 Task: Font style For heading Use Arial. font size for heading '20 Pt. 'Change the font style of data to Arialand font size to  12 Pt. Change the alignment of both headline & data to  Align center. In the sheet  Alpha Sales book
Action: Mouse moved to (14, 25)
Screenshot: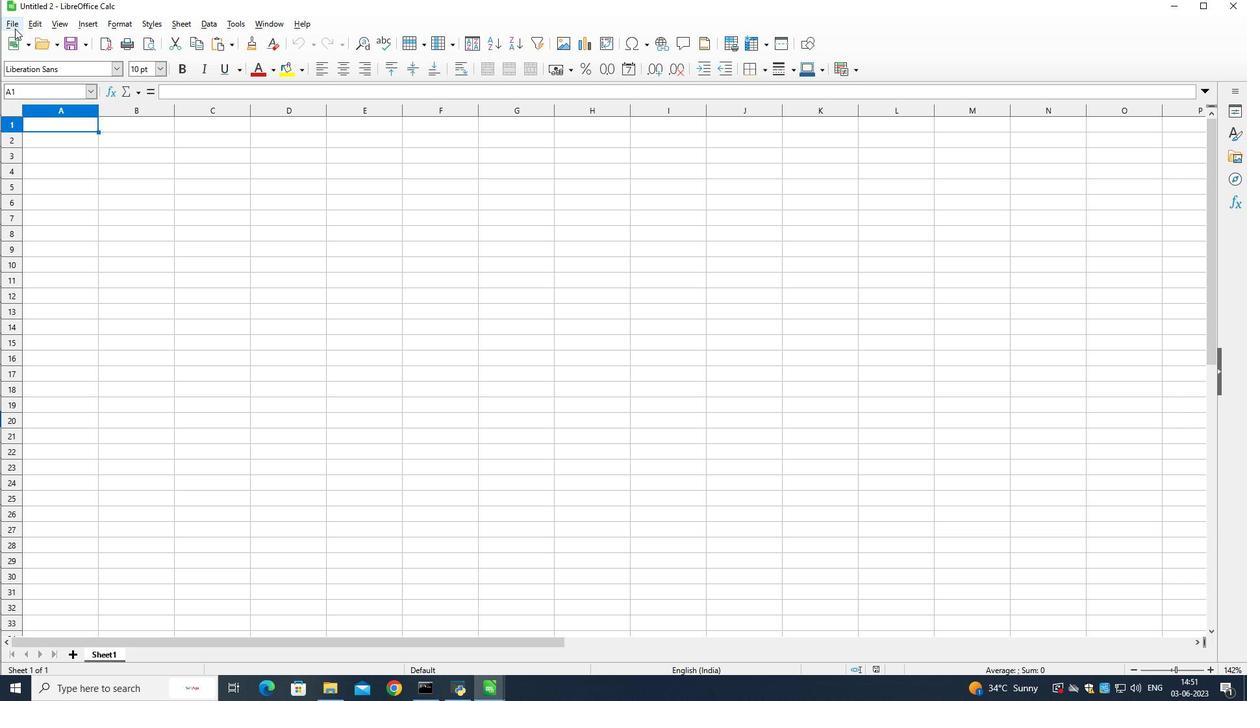 
Action: Mouse pressed left at (14, 25)
Screenshot: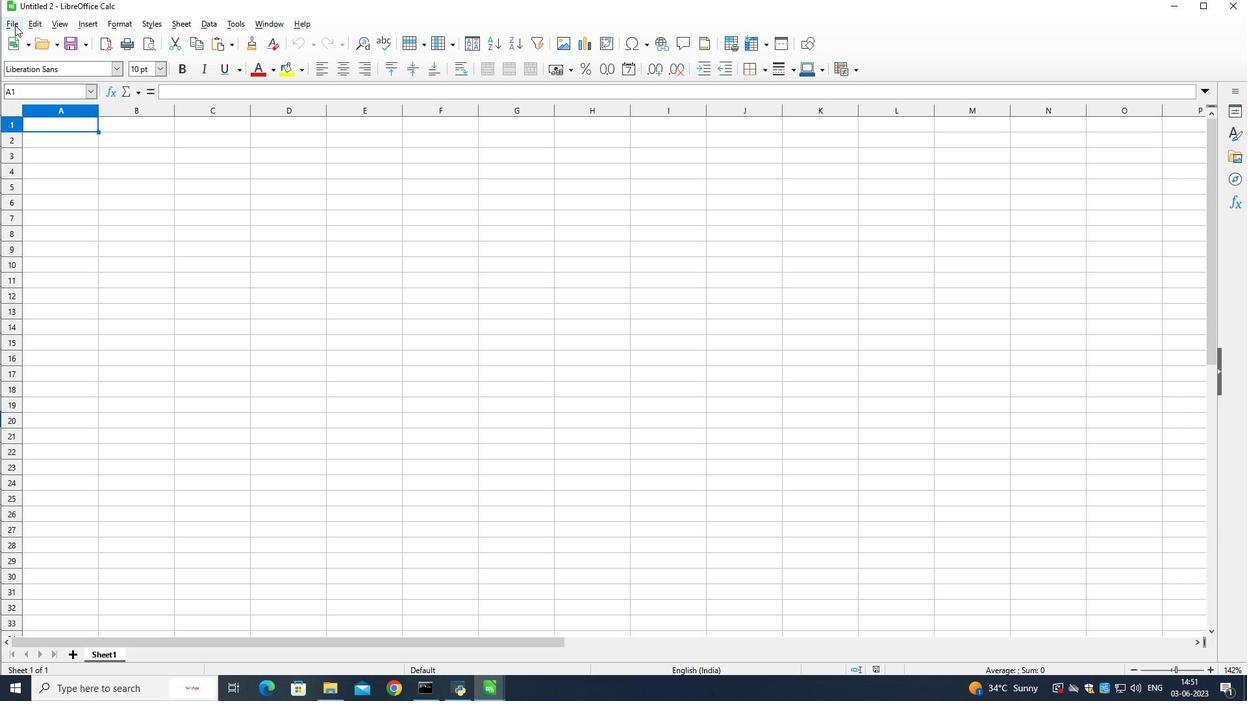 
Action: Mouse moved to (25, 49)
Screenshot: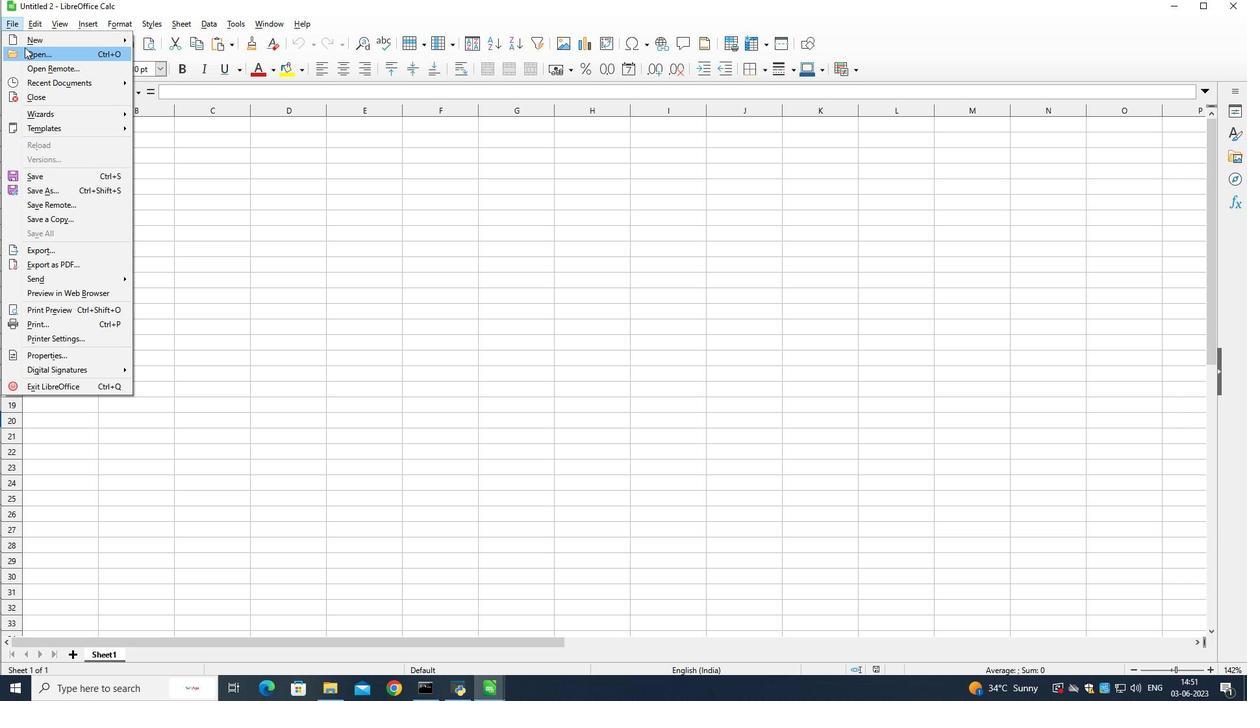 
Action: Mouse pressed left at (25, 49)
Screenshot: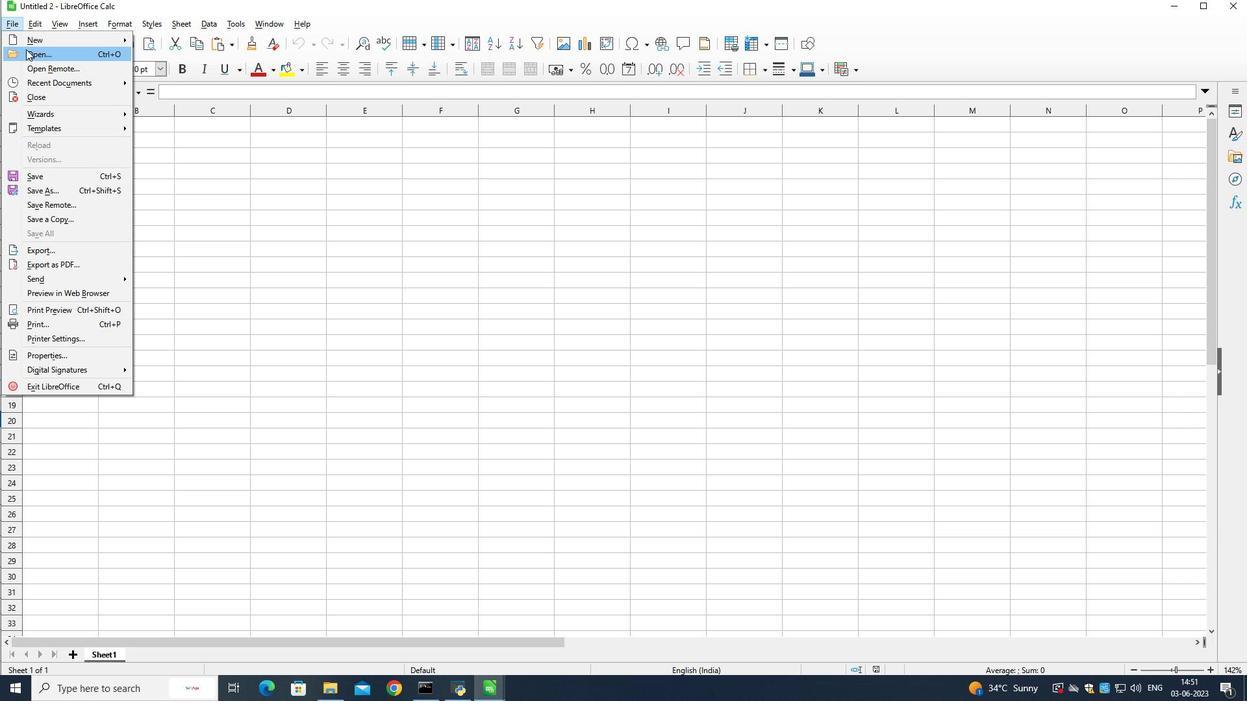 
Action: Mouse moved to (170, 217)
Screenshot: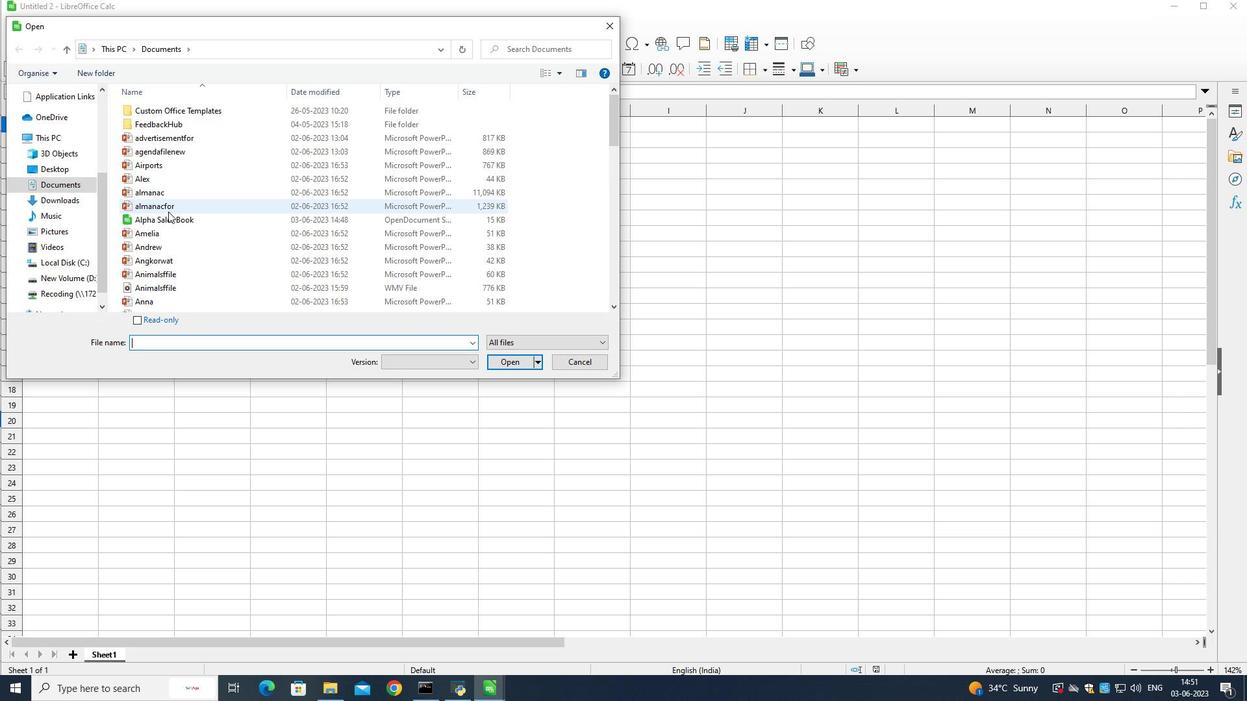 
Action: Mouse pressed left at (170, 217)
Screenshot: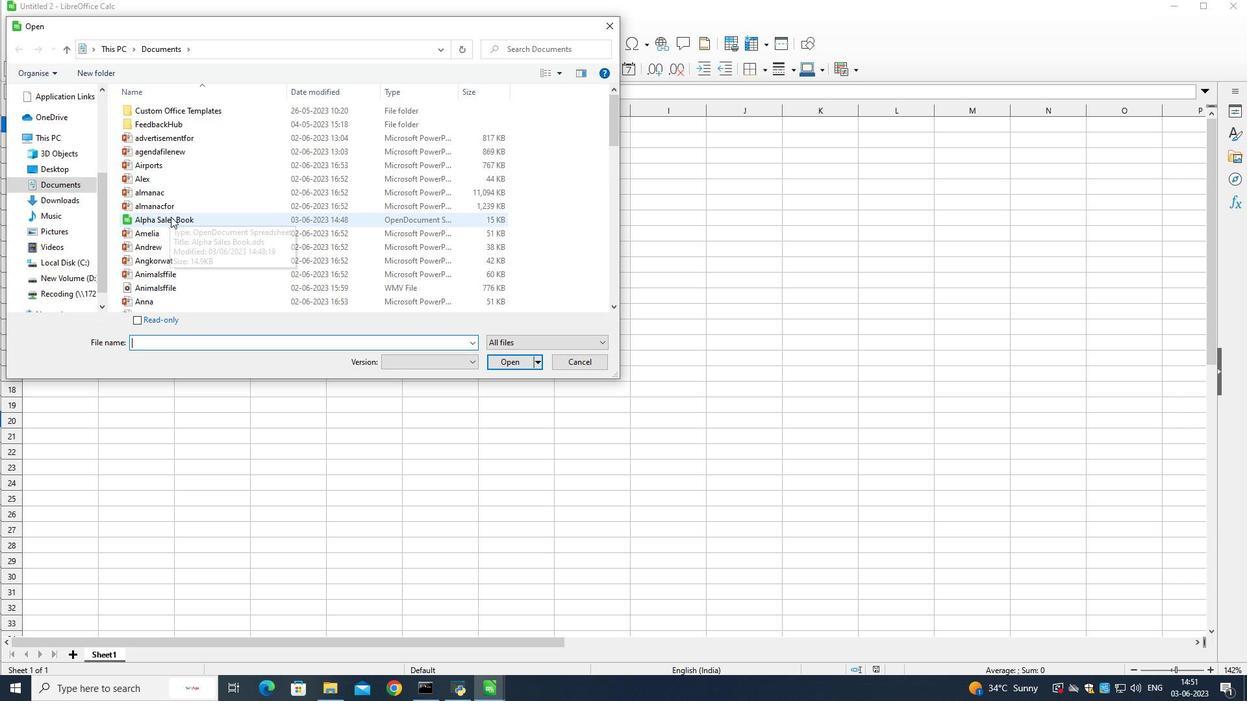 
Action: Mouse moved to (503, 358)
Screenshot: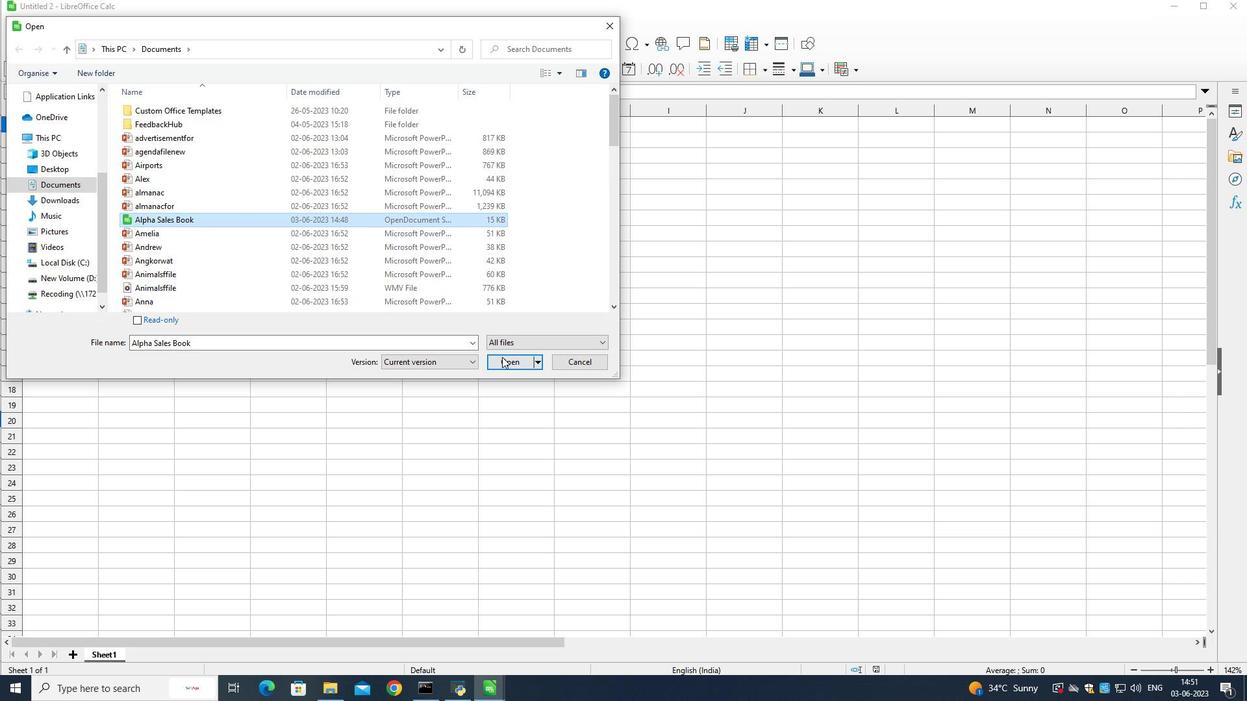 
Action: Mouse pressed left at (503, 358)
Screenshot: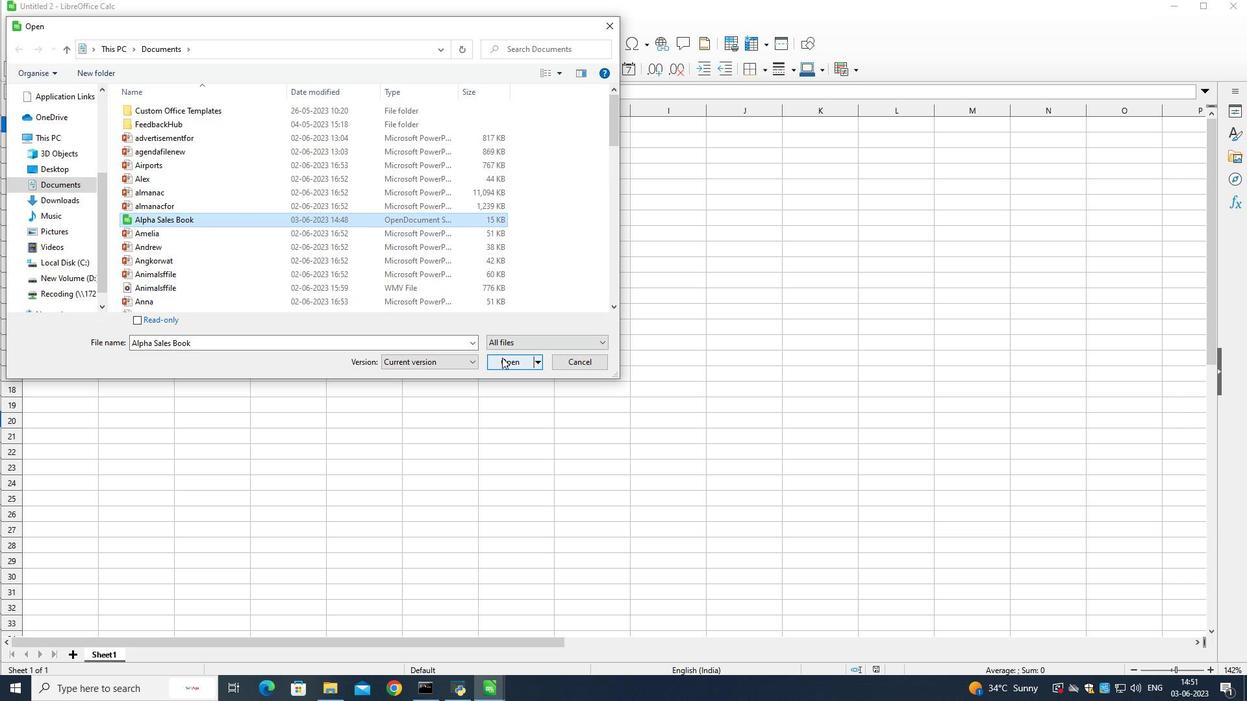 
Action: Mouse moved to (273, 121)
Screenshot: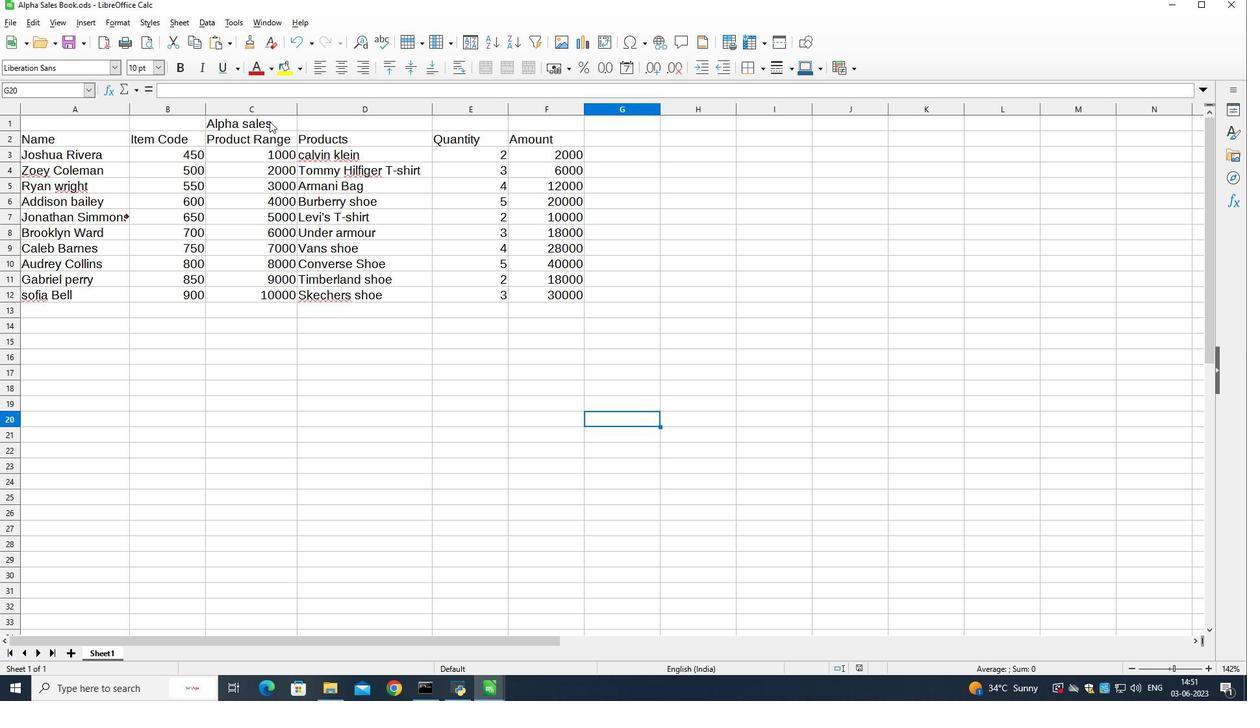 
Action: Mouse pressed left at (273, 121)
Screenshot: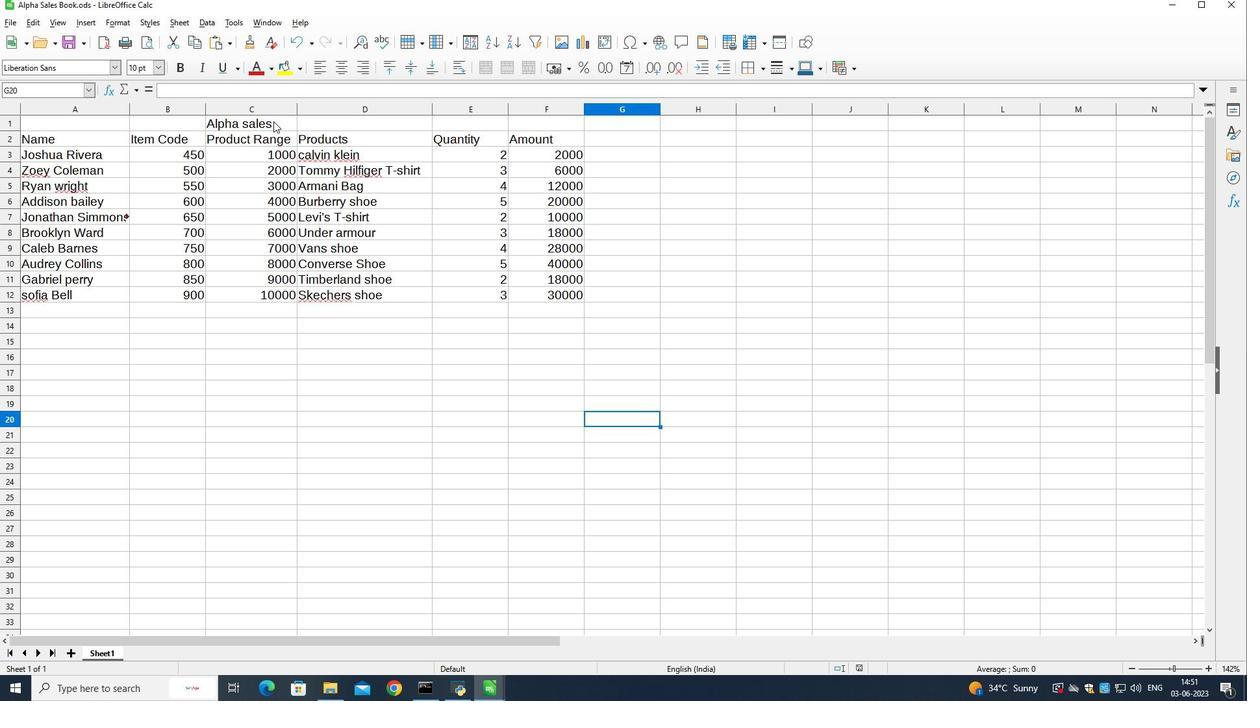 
Action: Mouse pressed left at (273, 121)
Screenshot: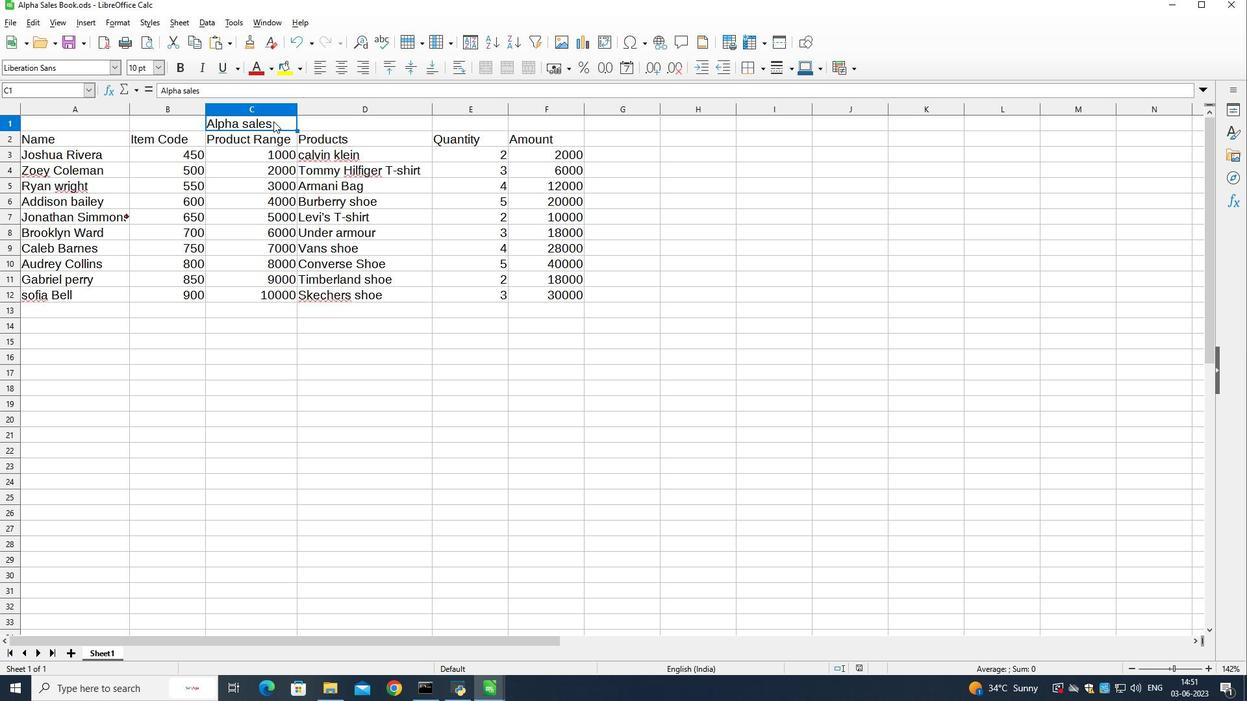 
Action: Mouse pressed left at (273, 121)
Screenshot: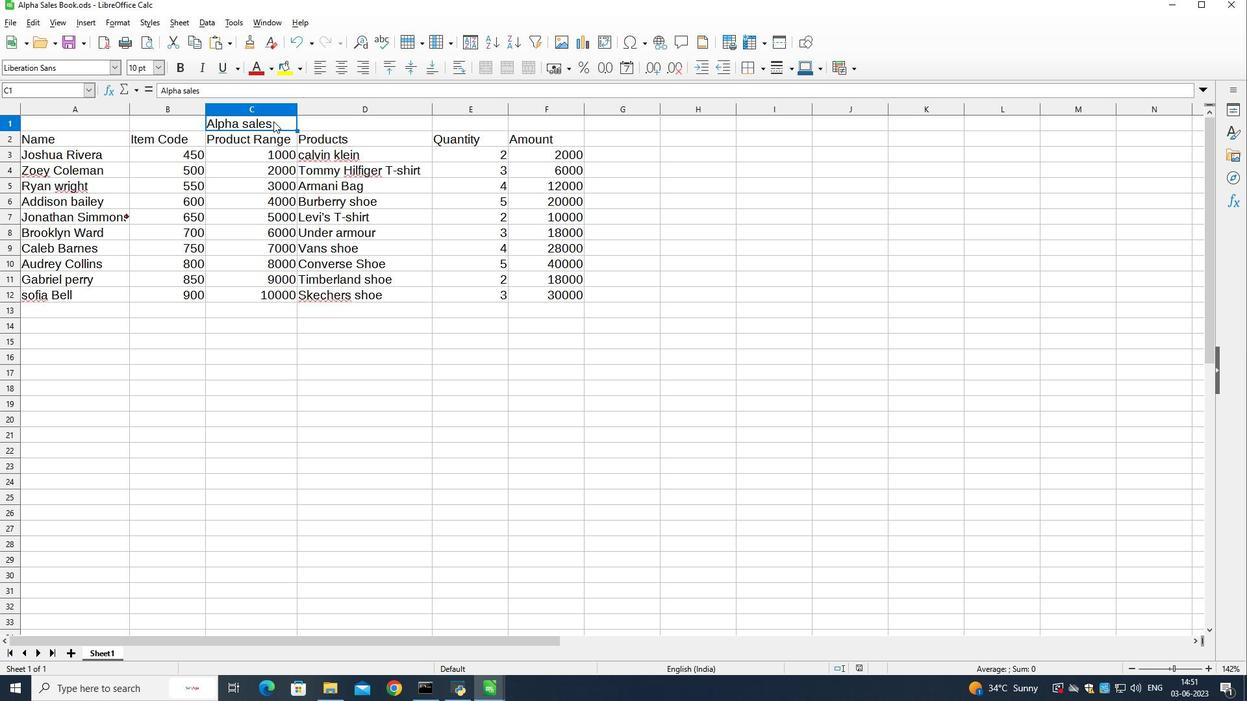 
Action: Mouse pressed left at (273, 121)
Screenshot: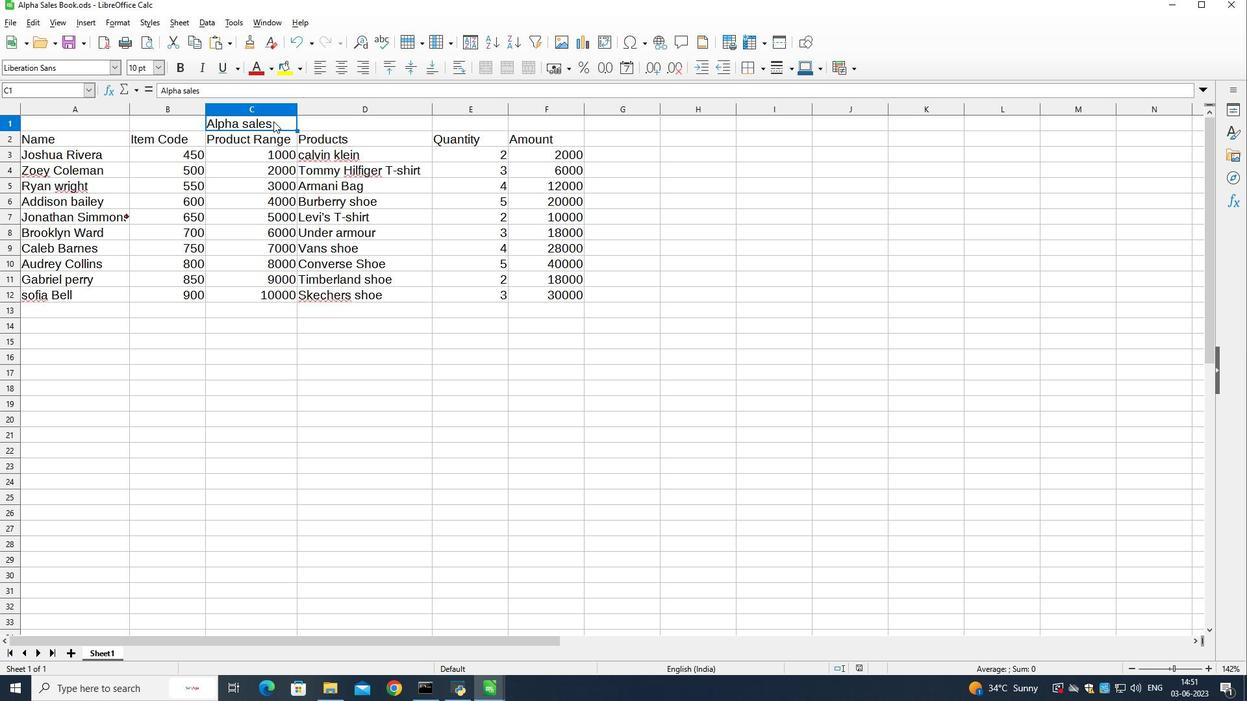 
Action: Mouse pressed left at (273, 121)
Screenshot: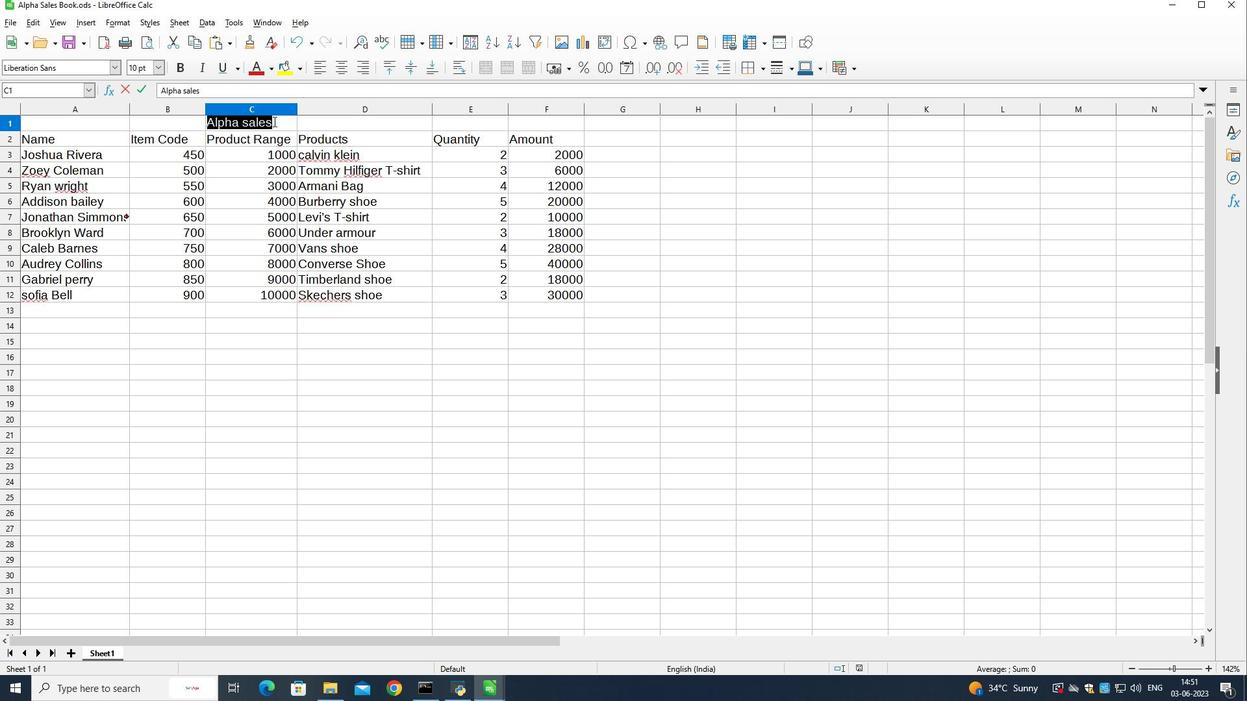 
Action: Mouse moved to (159, 68)
Screenshot: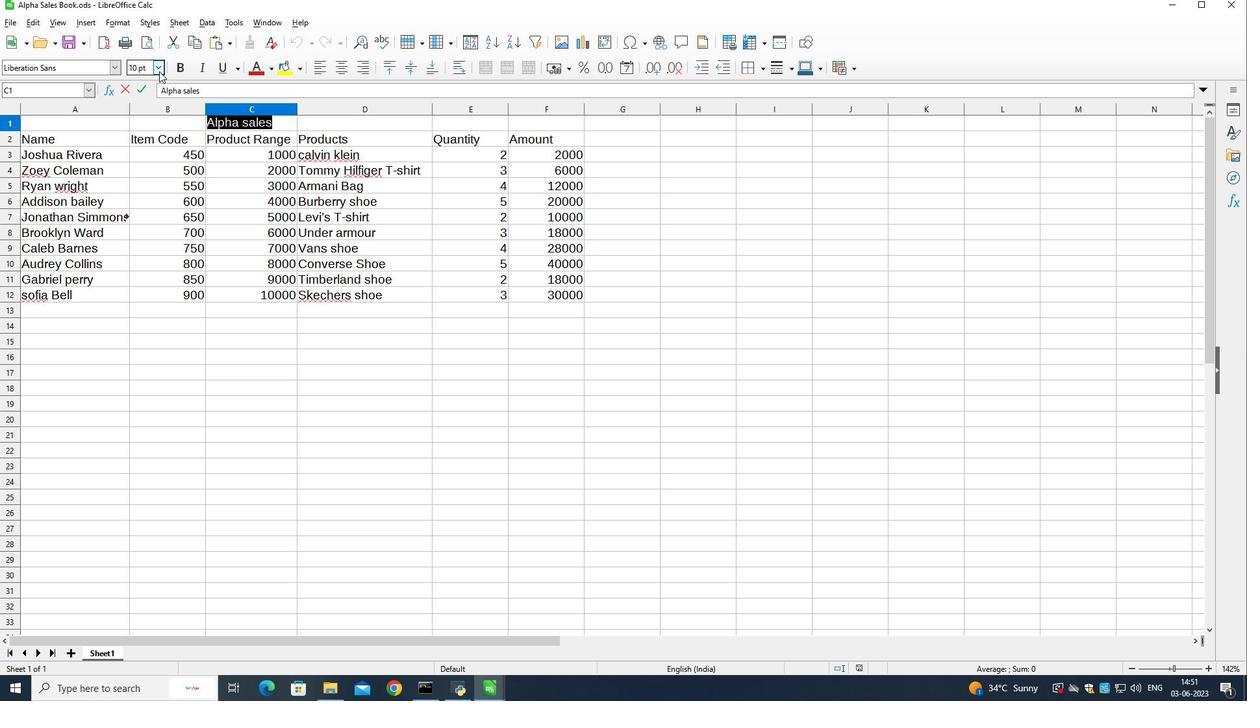 
Action: Mouse pressed left at (159, 68)
Screenshot: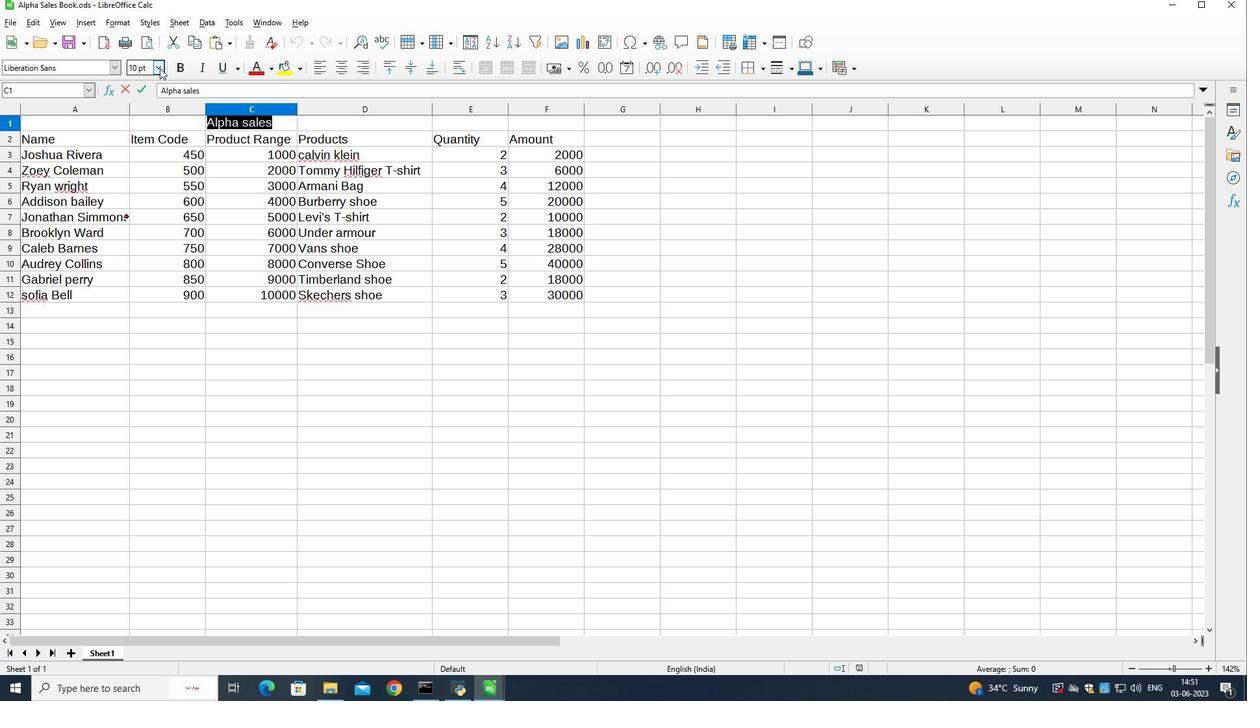 
Action: Mouse moved to (140, 221)
Screenshot: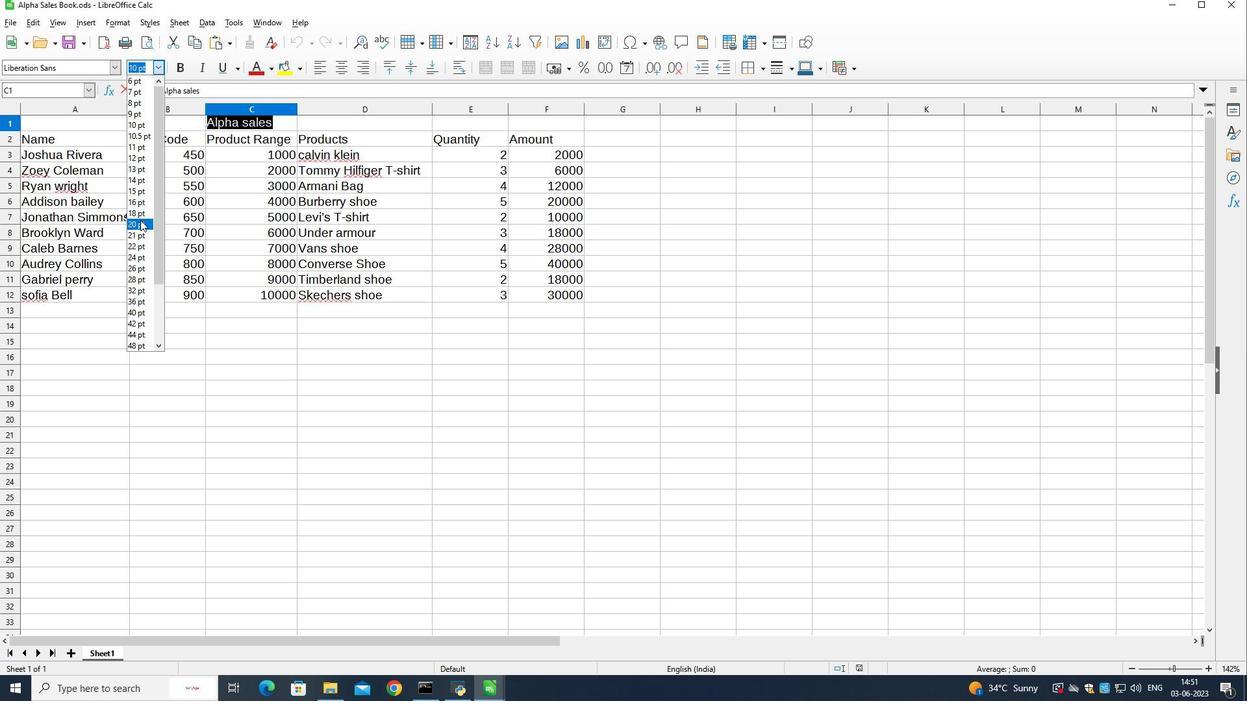 
Action: Mouse pressed left at (140, 221)
Screenshot: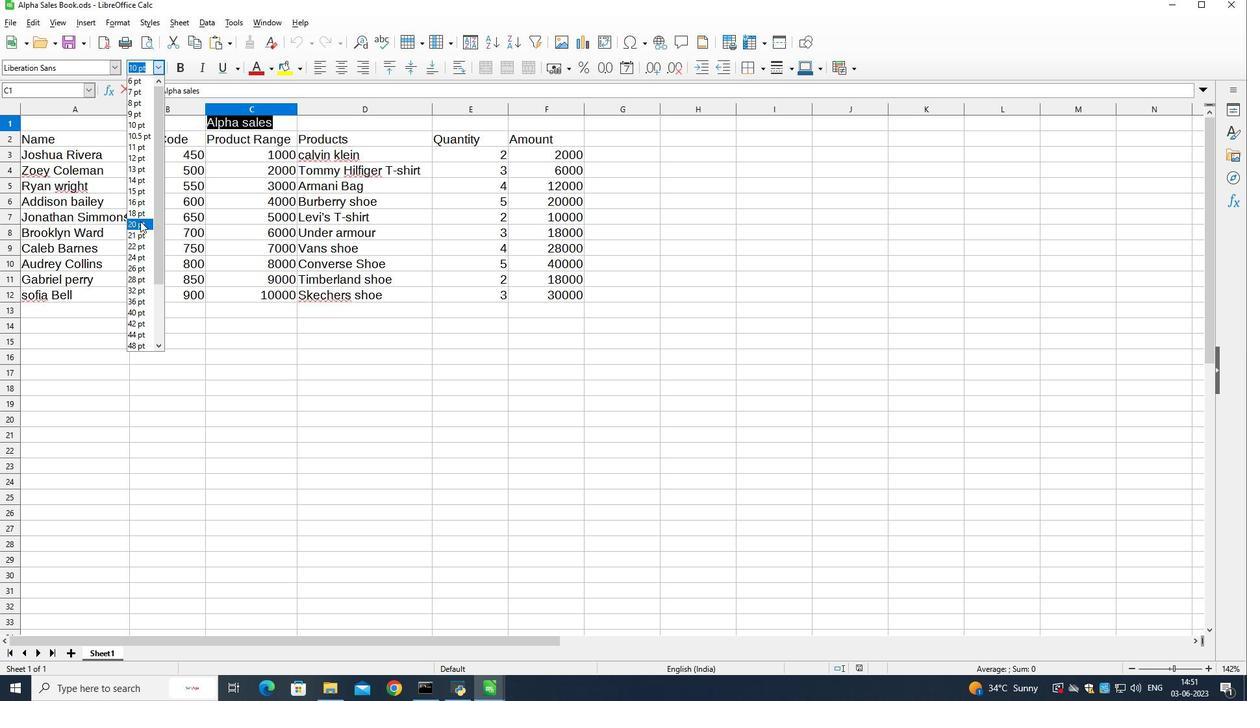 
Action: Mouse moved to (333, 358)
Screenshot: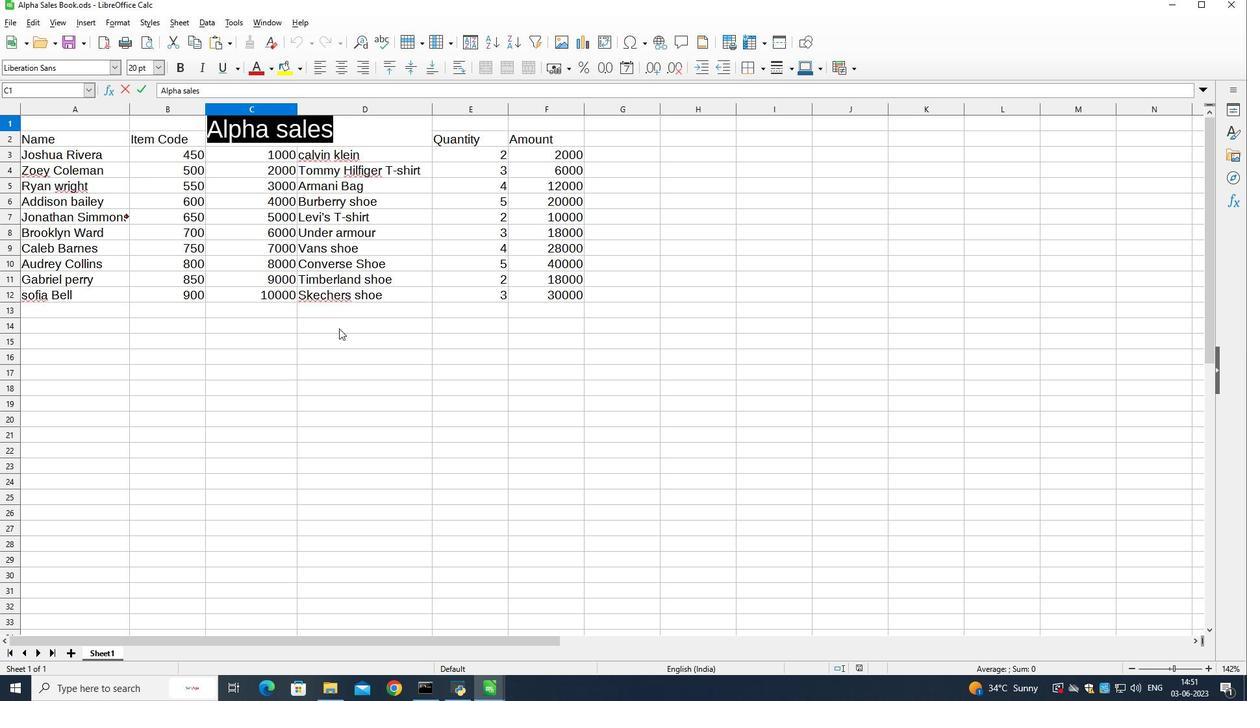 
Action: Mouse pressed left at (333, 358)
Screenshot: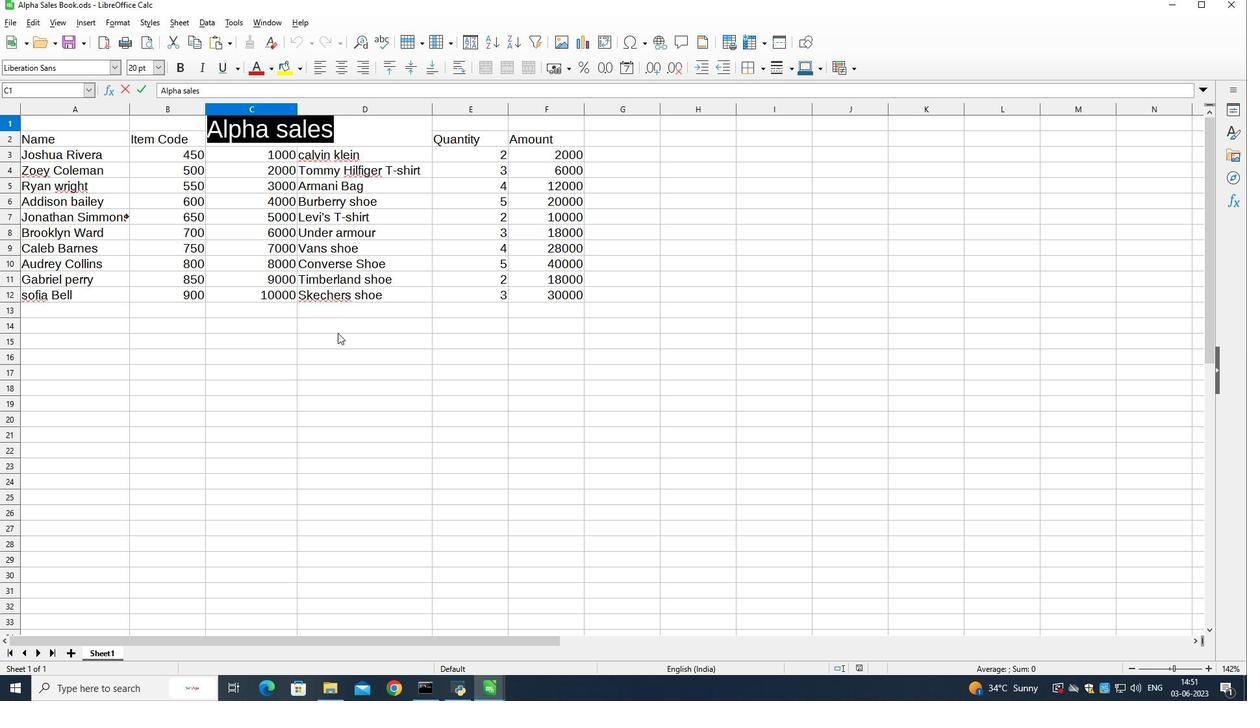 
Action: Mouse moved to (341, 128)
Screenshot: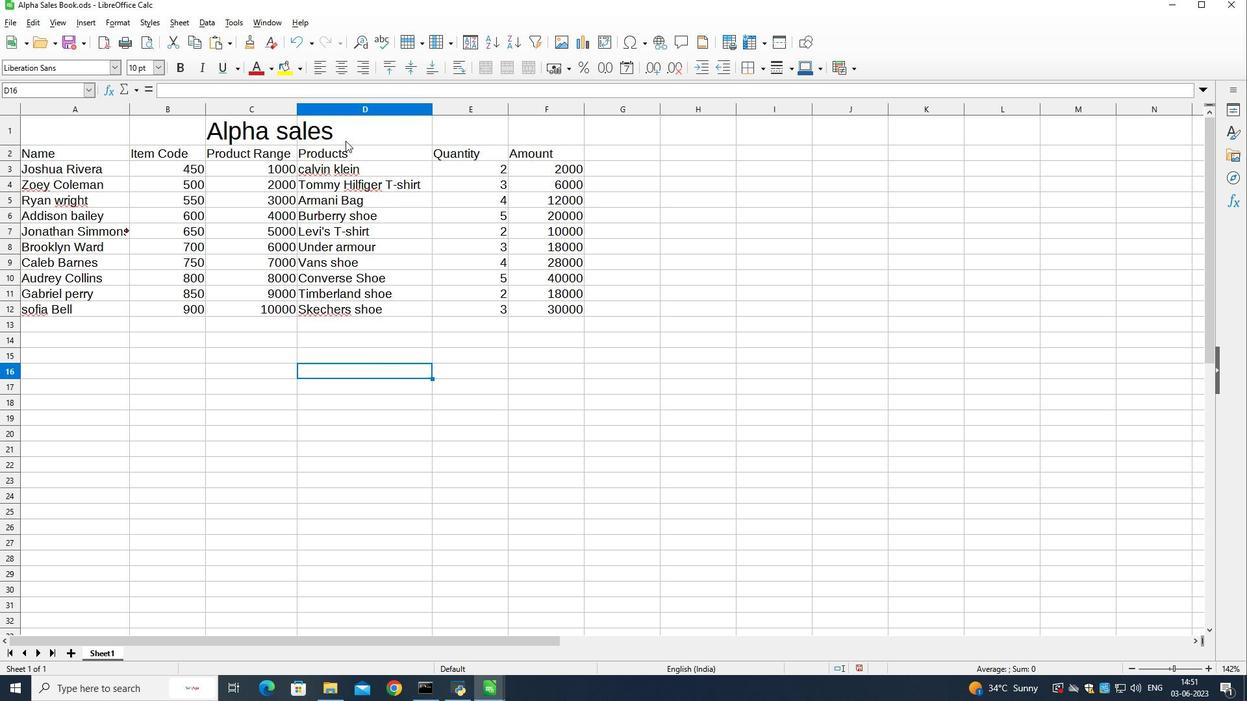 
Action: Mouse pressed left at (341, 128)
Screenshot: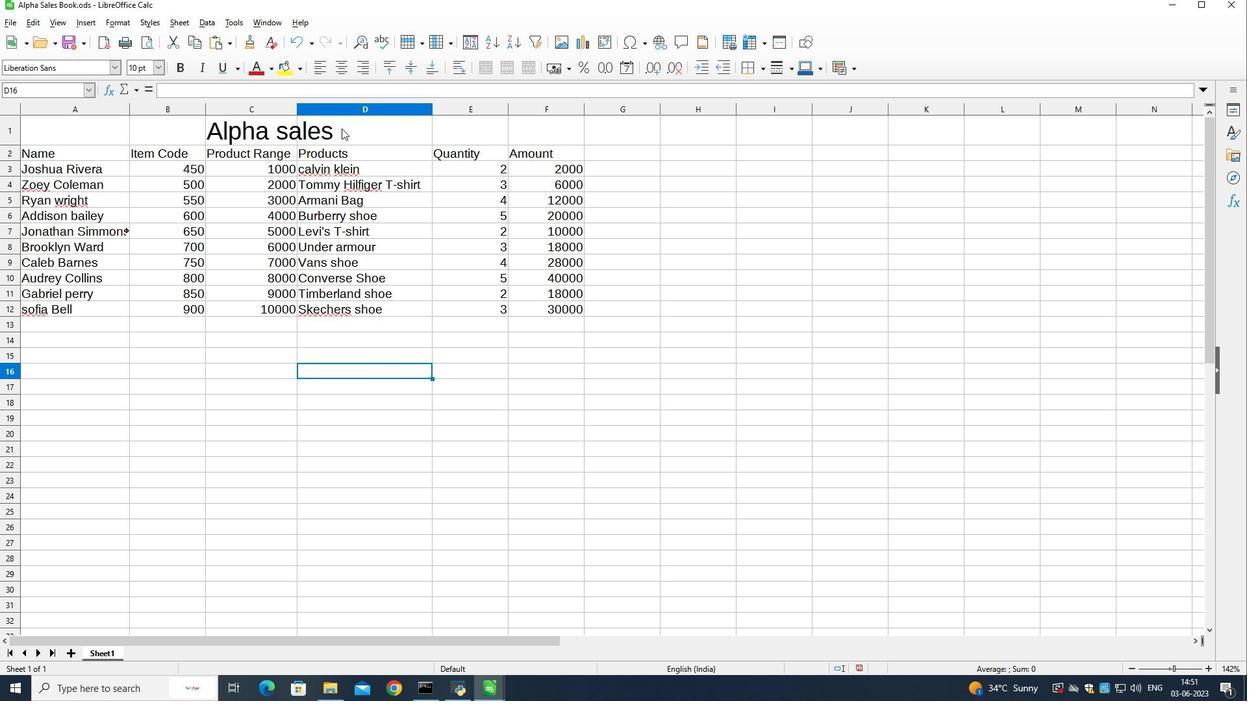 
Action: Mouse pressed left at (341, 128)
Screenshot: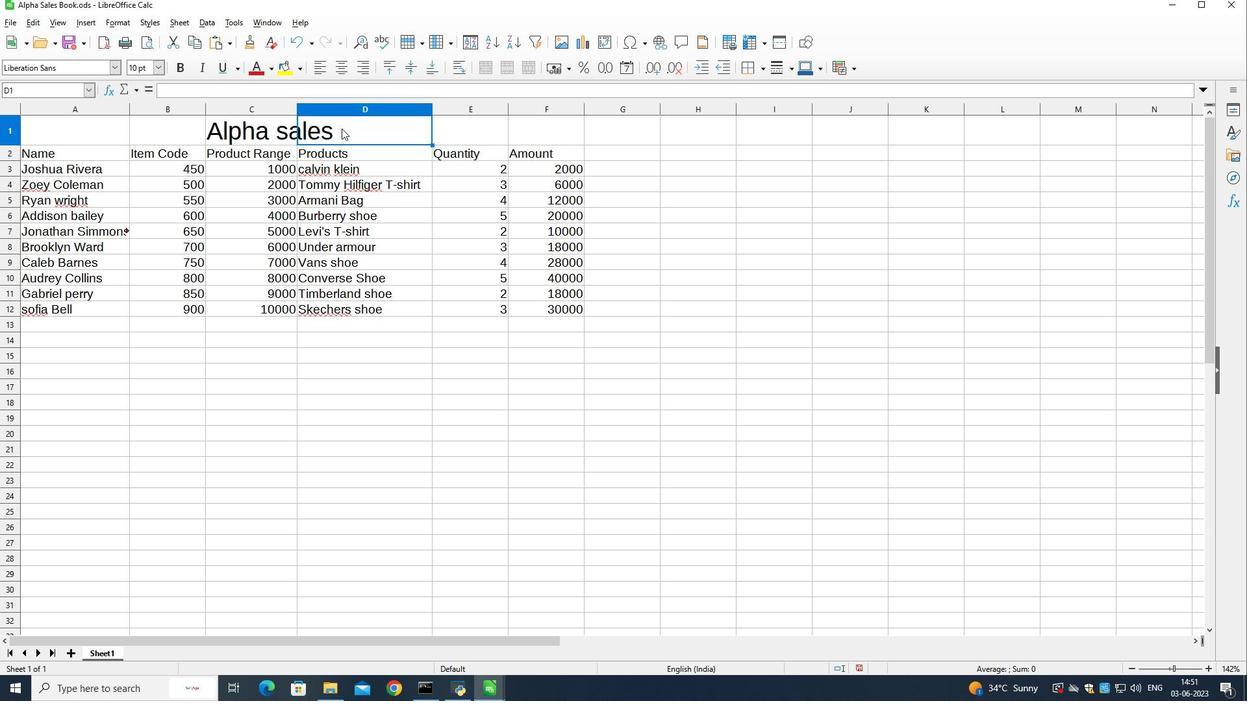 
Action: Mouse moved to (308, 255)
Screenshot: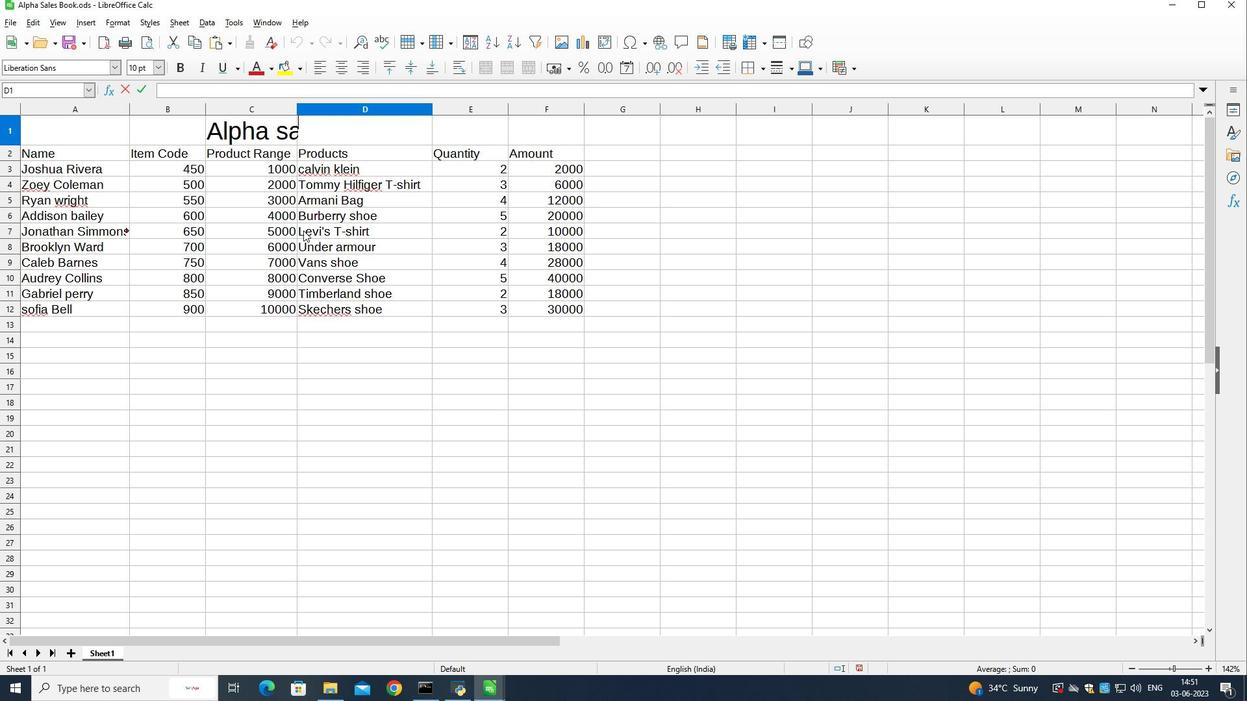
Action: Mouse pressed left at (308, 255)
Screenshot: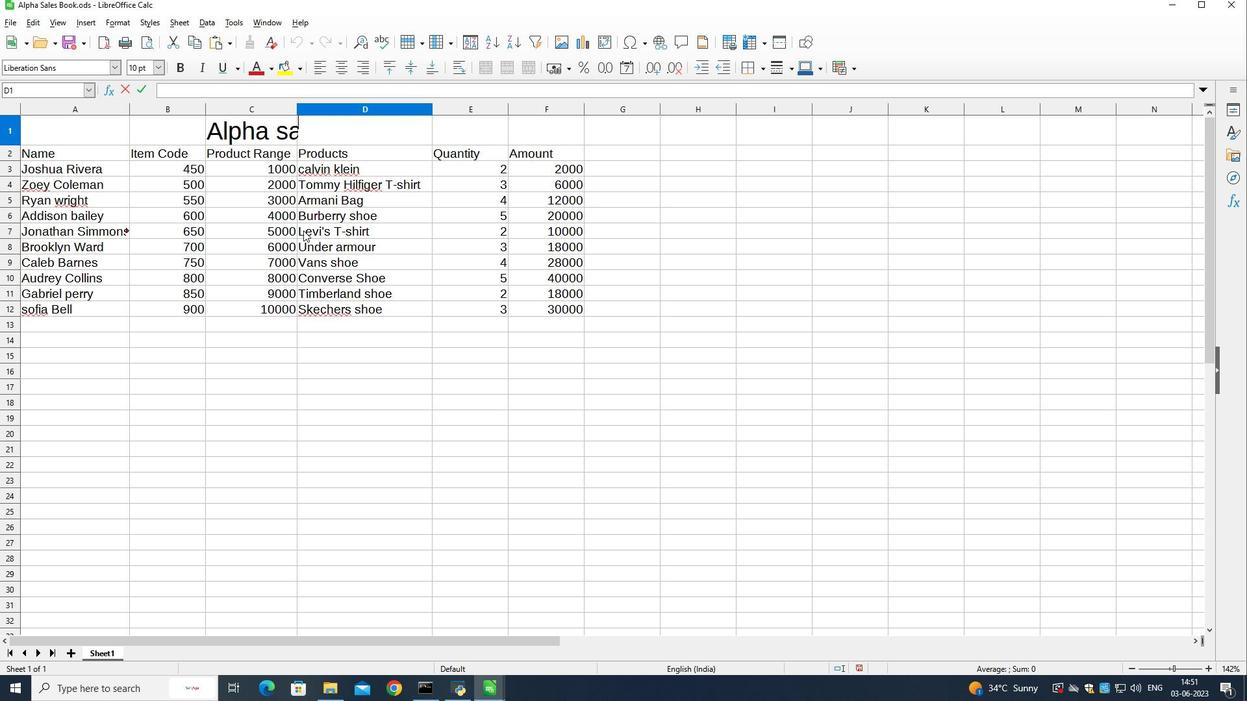 
Action: Mouse moved to (205, 128)
Screenshot: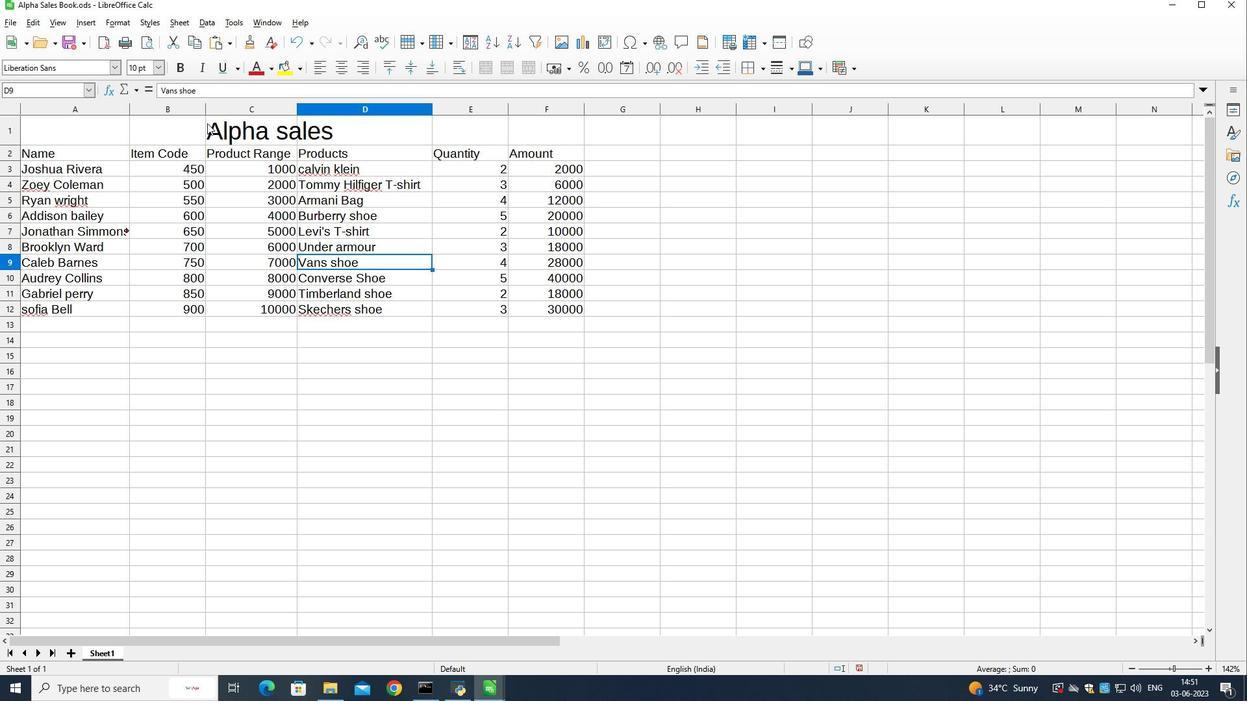 
Action: Mouse pressed left at (205, 128)
Screenshot: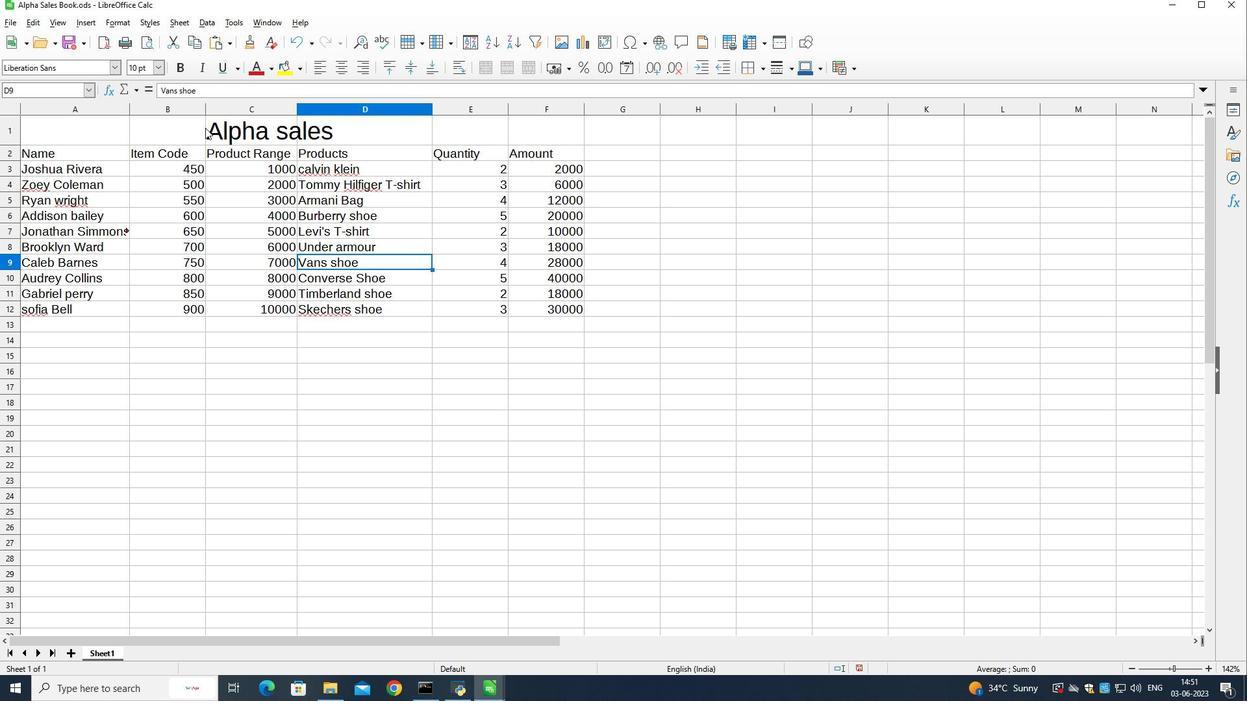
Action: Mouse moved to (116, 68)
Screenshot: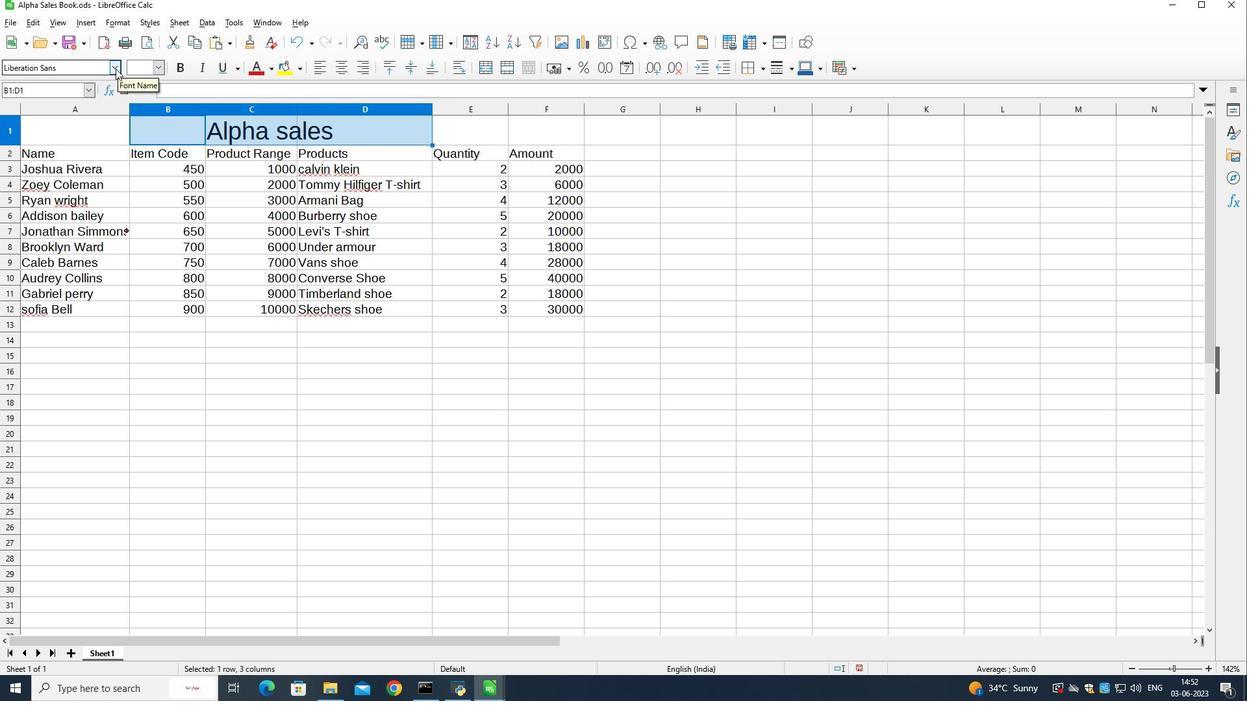 
Action: Mouse pressed left at (116, 68)
Screenshot: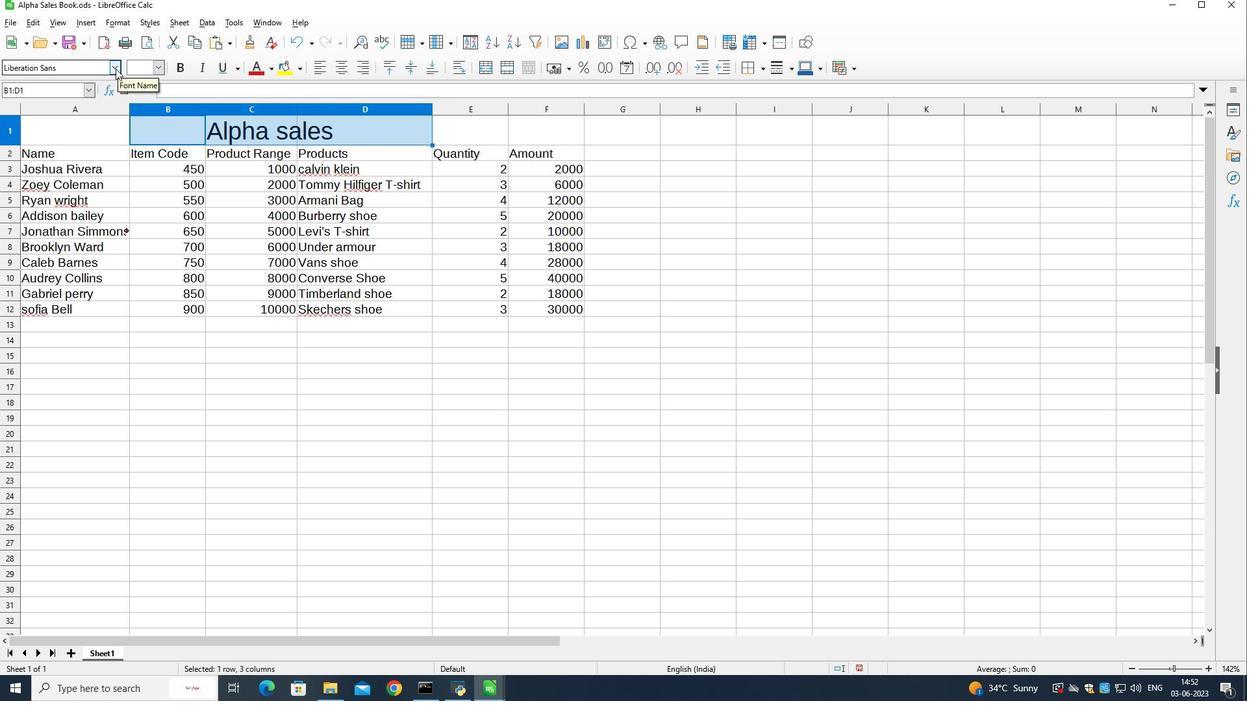 
Action: Mouse moved to (146, 139)
Screenshot: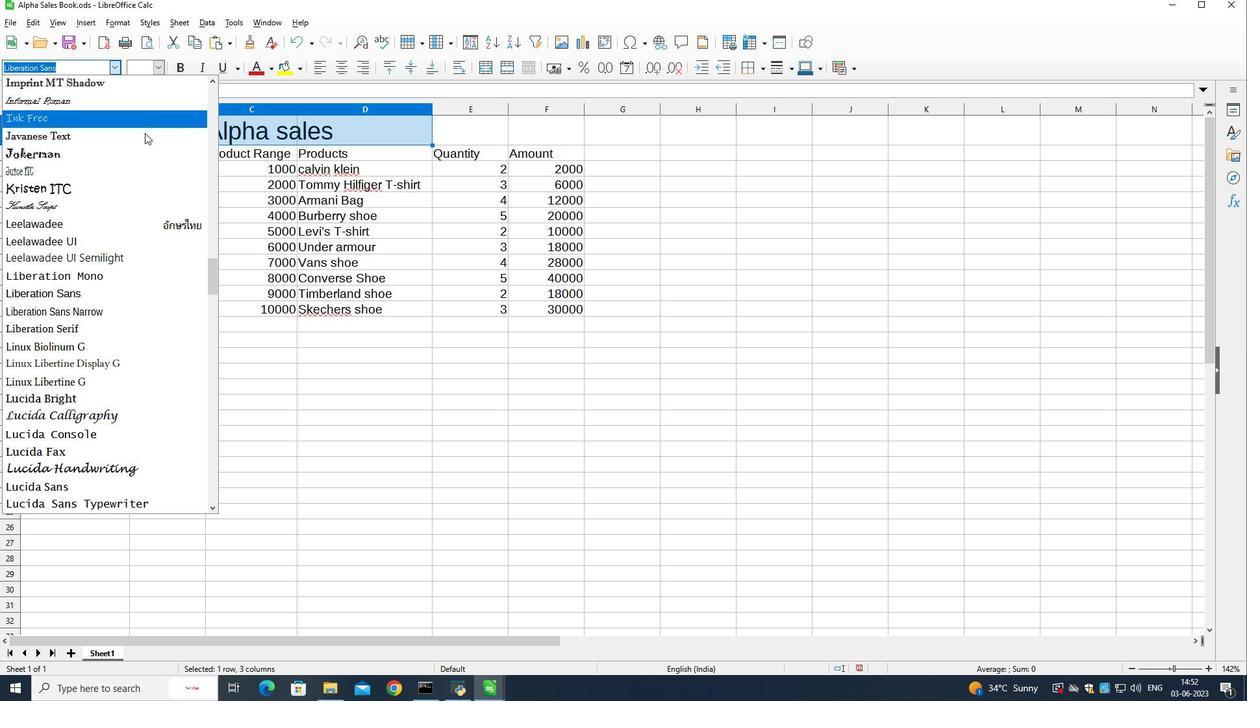 
Action: Key pressed <Key.shift>Arialand<Key.space><Key.enter>
Screenshot: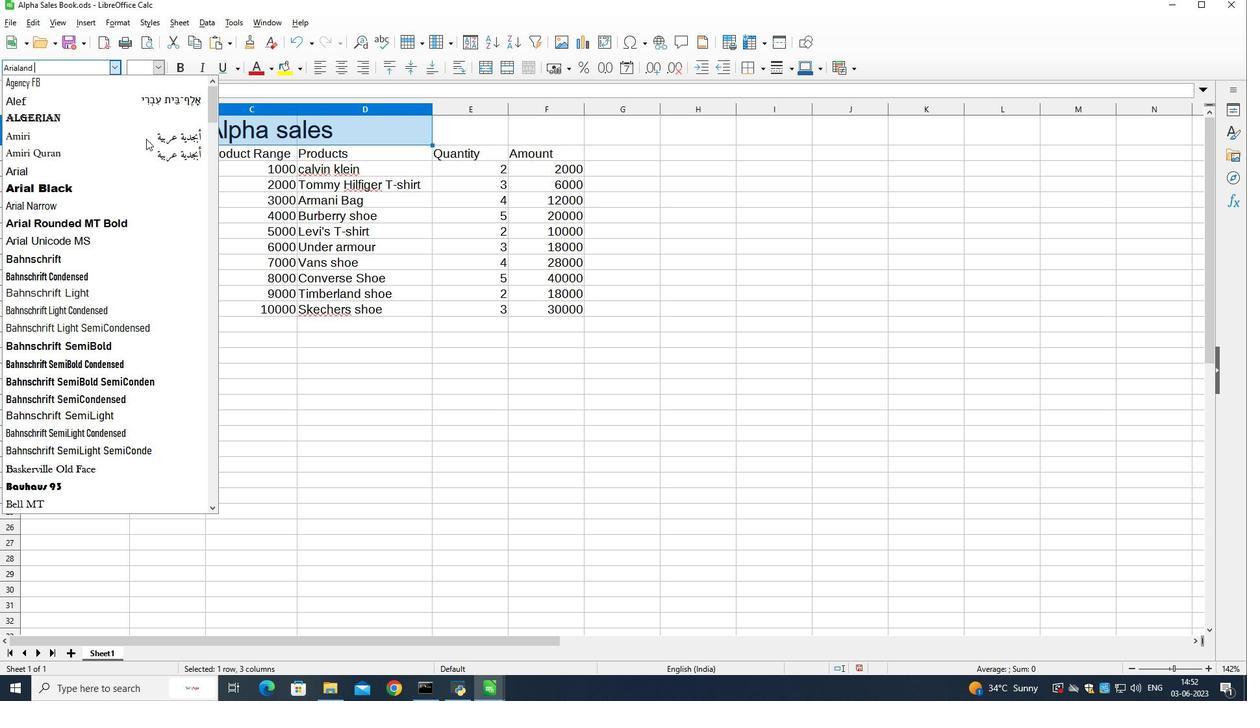
Action: Mouse moved to (79, 66)
Screenshot: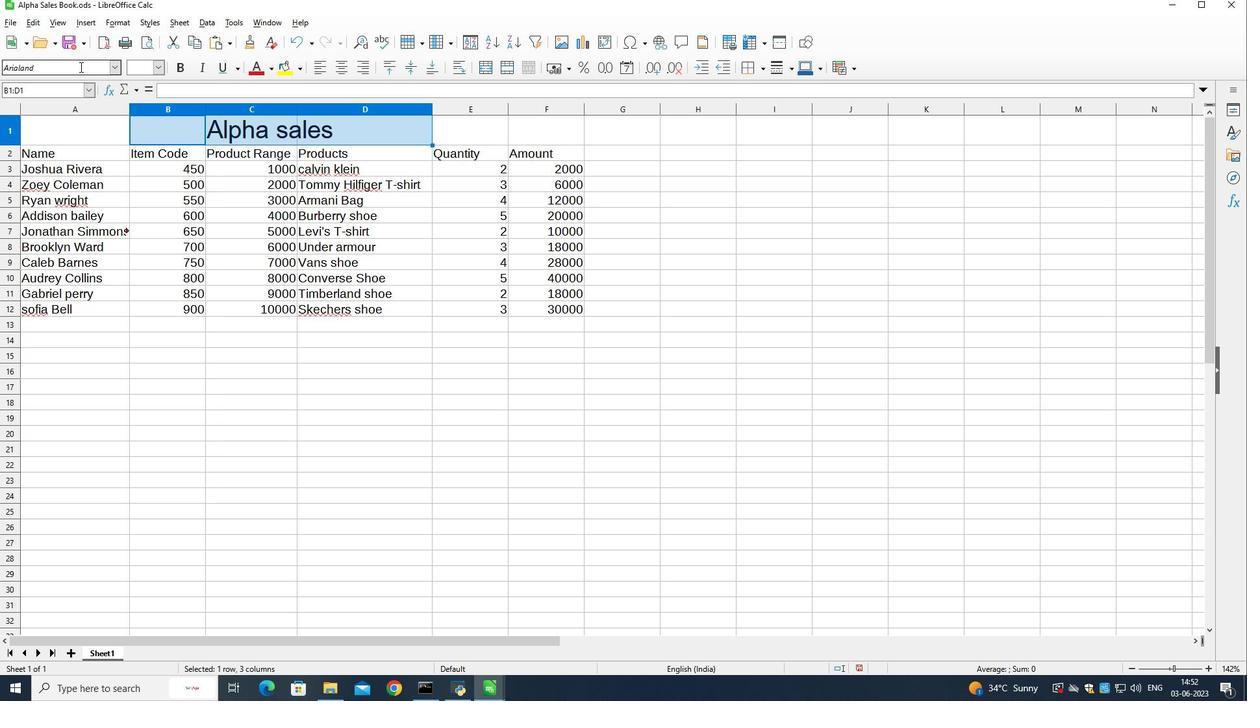 
Action: Mouse pressed left at (79, 66)
Screenshot: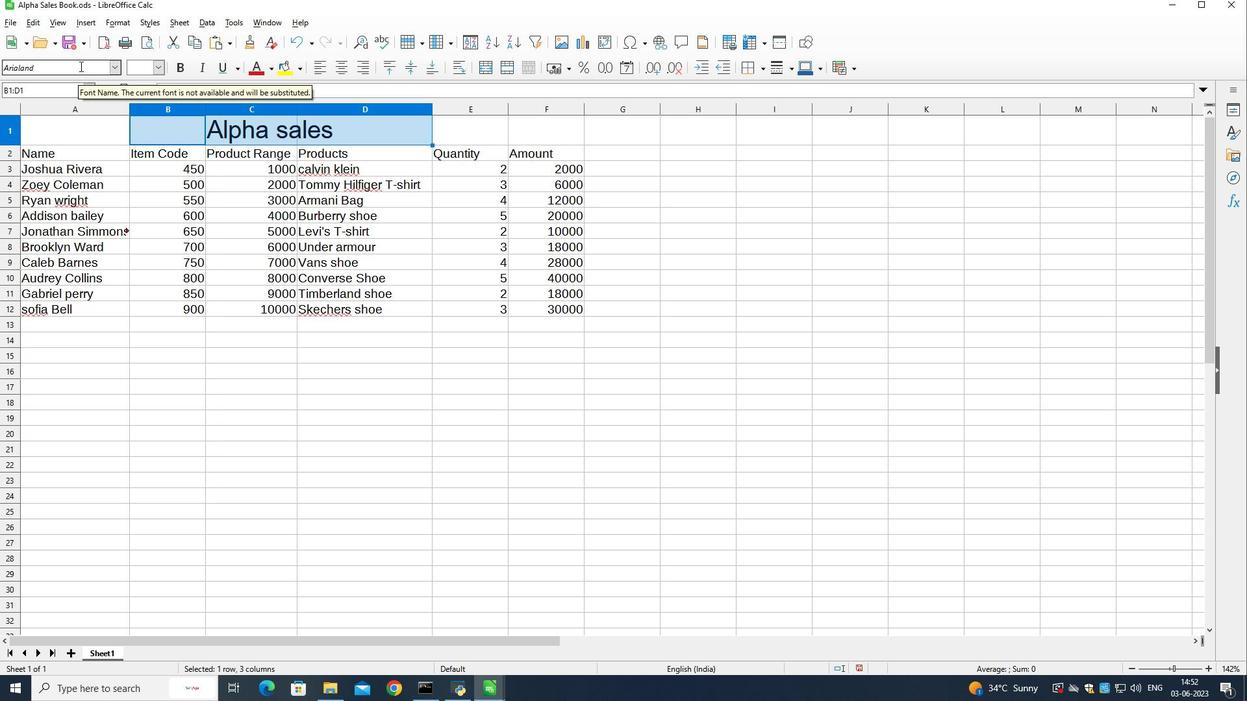
Action: Mouse pressed left at (79, 66)
Screenshot: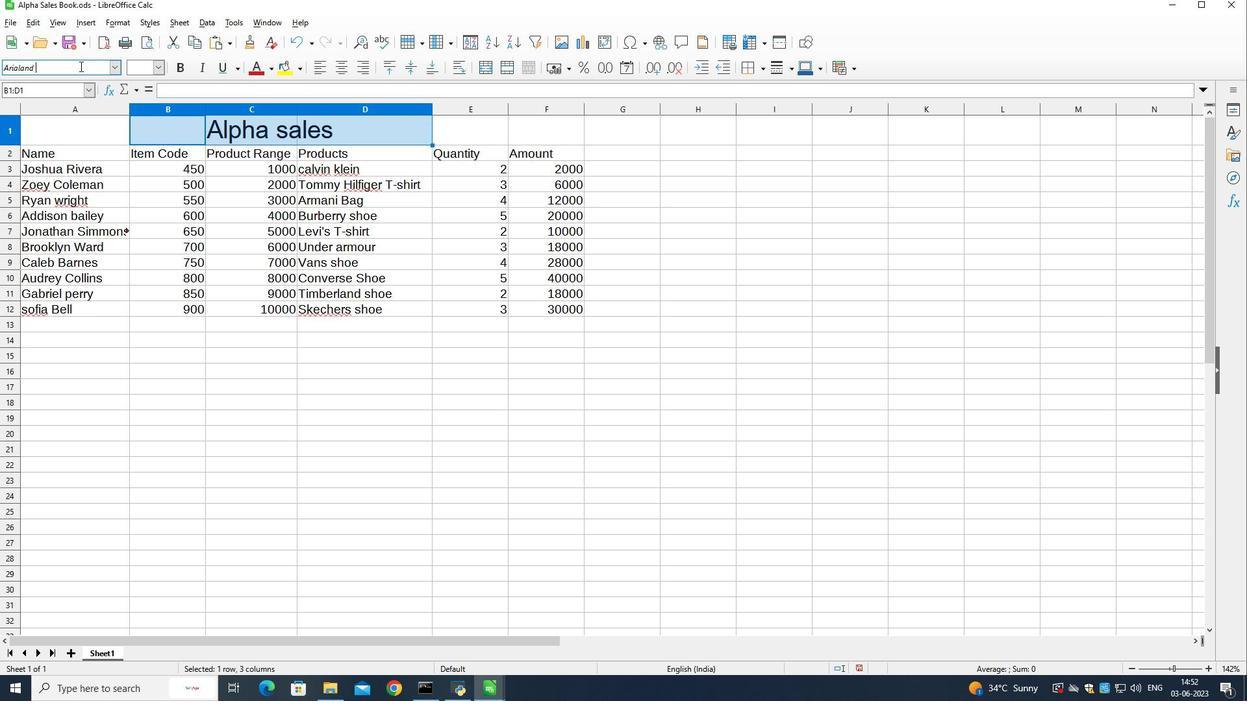 
Action: Key pressed <Key.enter>
Screenshot: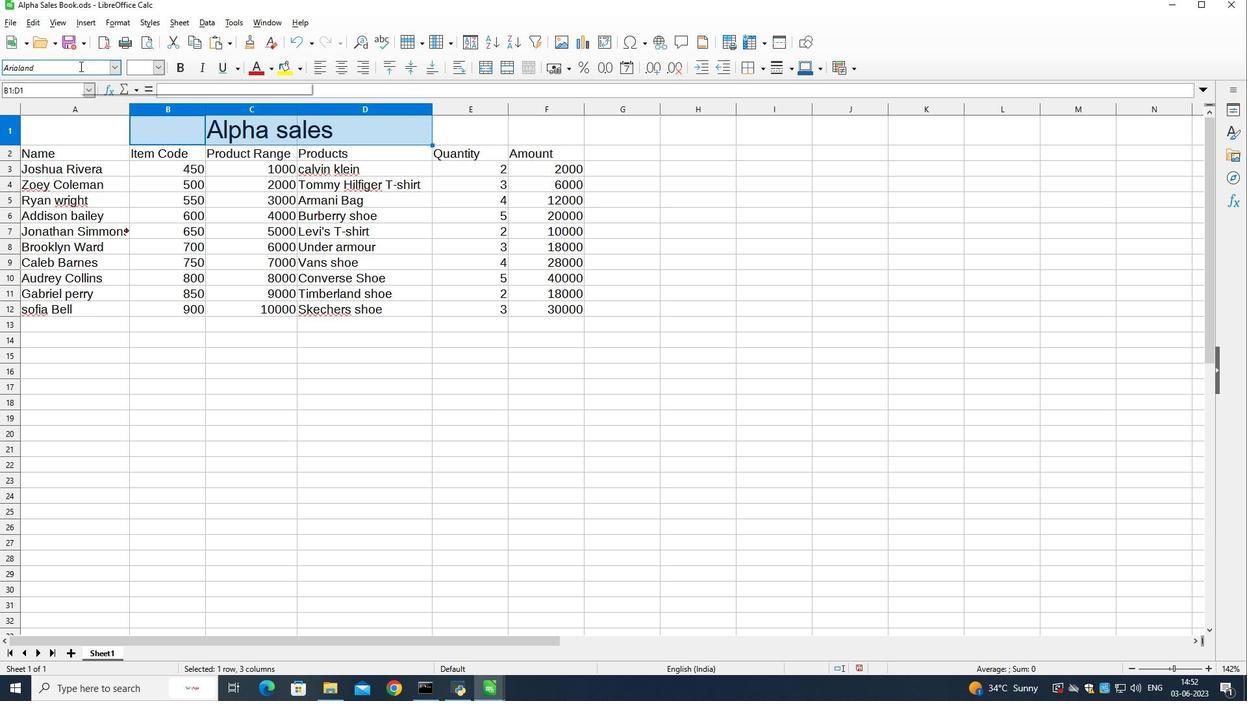 
Action: Mouse moved to (180, 172)
Screenshot: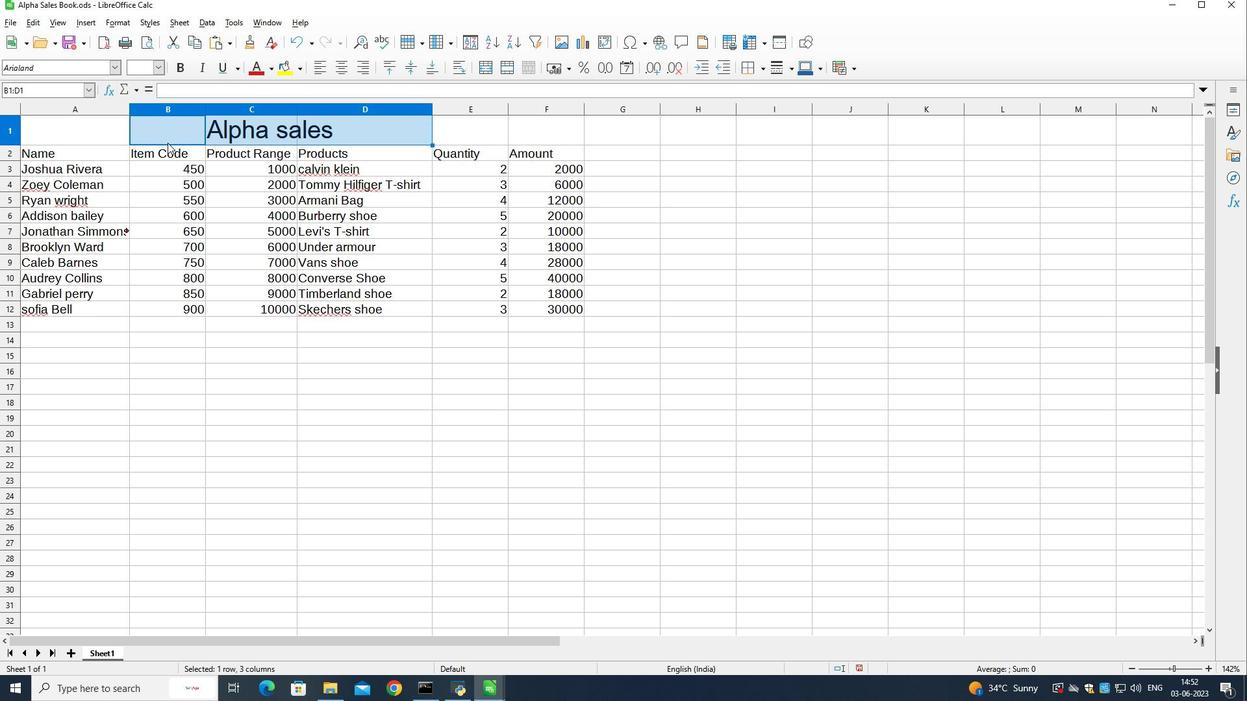 
Action: Mouse pressed left at (180, 172)
Screenshot: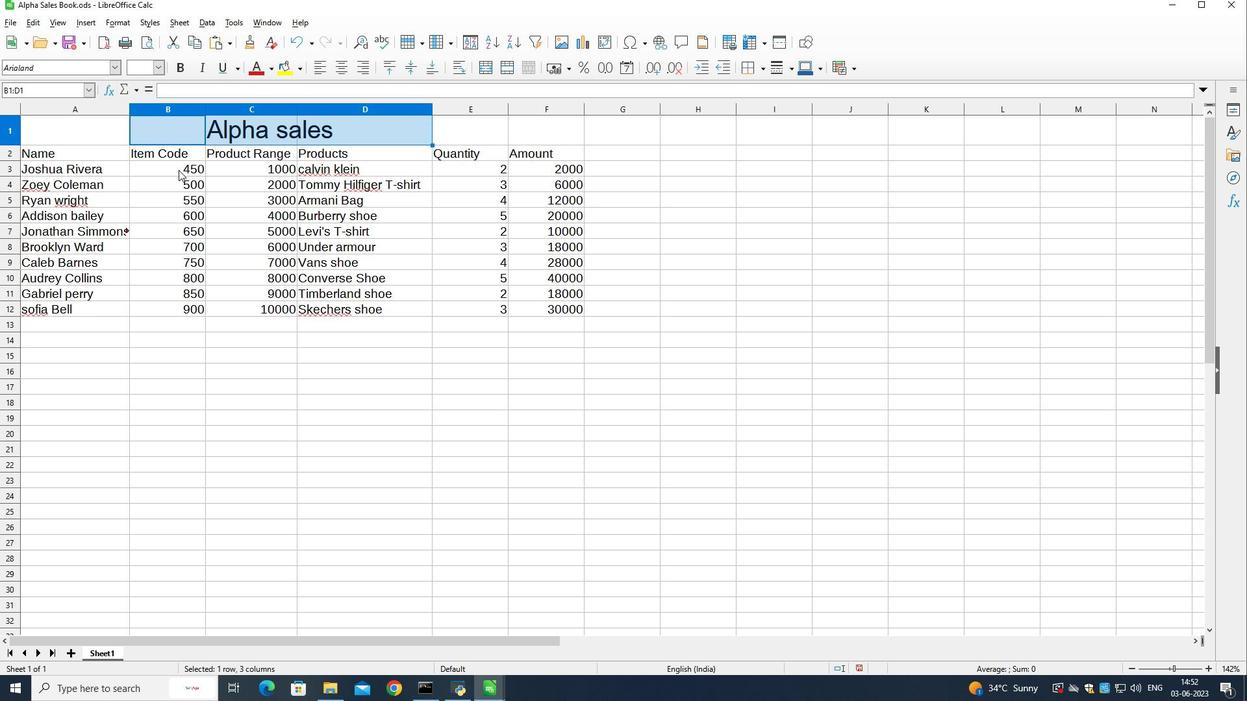 
Action: Mouse moved to (178, 128)
Screenshot: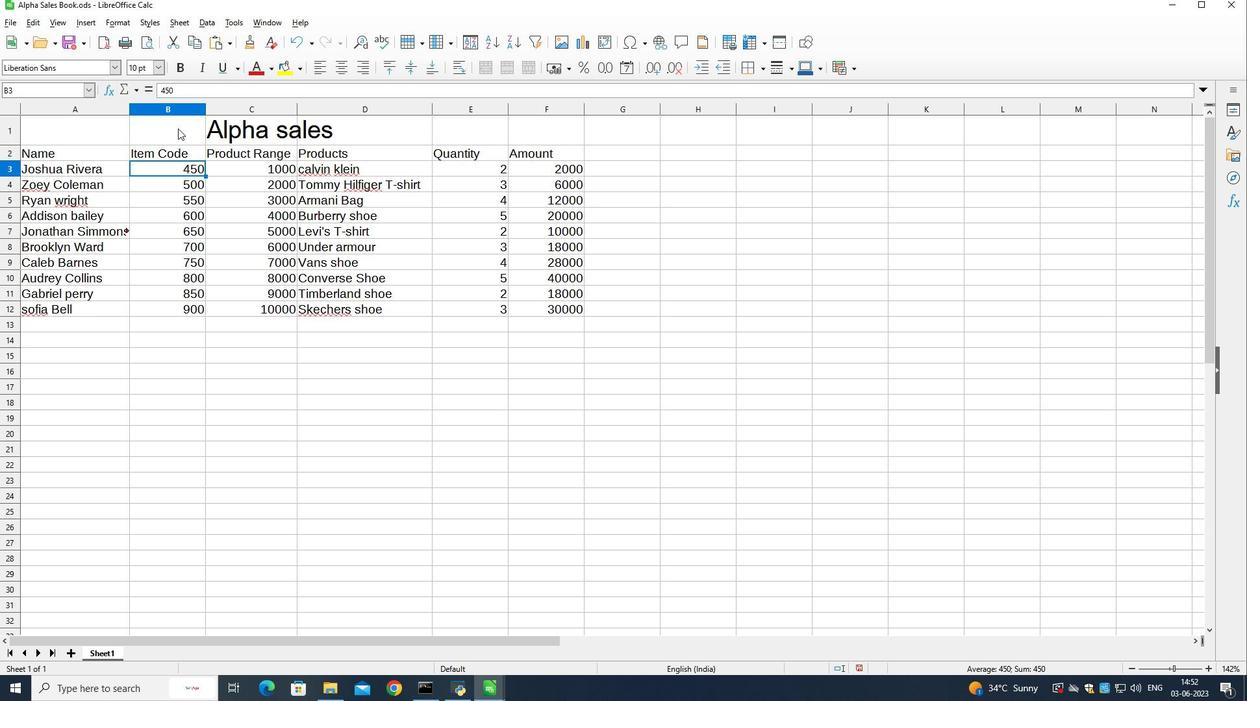 
Action: Mouse pressed left at (178, 128)
Screenshot: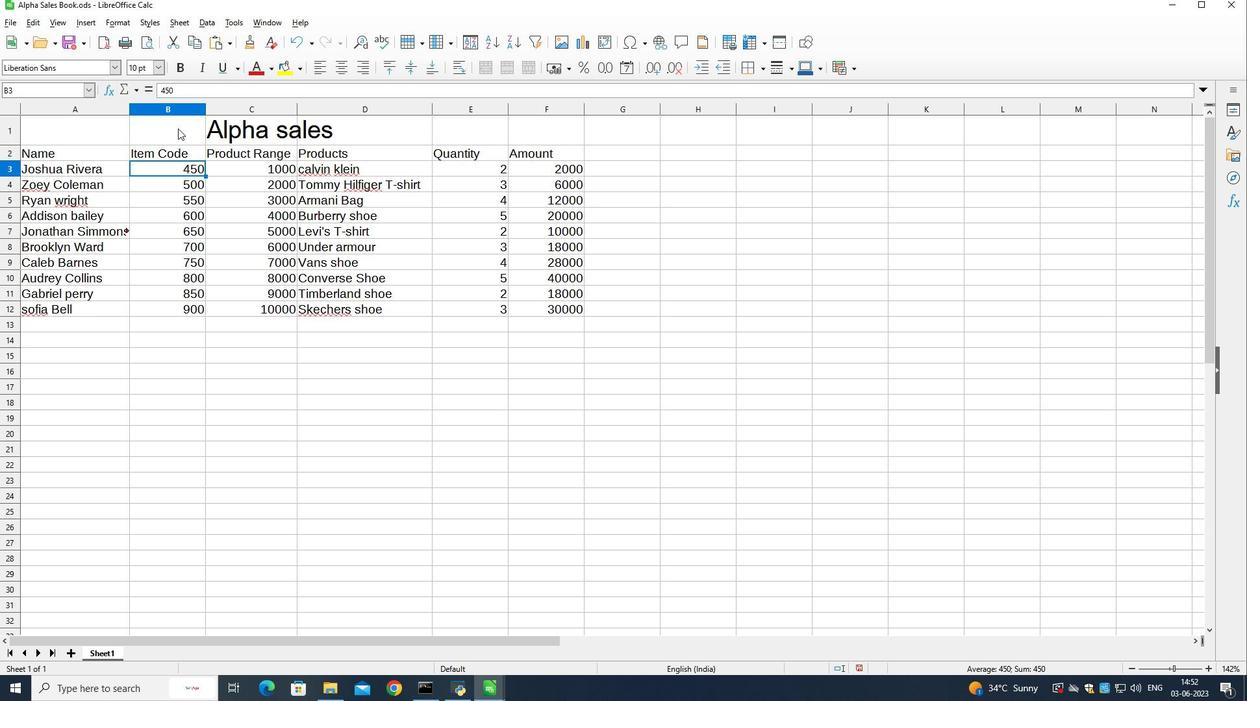 
Action: Mouse moved to (61, 63)
Screenshot: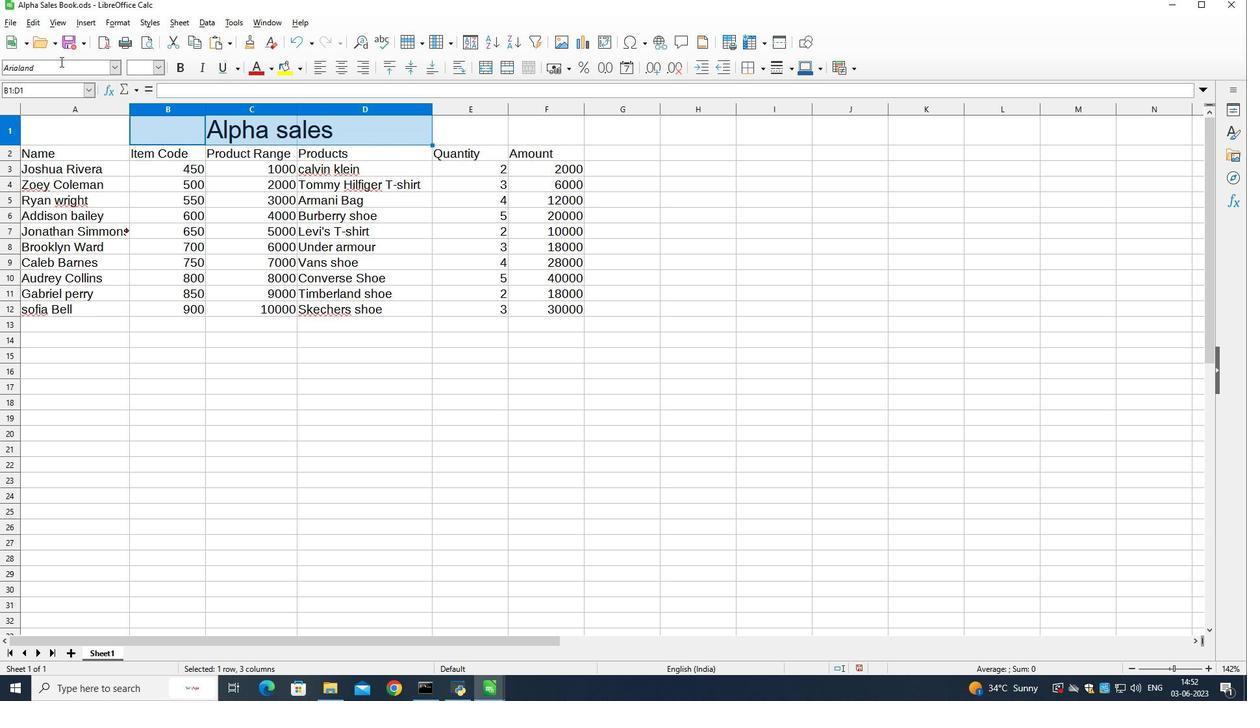 
Action: Mouse pressed left at (61, 63)
Screenshot: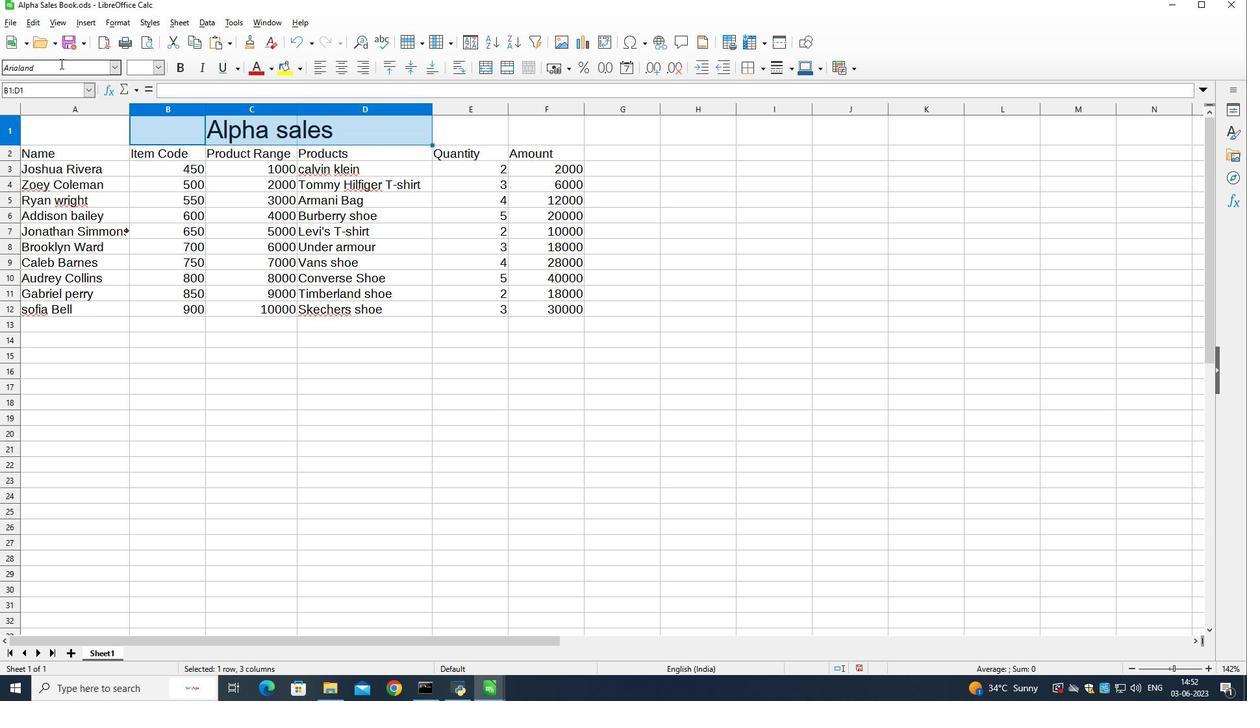
Action: Mouse moved to (61, 63)
Screenshot: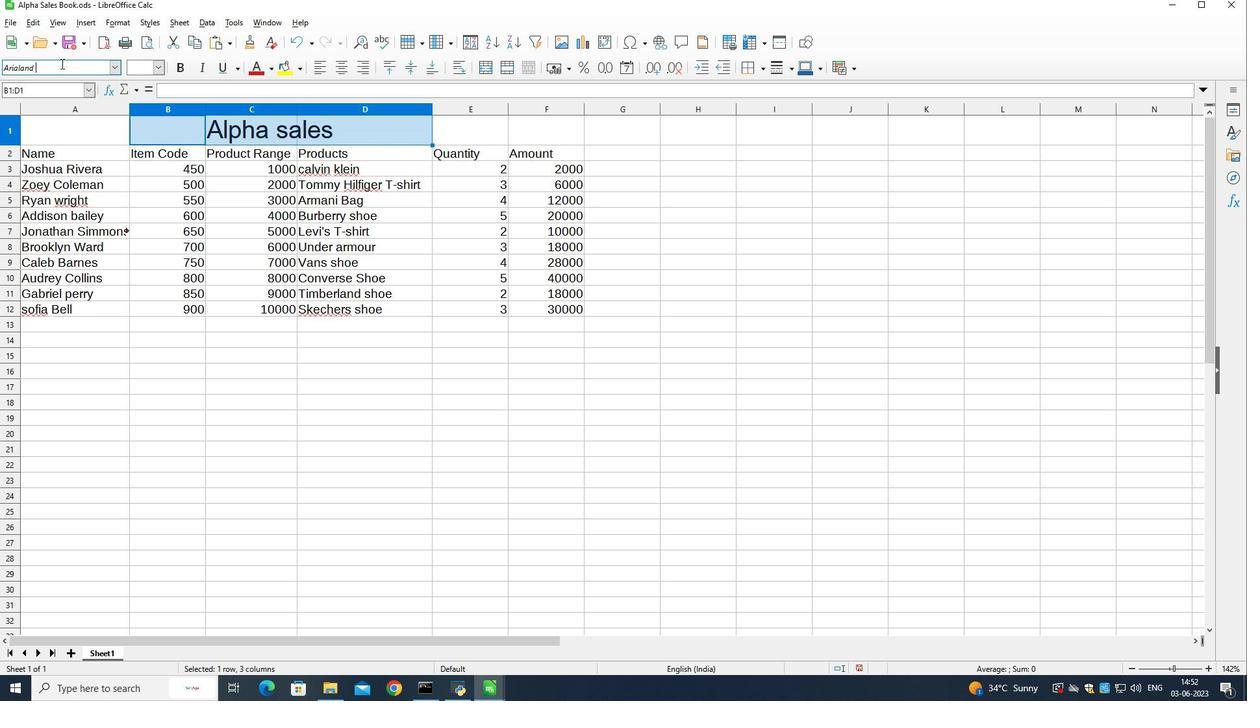 
Action: Mouse pressed left at (61, 63)
Screenshot: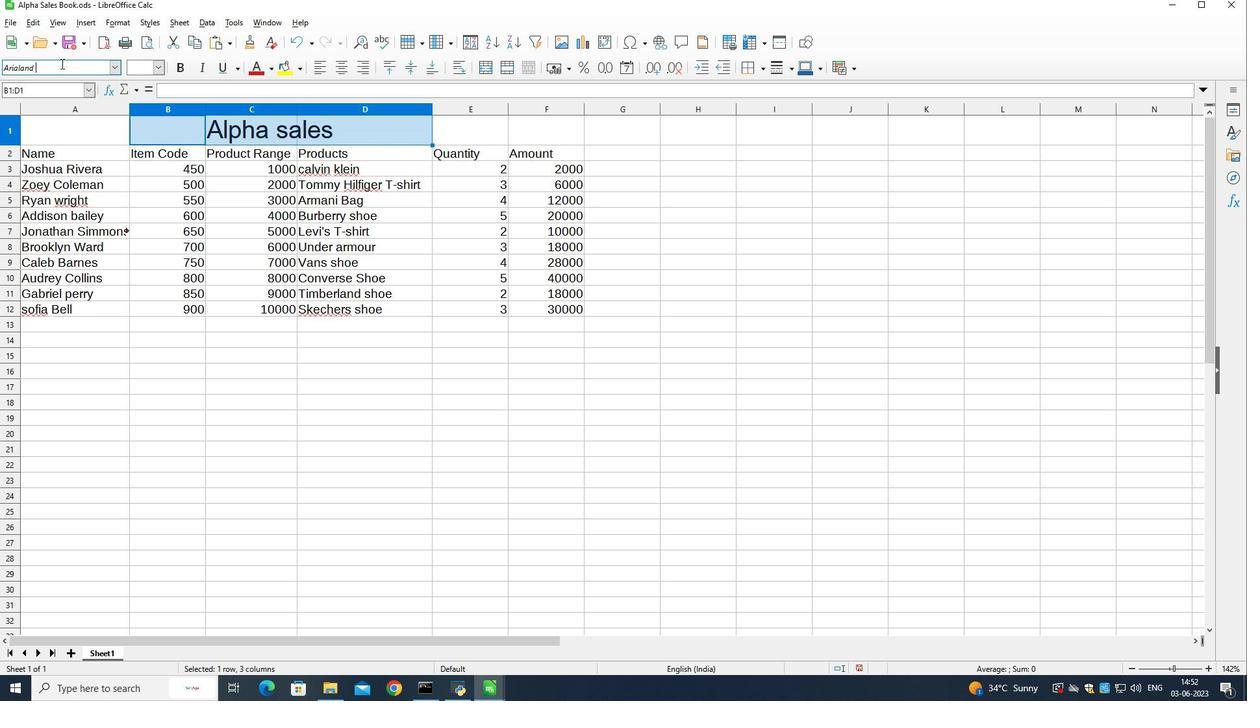 
Action: Mouse pressed left at (61, 63)
Screenshot: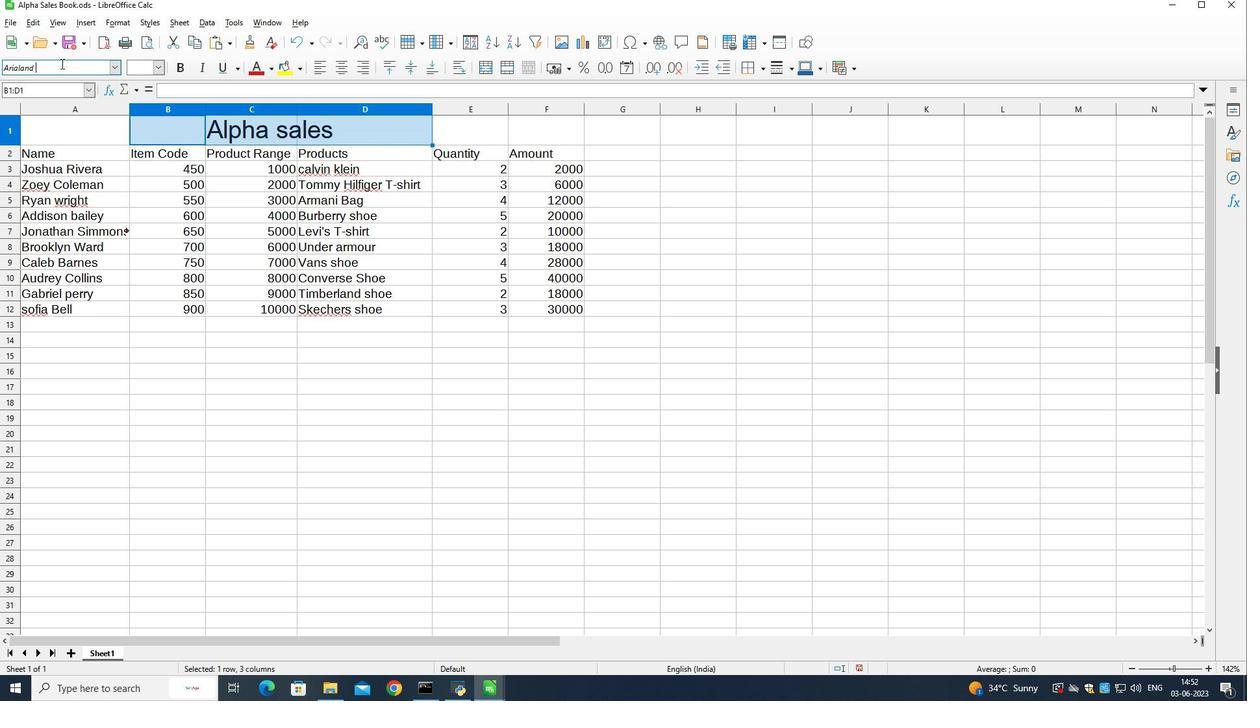 
Action: Key pressed <Key.shift>Arialand<Key.enter>
Screenshot: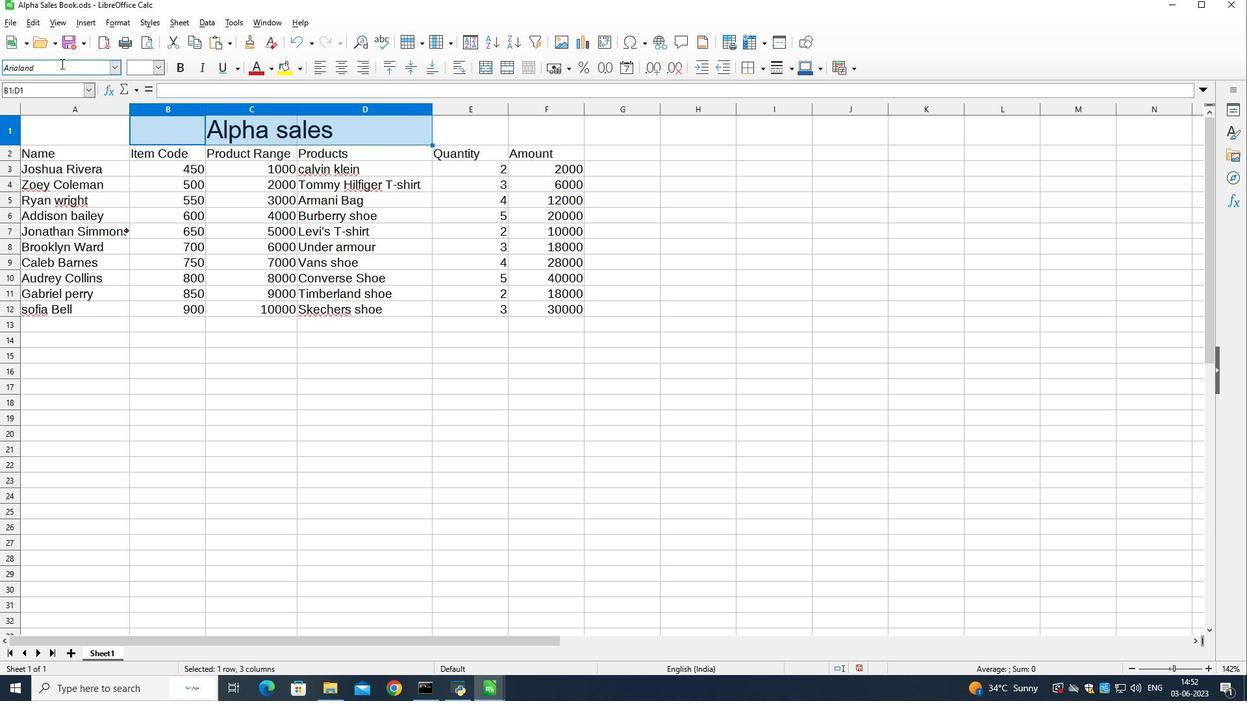 
Action: Mouse moved to (264, 343)
Screenshot: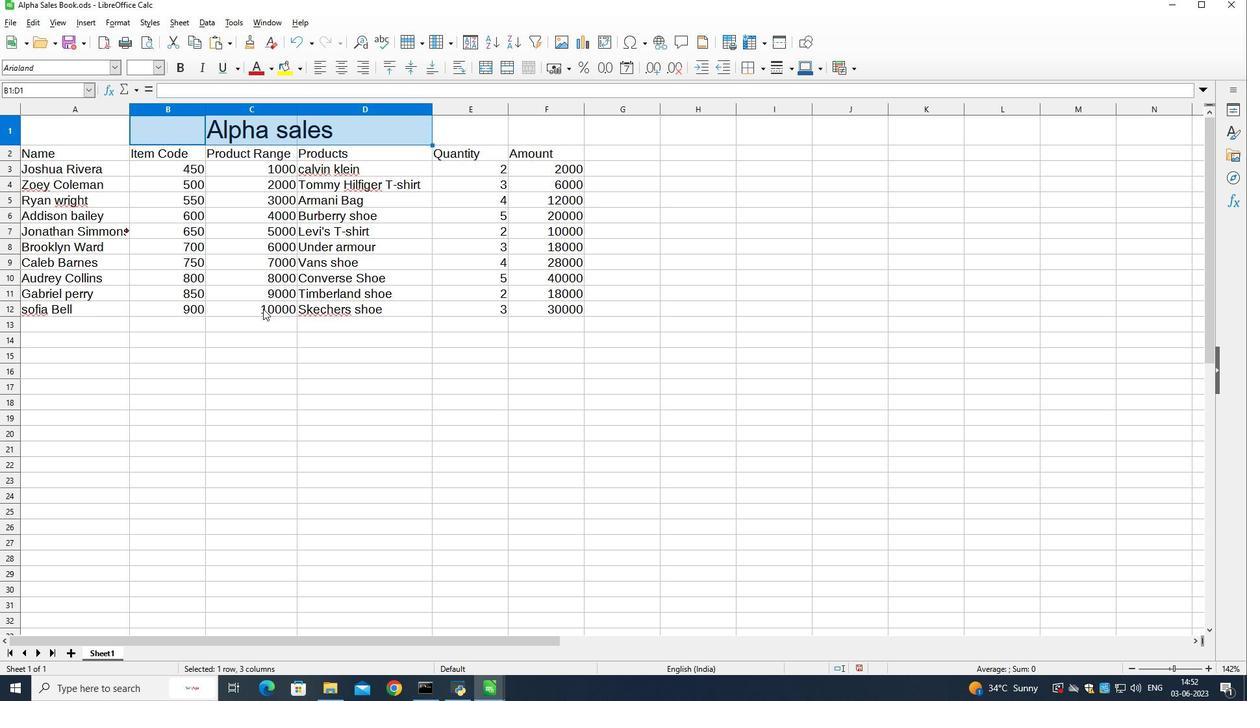 
Action: Mouse pressed left at (264, 343)
Screenshot: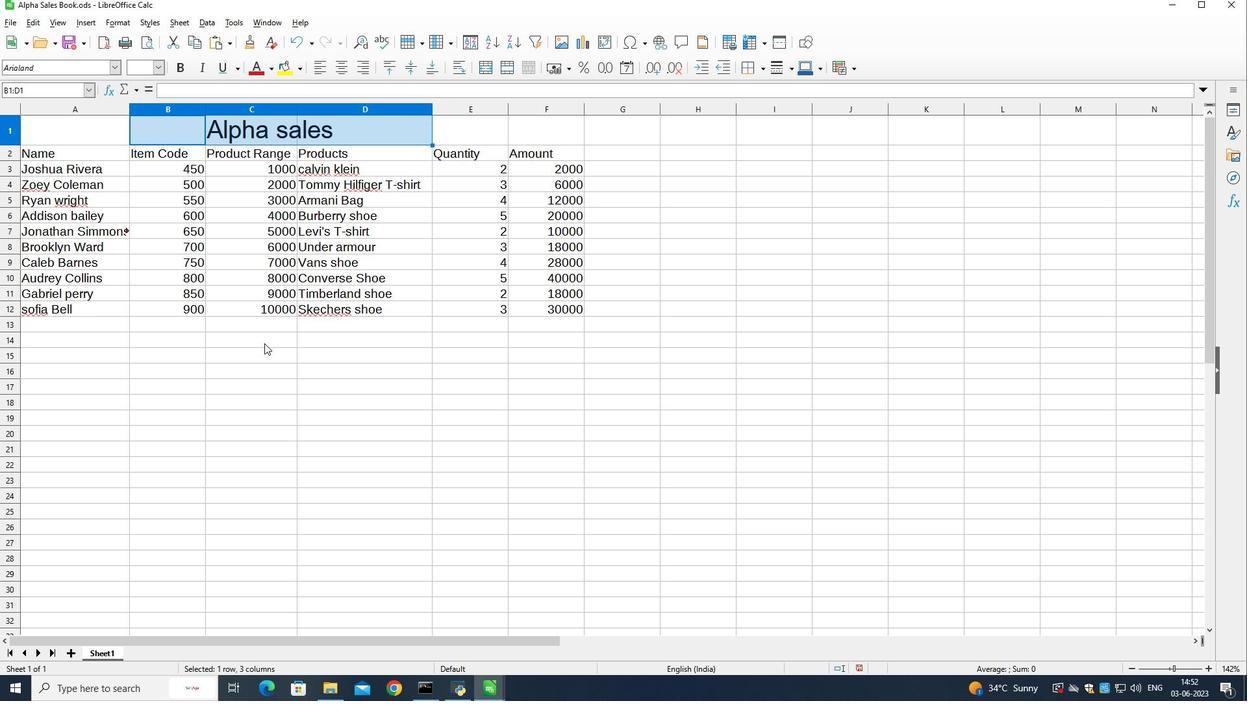 
Action: Mouse moved to (352, 137)
Screenshot: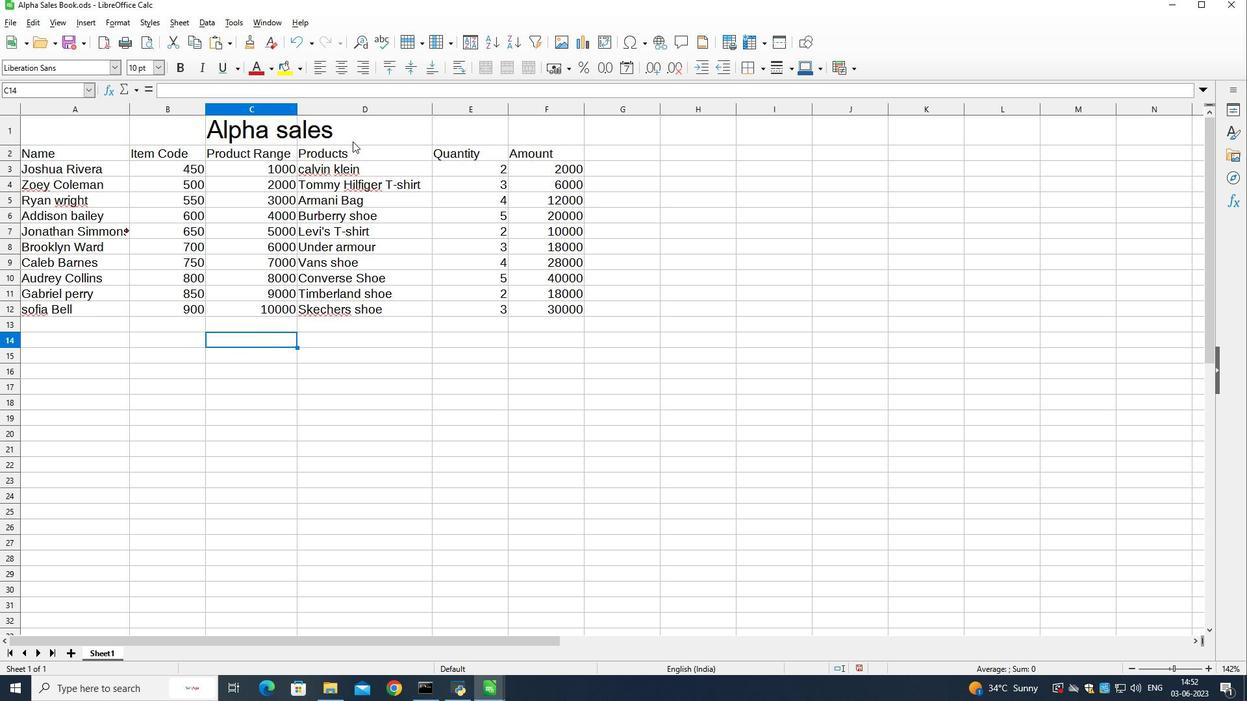 
Action: Mouse pressed left at (352, 137)
Screenshot: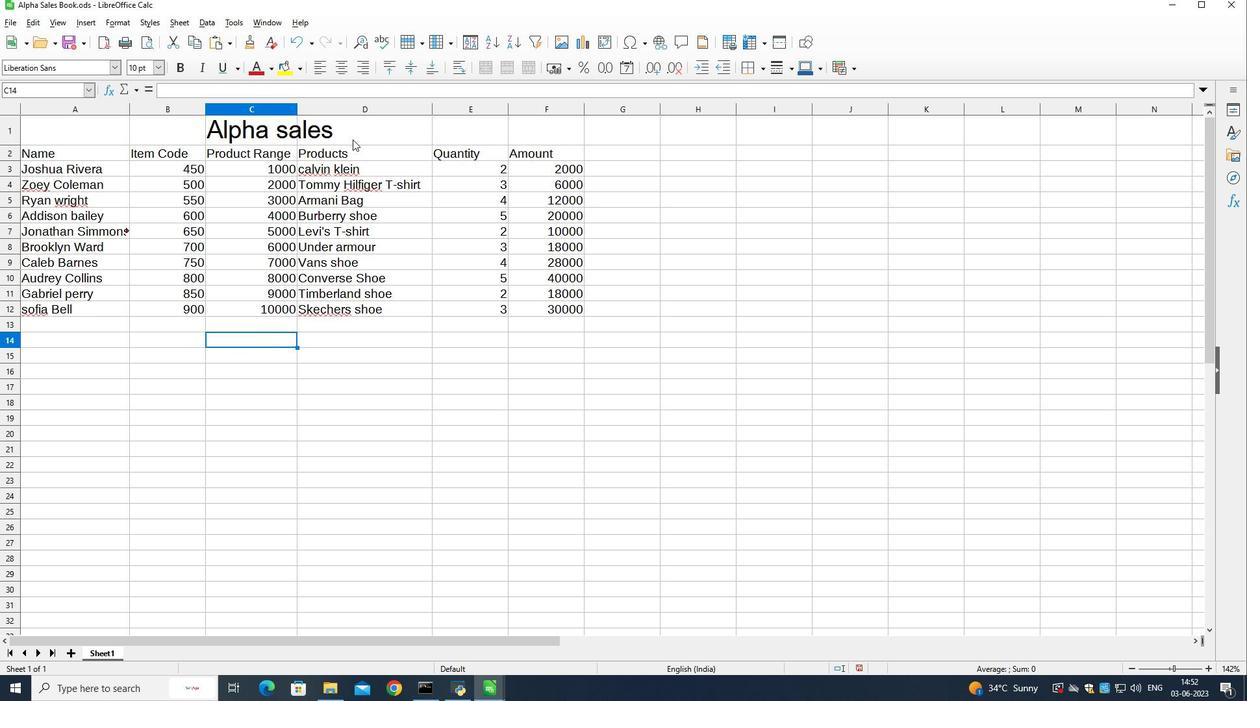 
Action: Mouse moved to (230, 129)
Screenshot: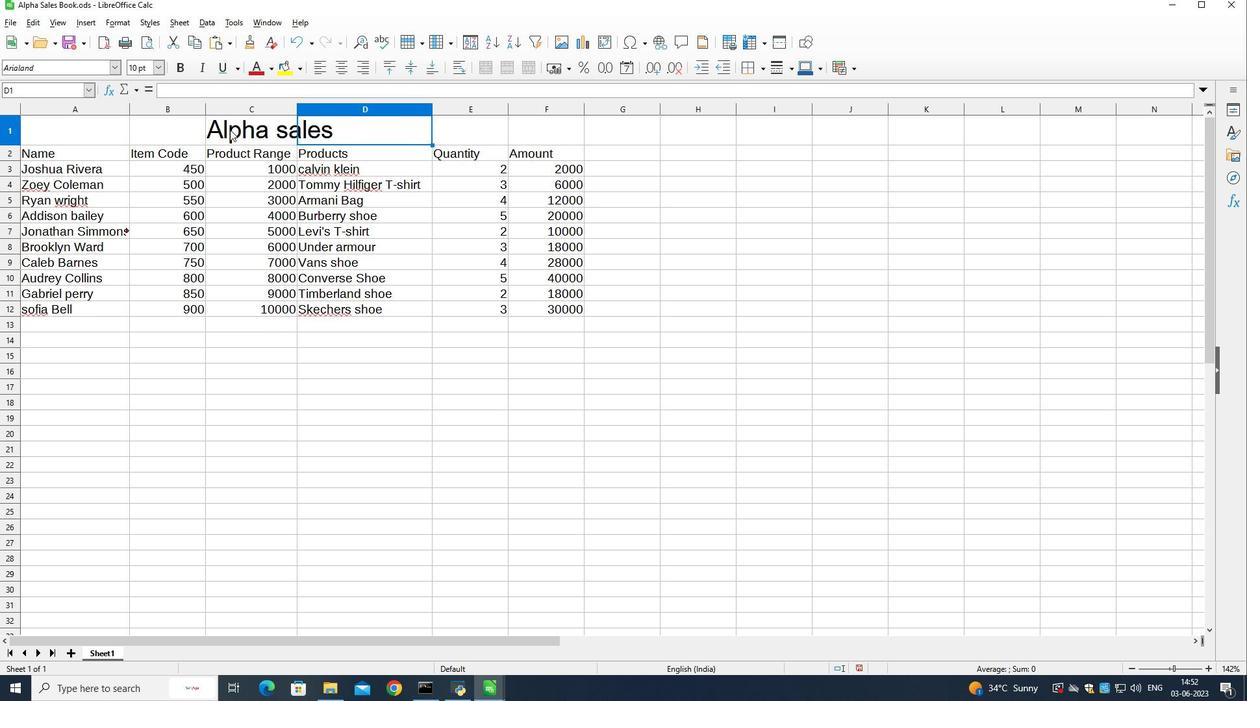 
Action: Mouse pressed left at (230, 129)
Screenshot: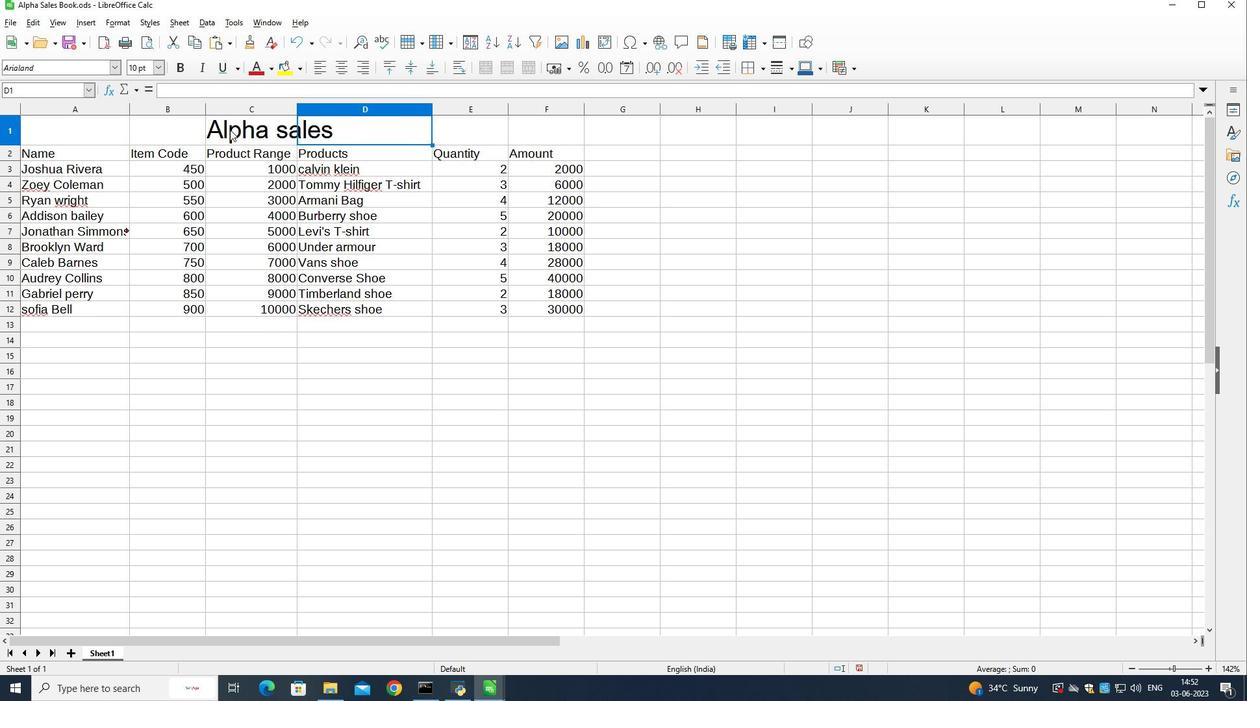 
Action: Mouse moved to (197, 254)
Screenshot: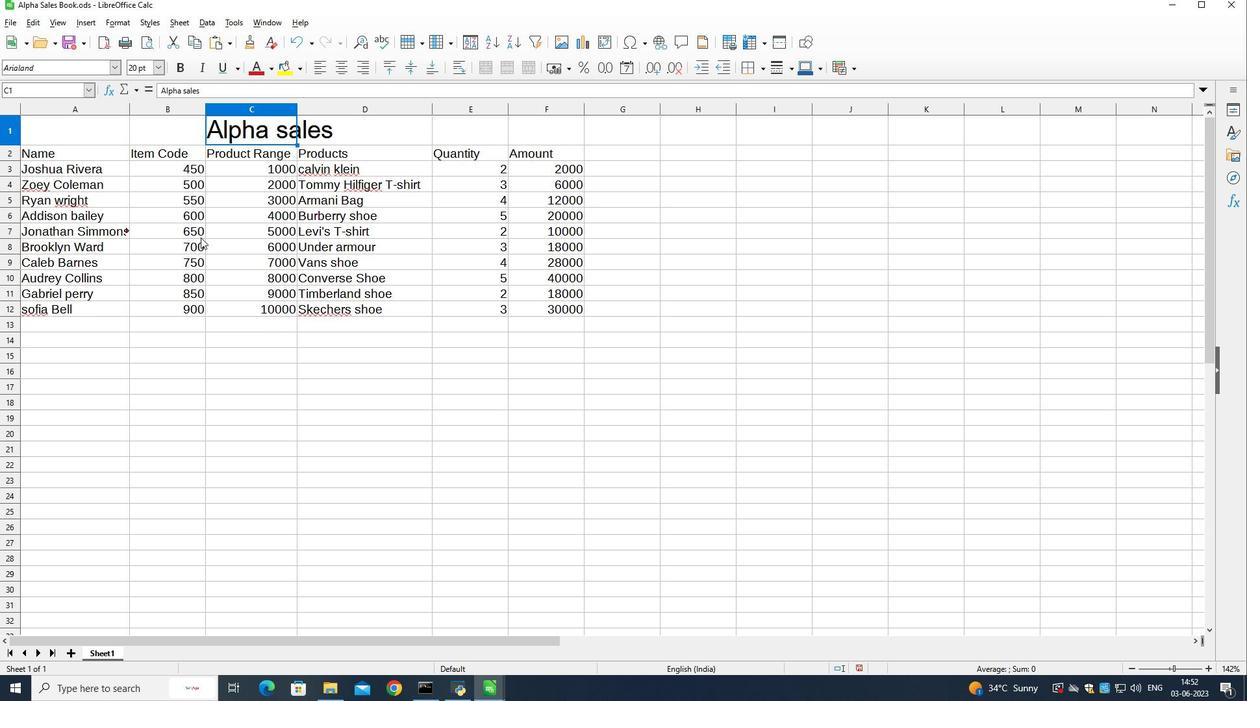 
Action: Mouse pressed left at (197, 254)
Screenshot: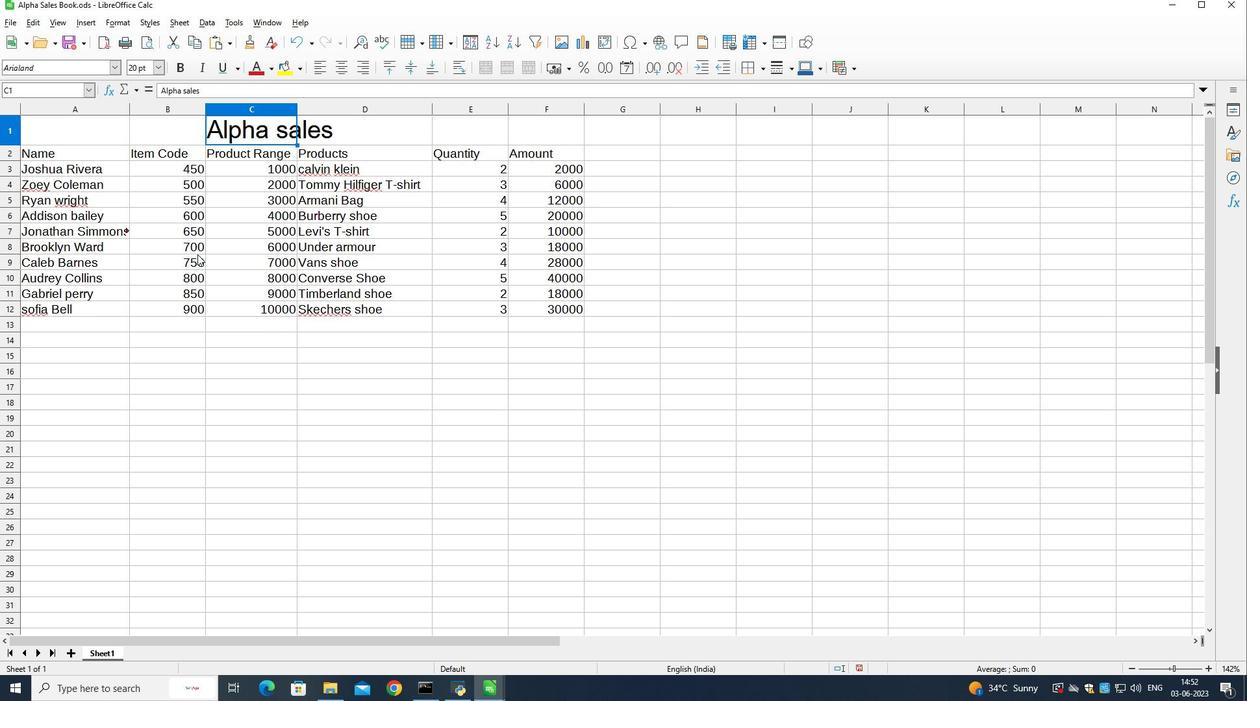 
Action: Mouse moved to (25, 157)
Screenshot: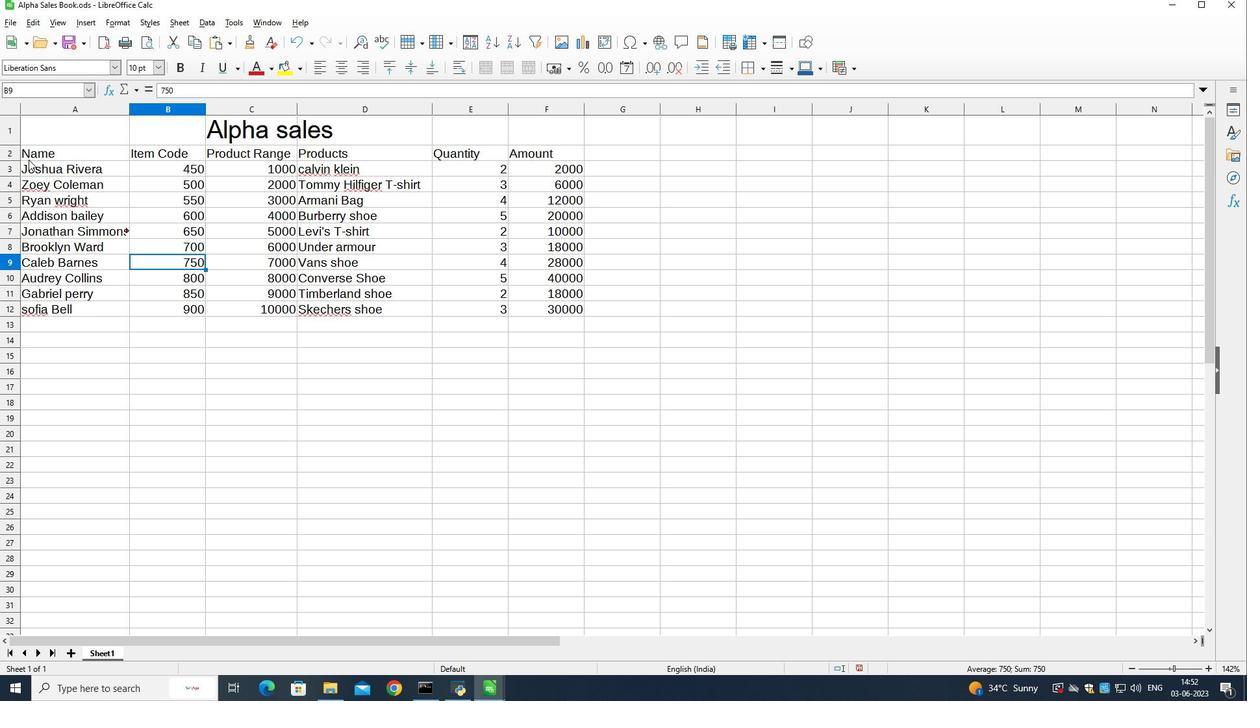 
Action: Mouse pressed left at (25, 157)
Screenshot: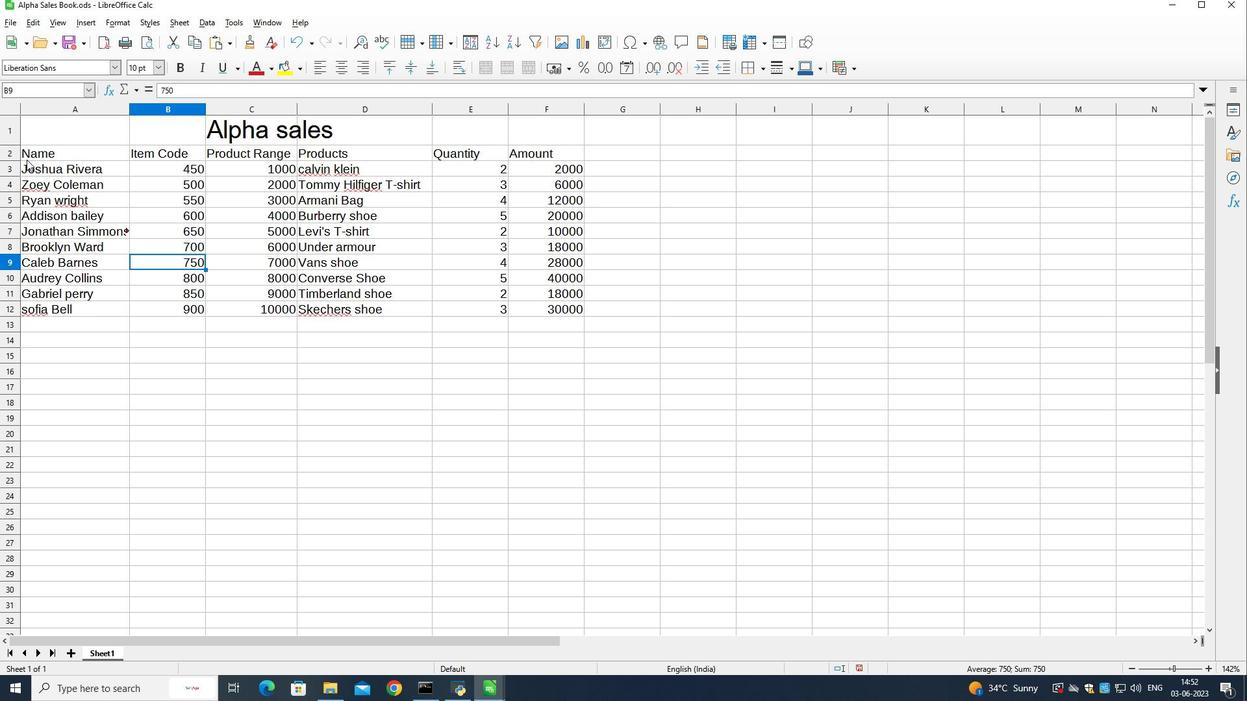 
Action: Mouse moved to (160, 70)
Screenshot: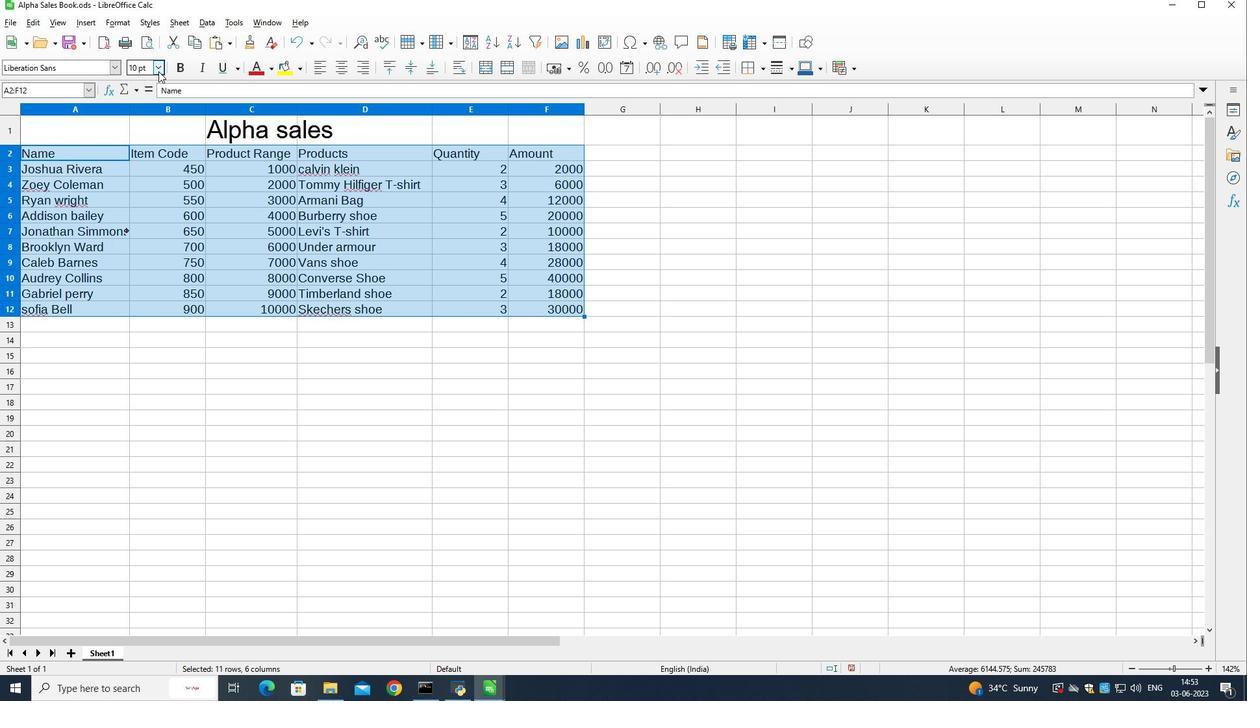 
Action: Mouse pressed left at (160, 70)
Screenshot: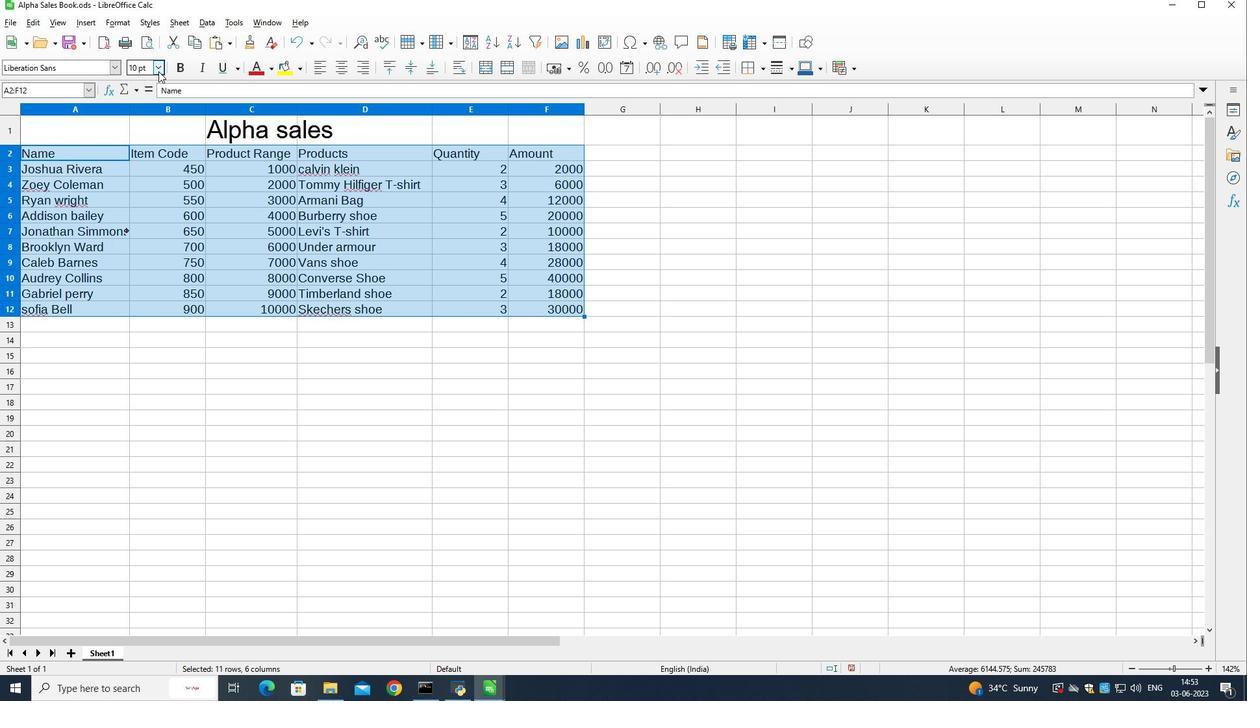 
Action: Mouse moved to (141, 154)
Screenshot: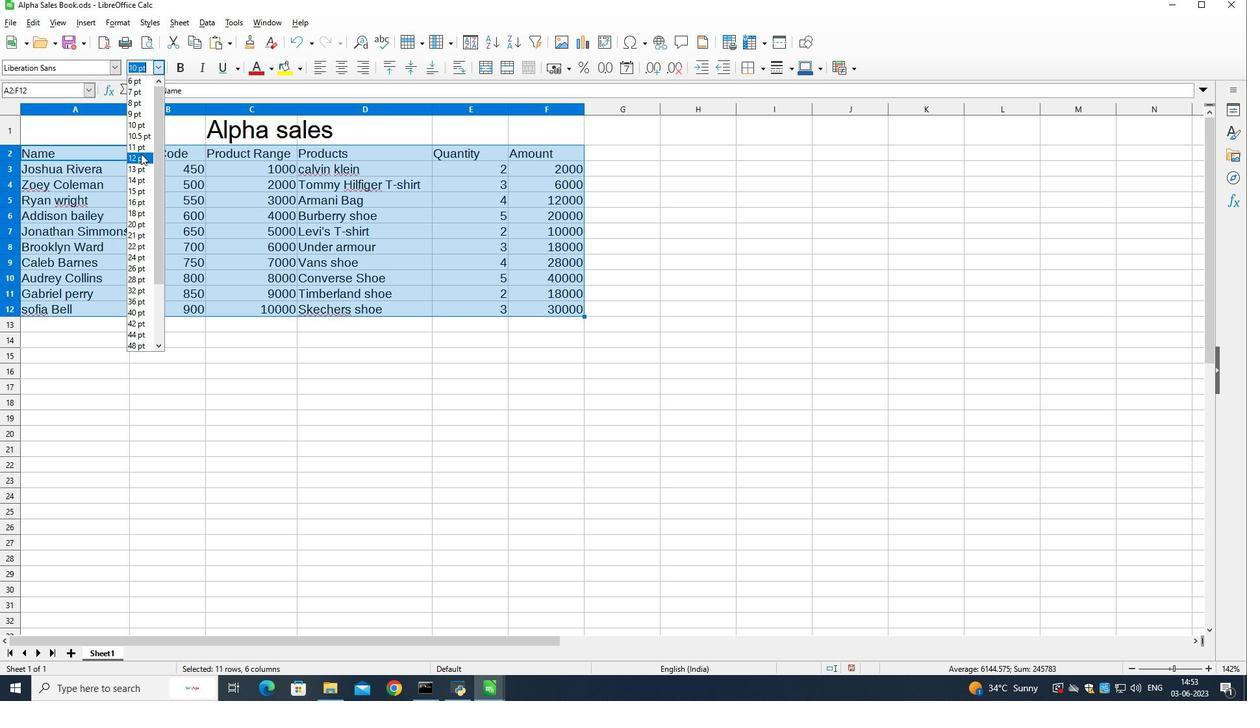 
Action: Mouse pressed left at (141, 154)
Screenshot: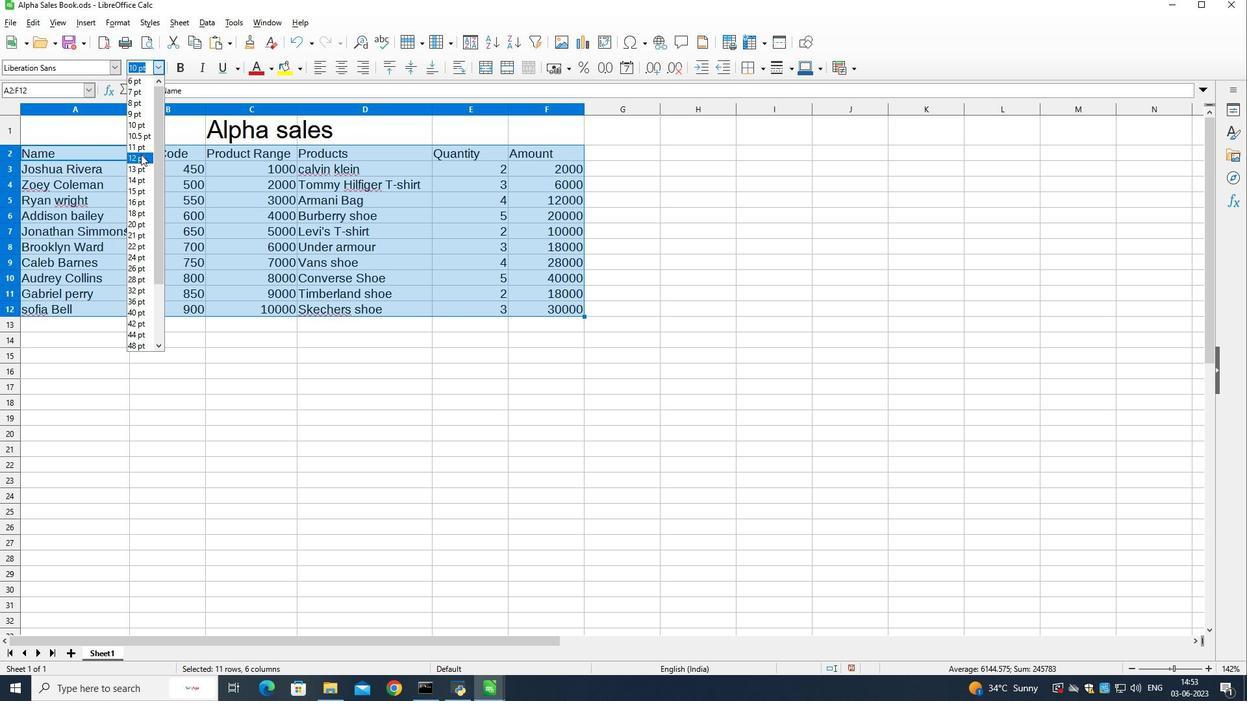 
Action: Mouse moved to (341, 67)
Screenshot: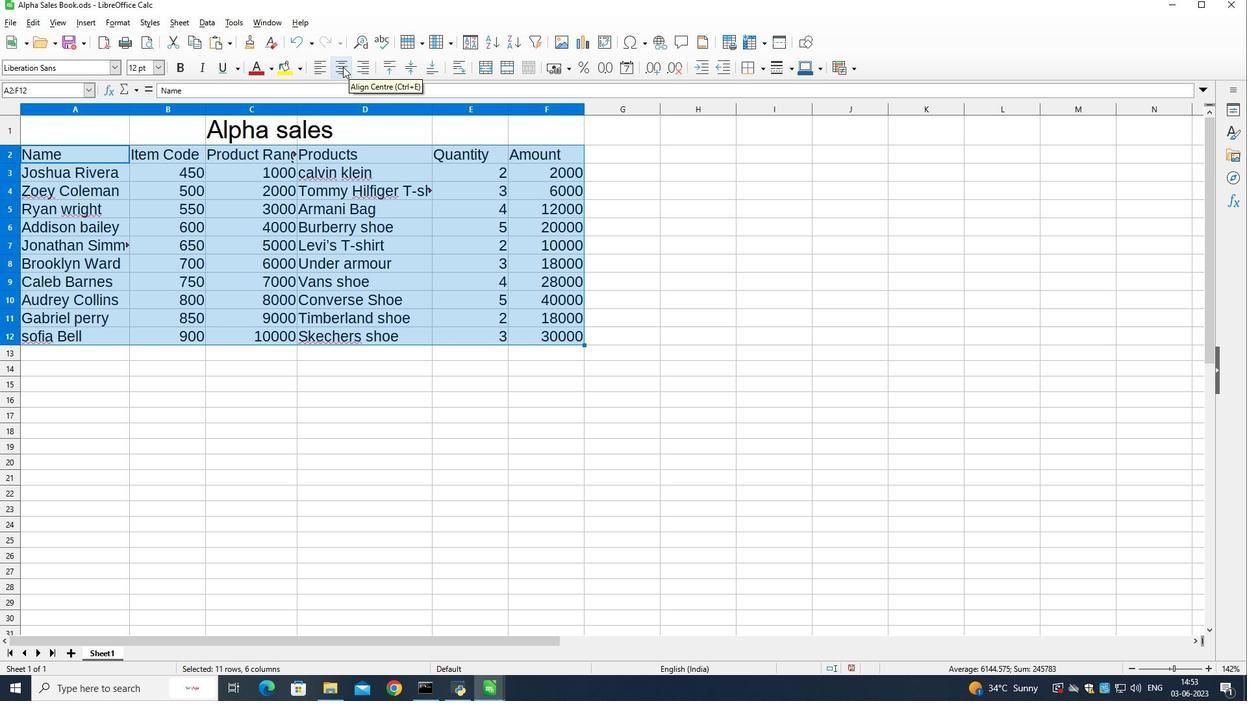 
Action: Mouse pressed left at (341, 67)
Screenshot: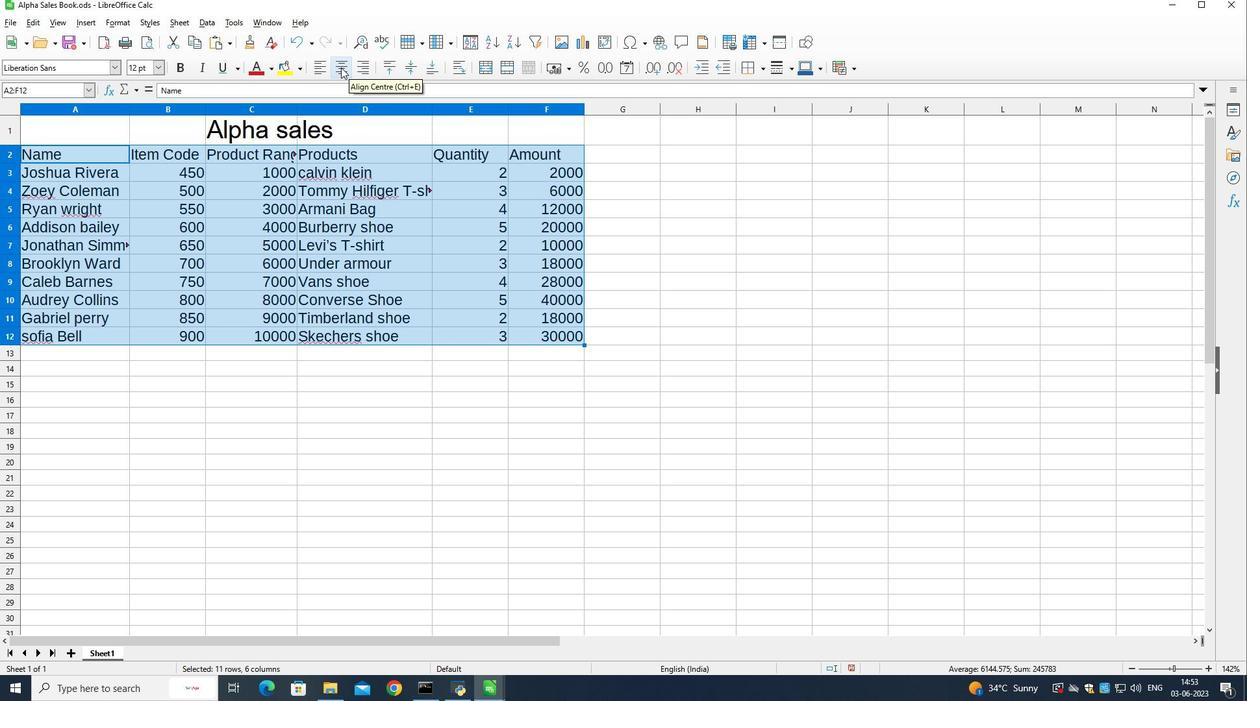 
Action: Mouse moved to (320, 347)
Screenshot: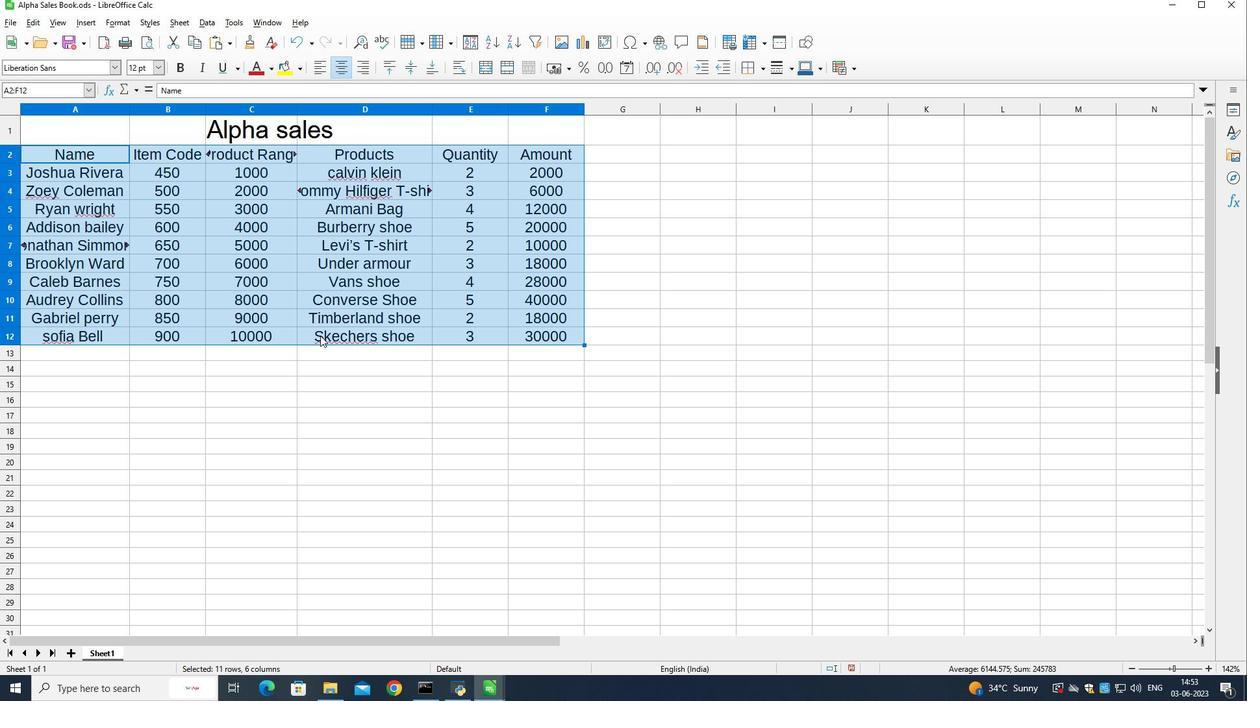 
Action: Mouse pressed left at (320, 347)
Screenshot: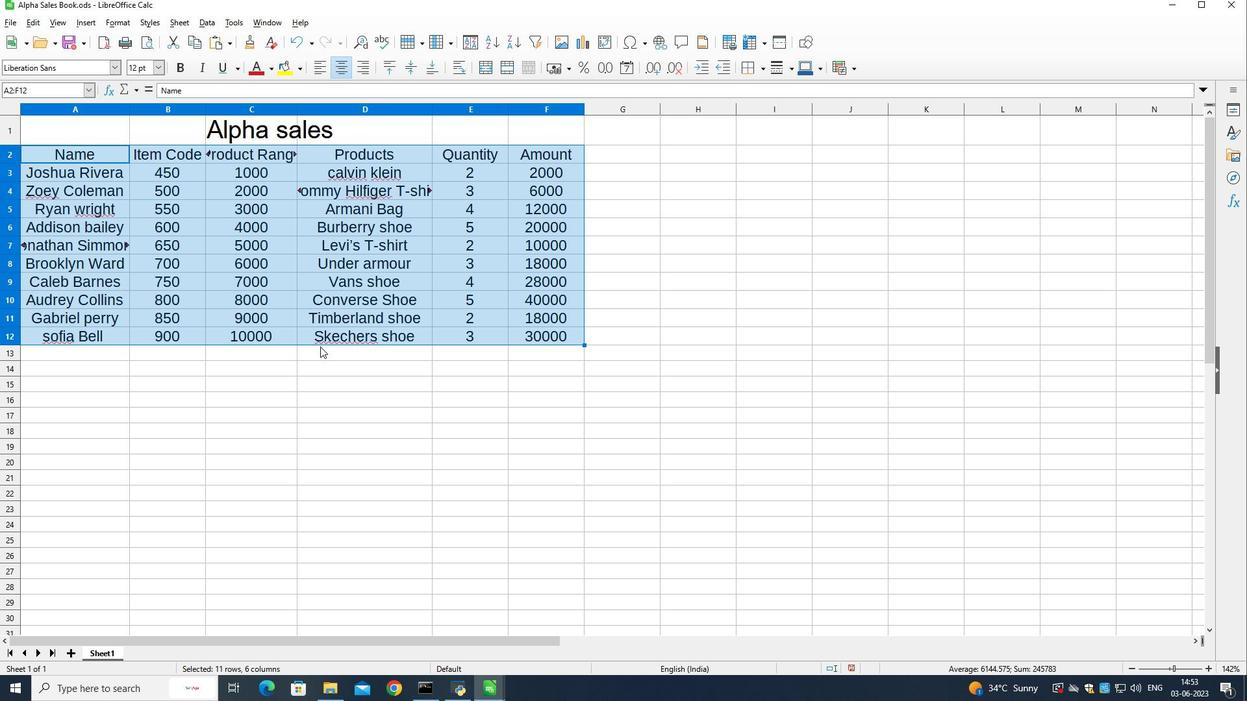 
Action: Mouse moved to (191, 129)
Screenshot: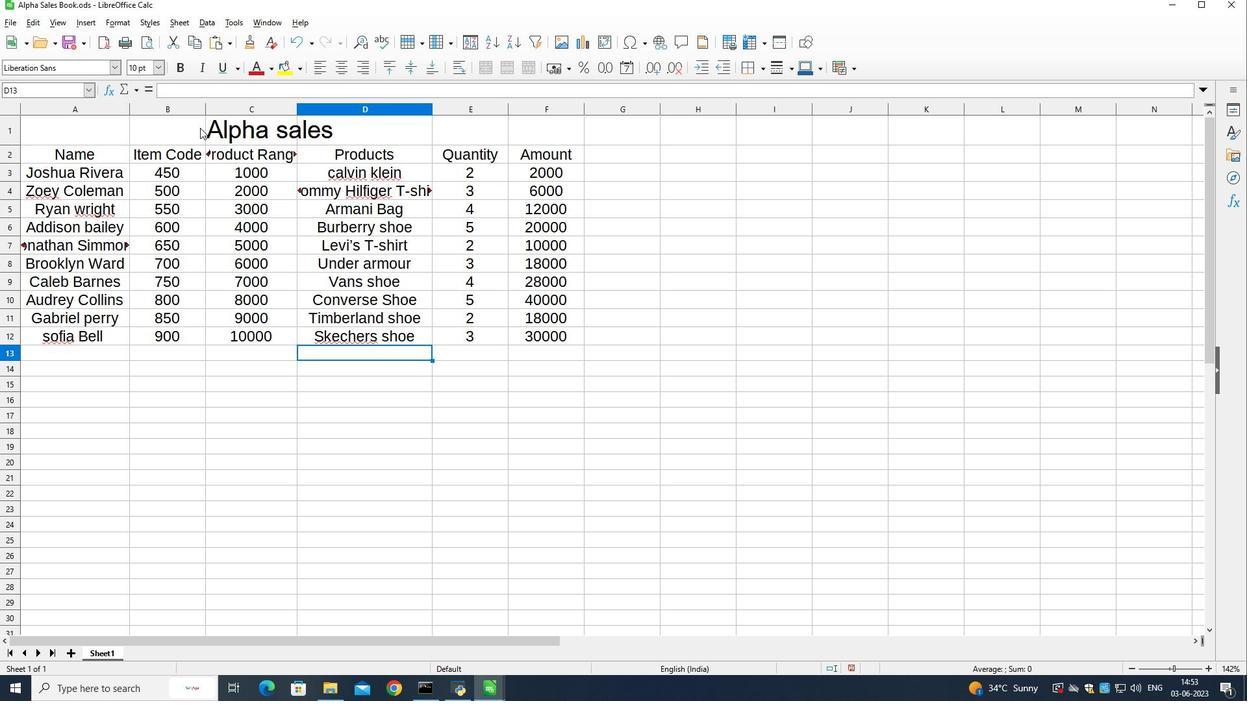 
Action: Mouse pressed left at (191, 129)
Screenshot: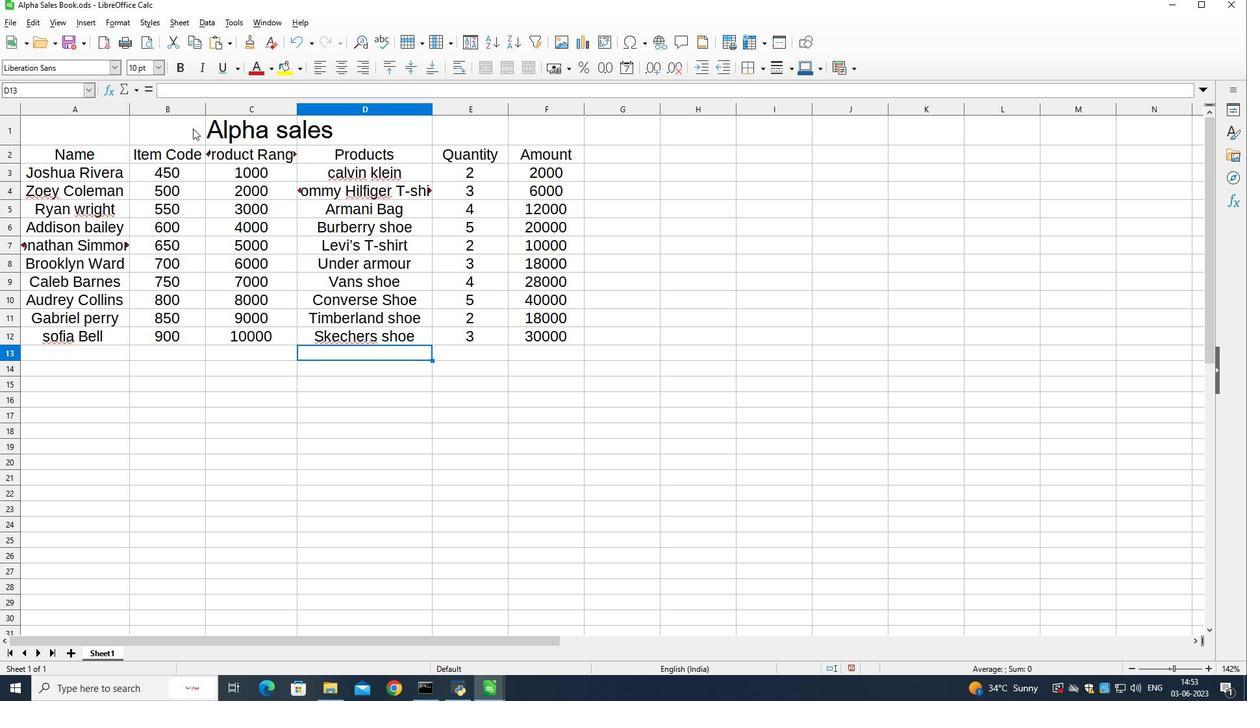 
Action: Mouse moved to (346, 66)
Screenshot: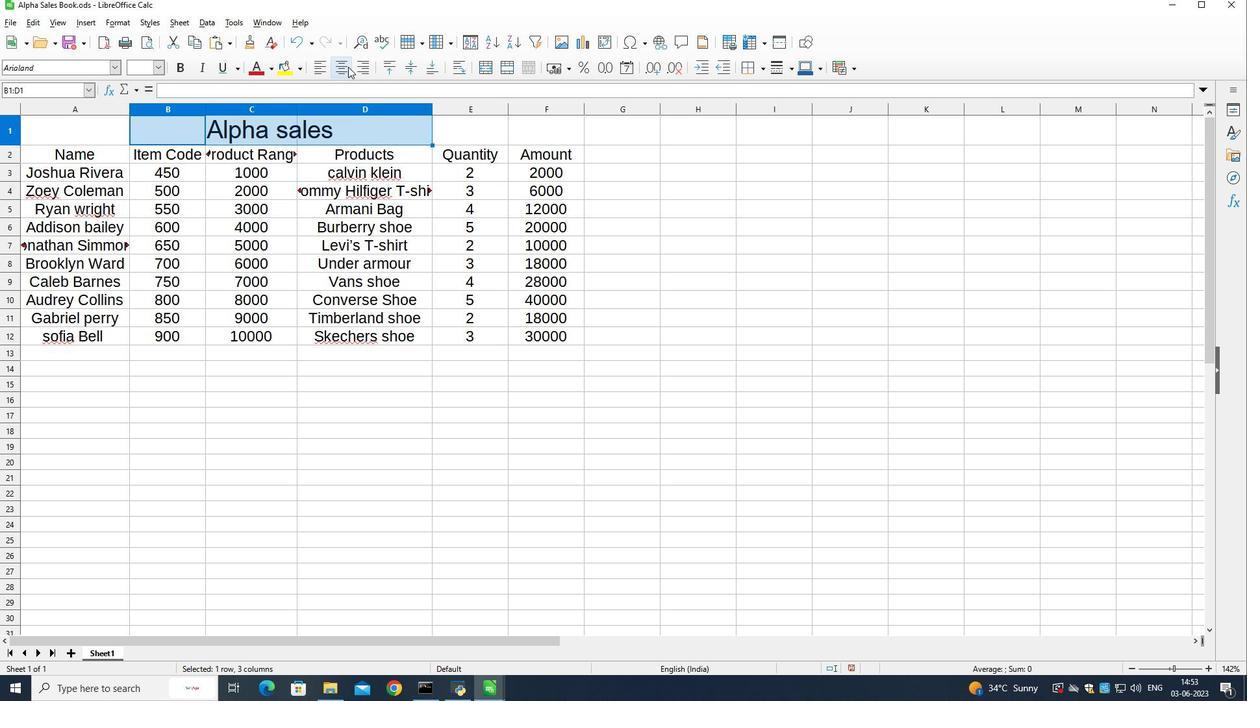 
Action: Mouse pressed left at (346, 66)
Screenshot: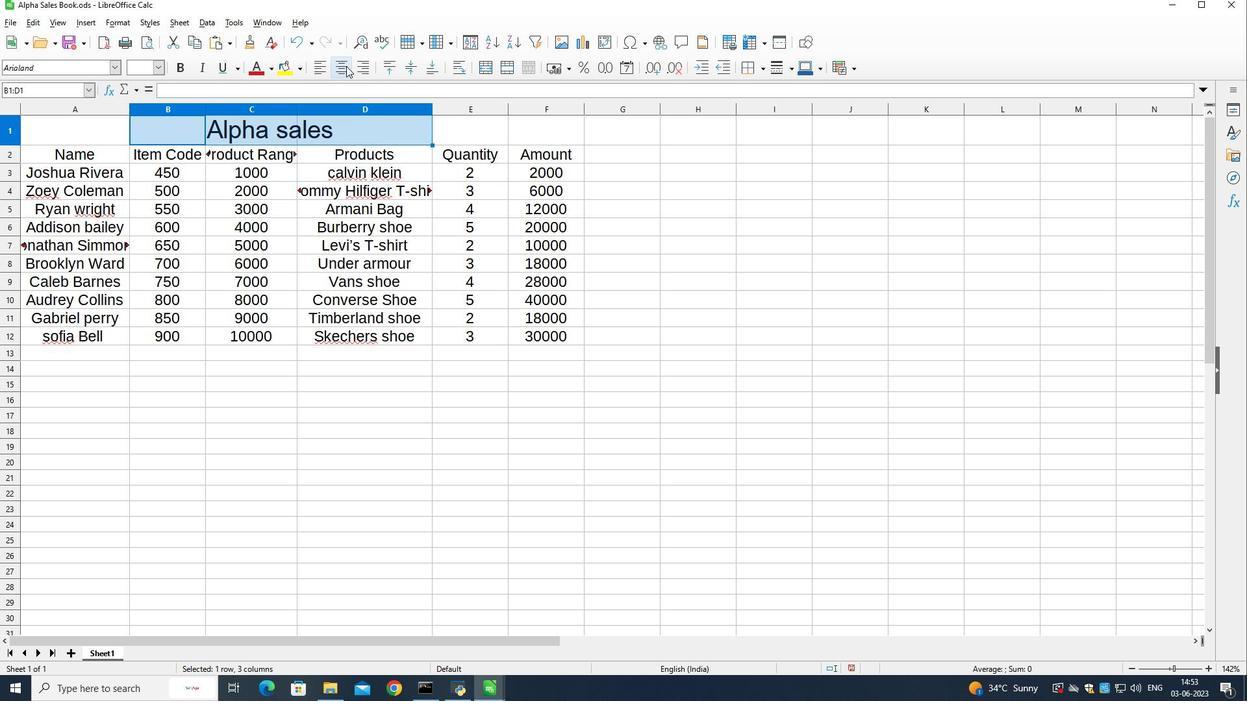 
Action: Mouse moved to (335, 375)
Screenshot: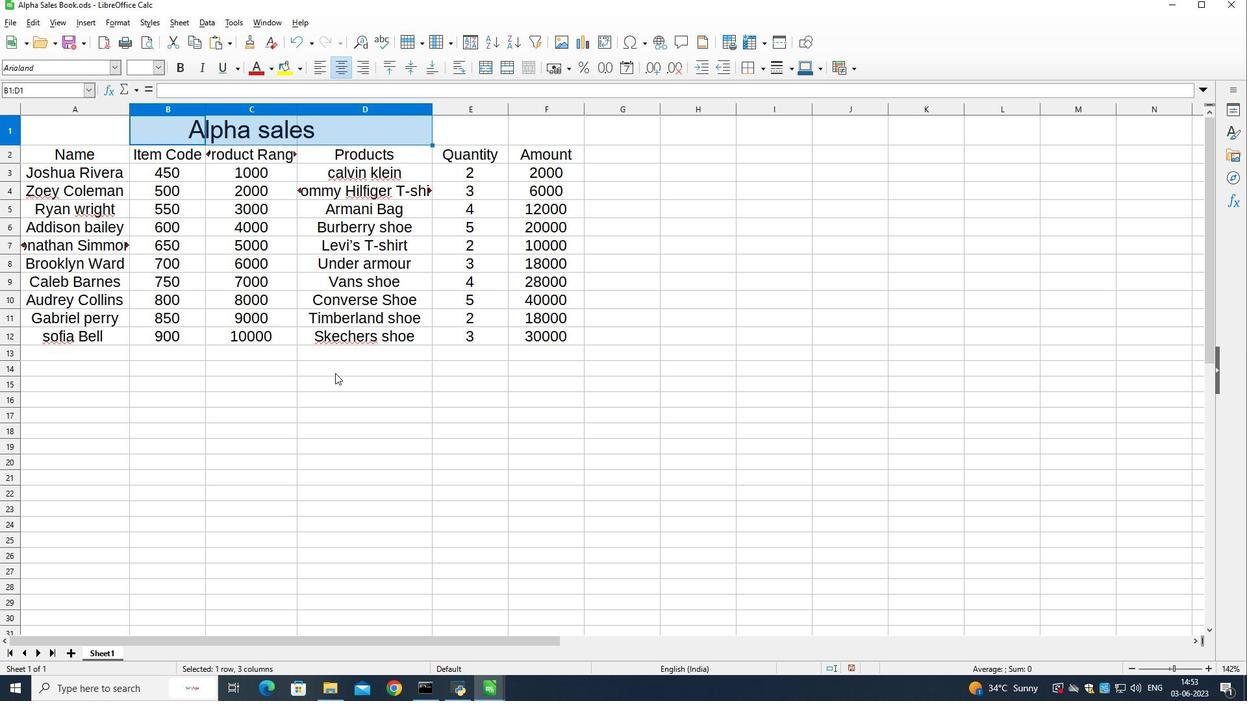 
Action: Mouse pressed left at (335, 375)
Screenshot: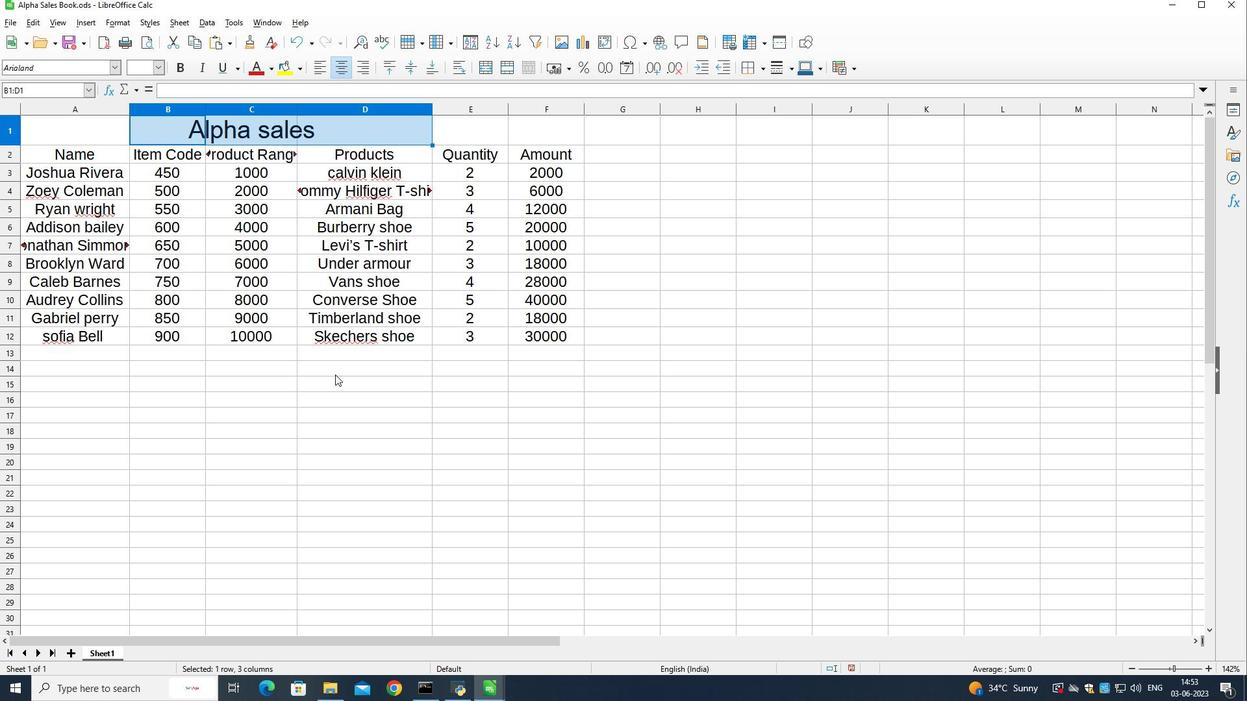 
Action: Mouse moved to (371, 111)
Screenshot: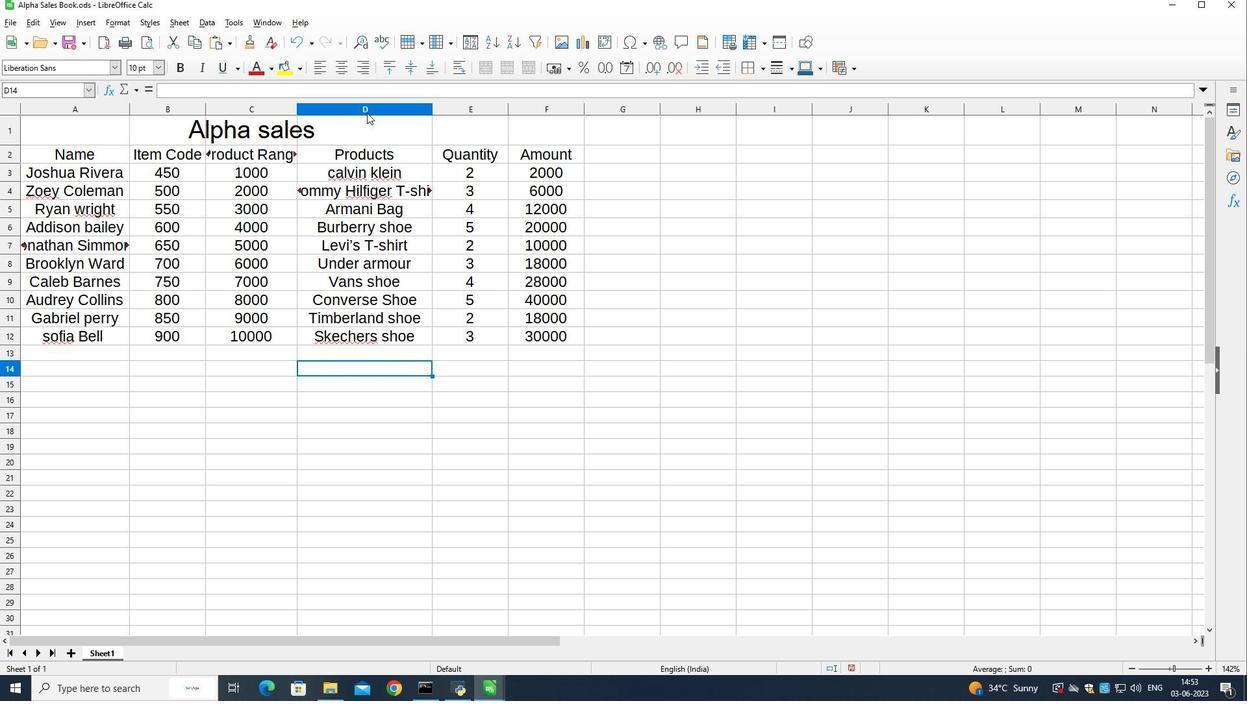 
Action: Mouse pressed left at (371, 111)
Screenshot: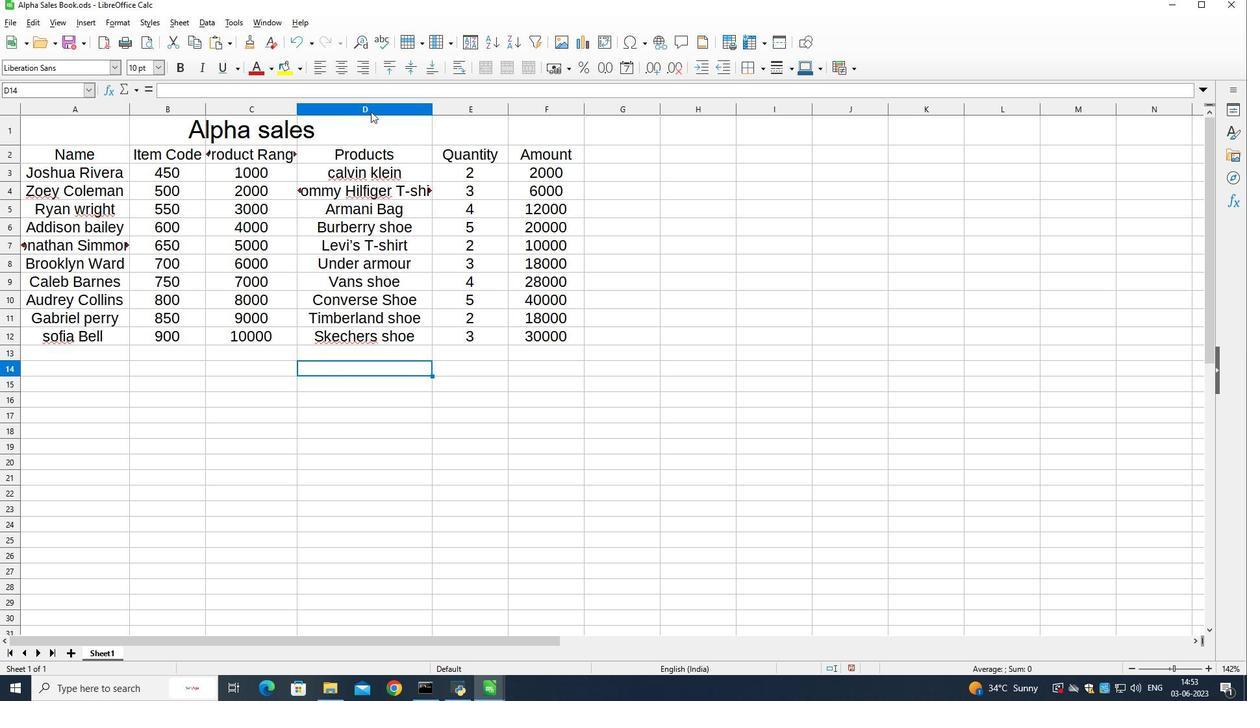 
Action: Mouse moved to (432, 111)
Screenshot: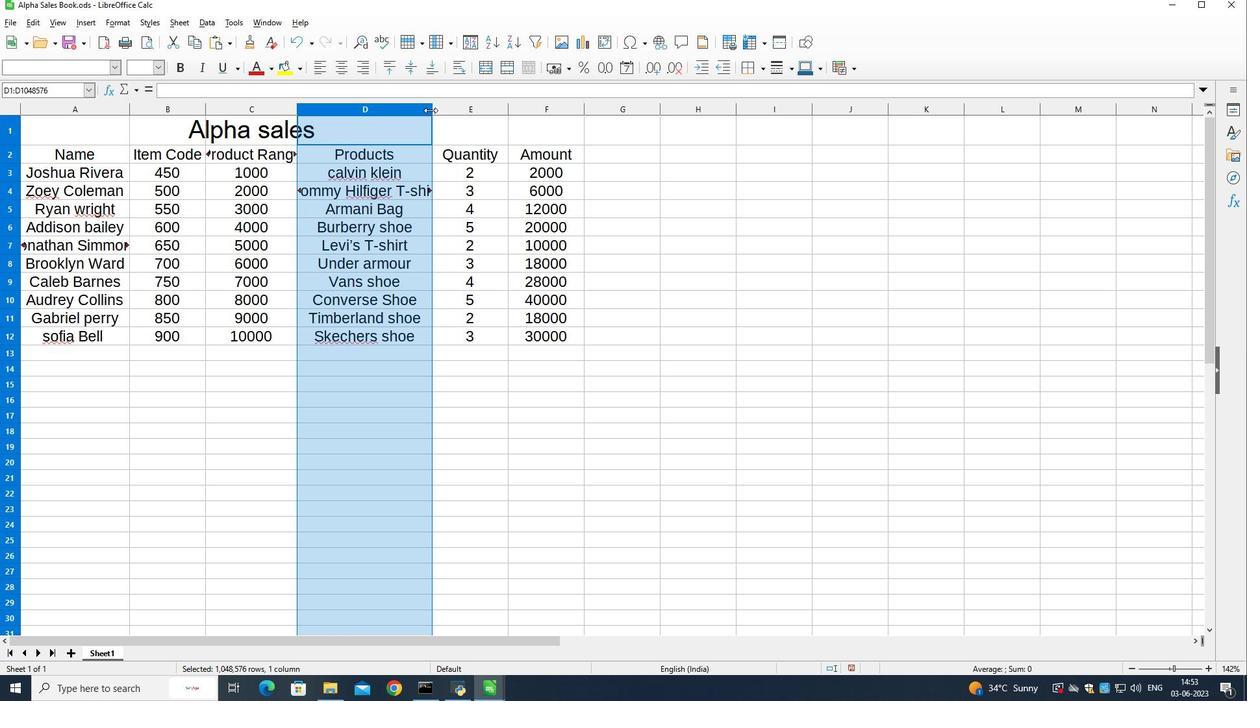 
Action: Mouse pressed left at (432, 111)
Screenshot: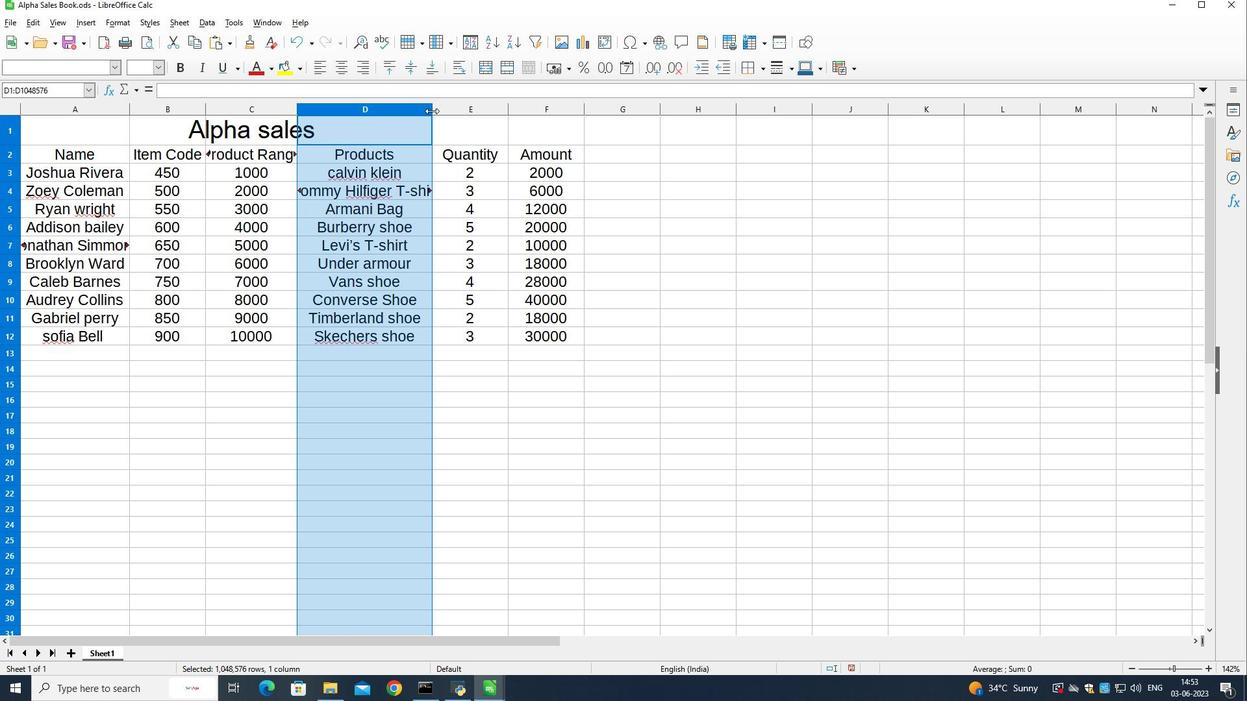 
Action: Mouse moved to (496, 216)
Screenshot: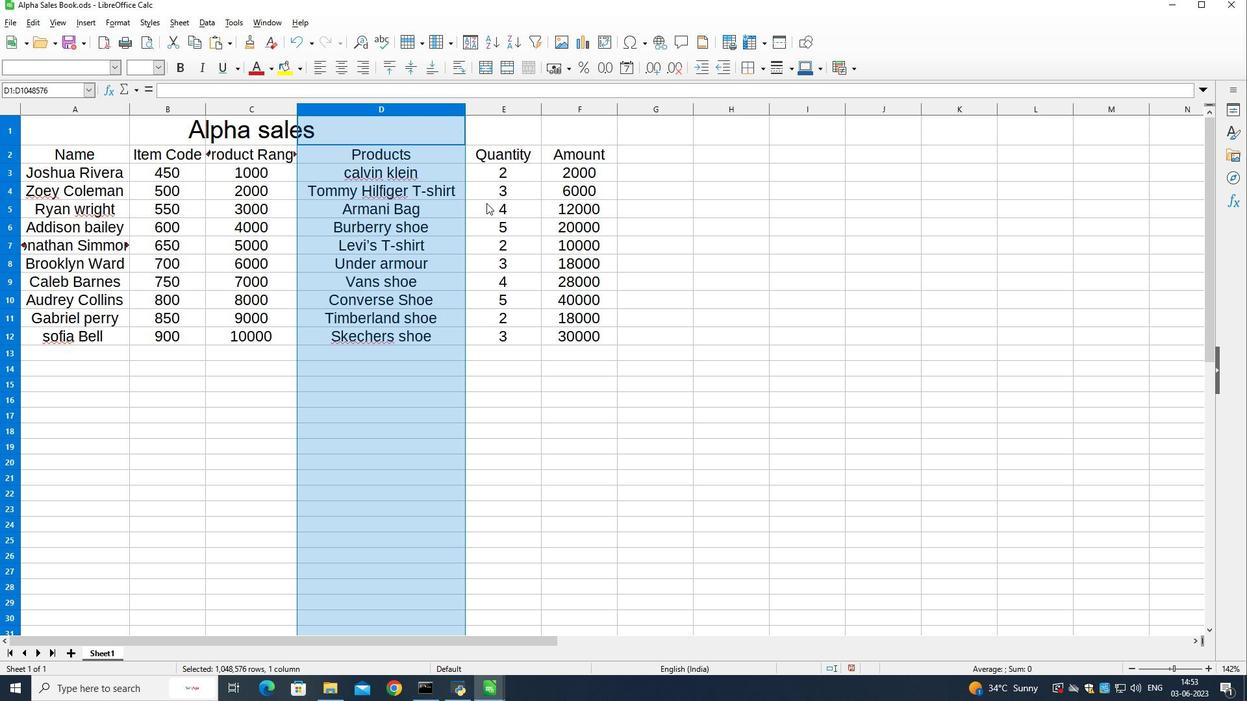 
Action: Mouse pressed left at (496, 216)
Screenshot: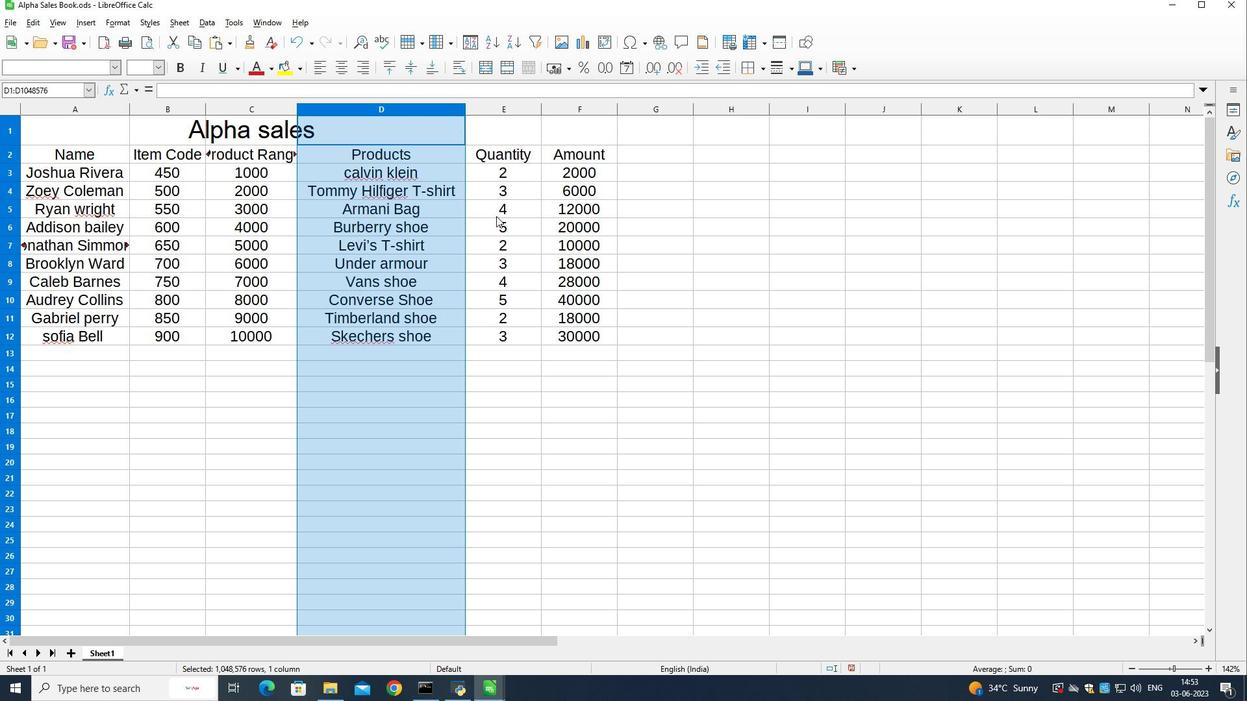 
Action: Mouse moved to (87, 108)
Screenshot: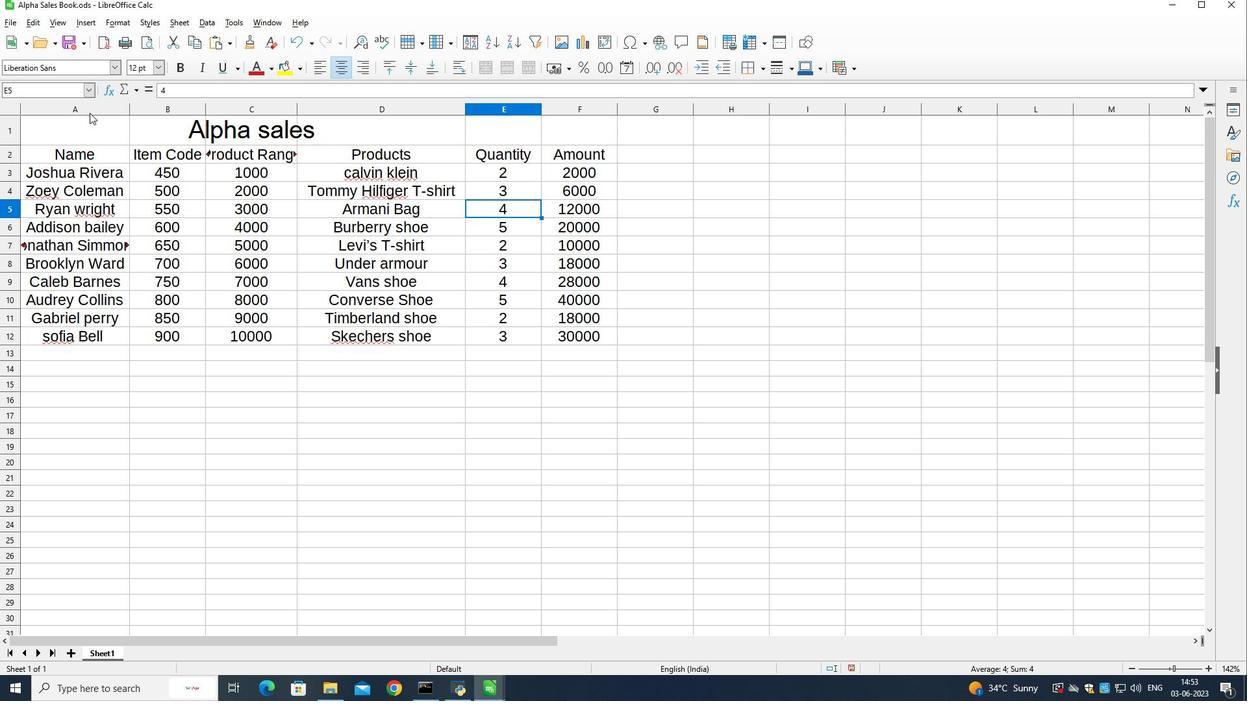 
Action: Mouse pressed left at (87, 108)
Screenshot: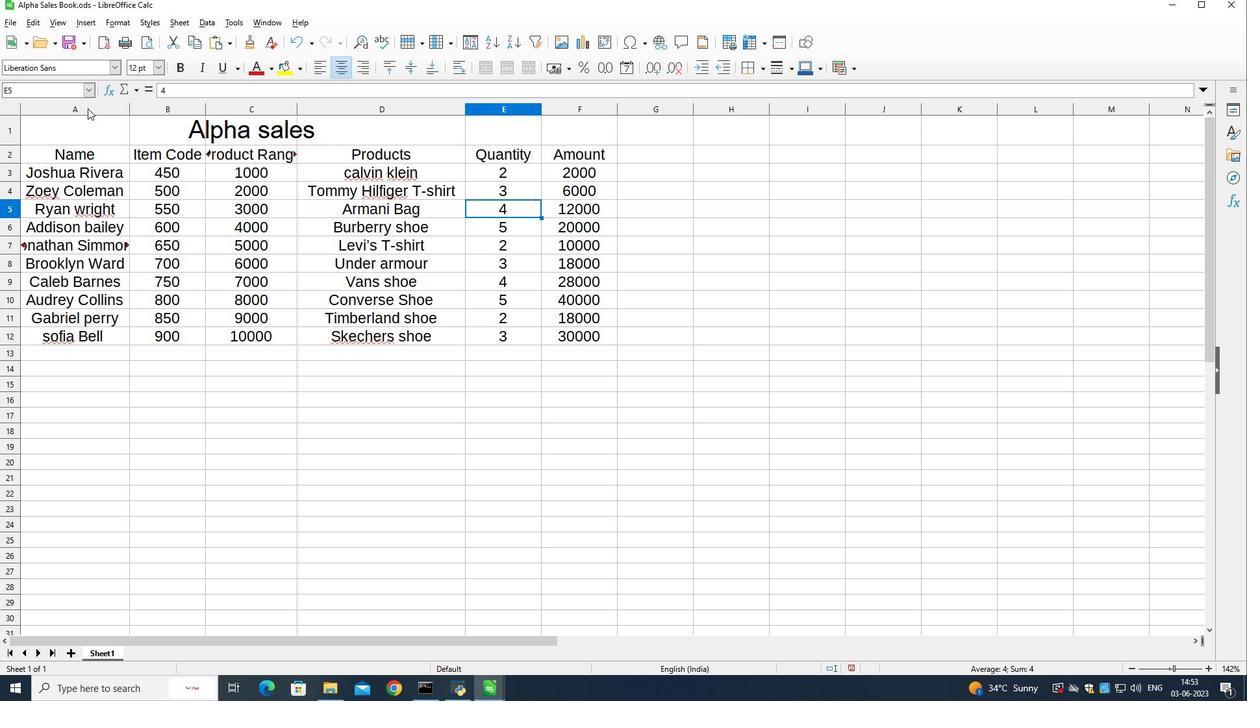 
Action: Mouse moved to (128, 105)
Screenshot: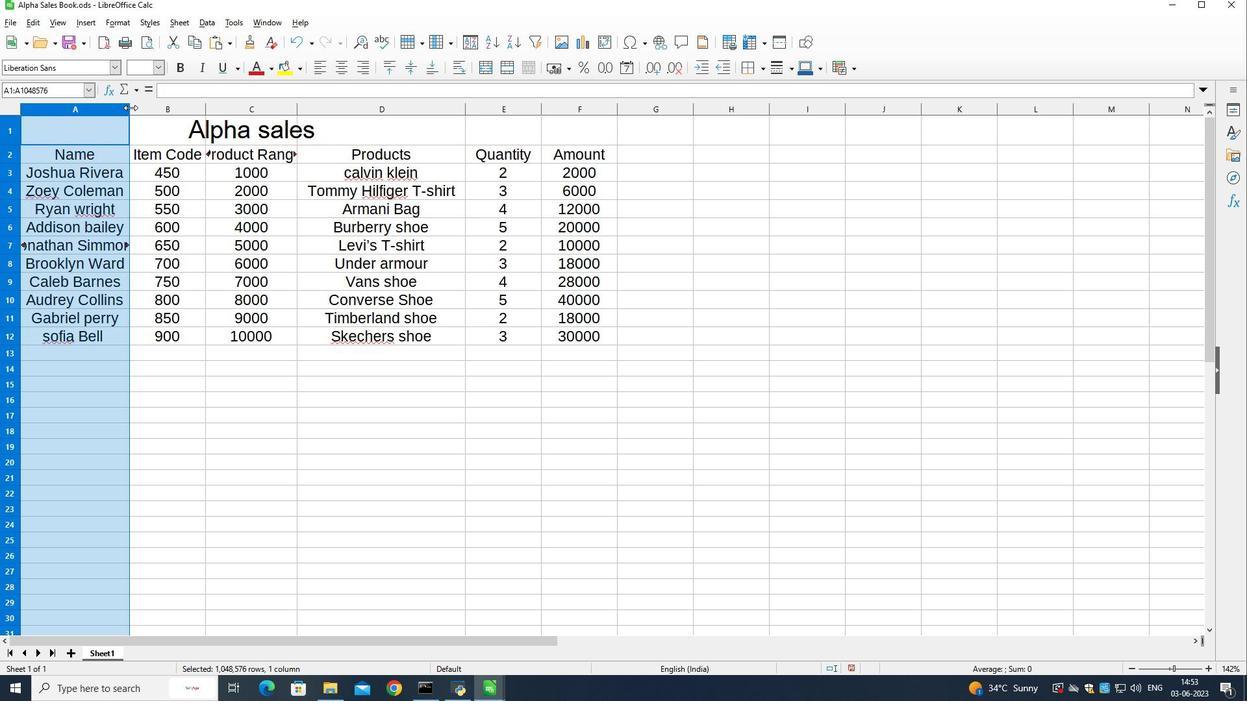 
Action: Mouse pressed left at (128, 105)
Screenshot: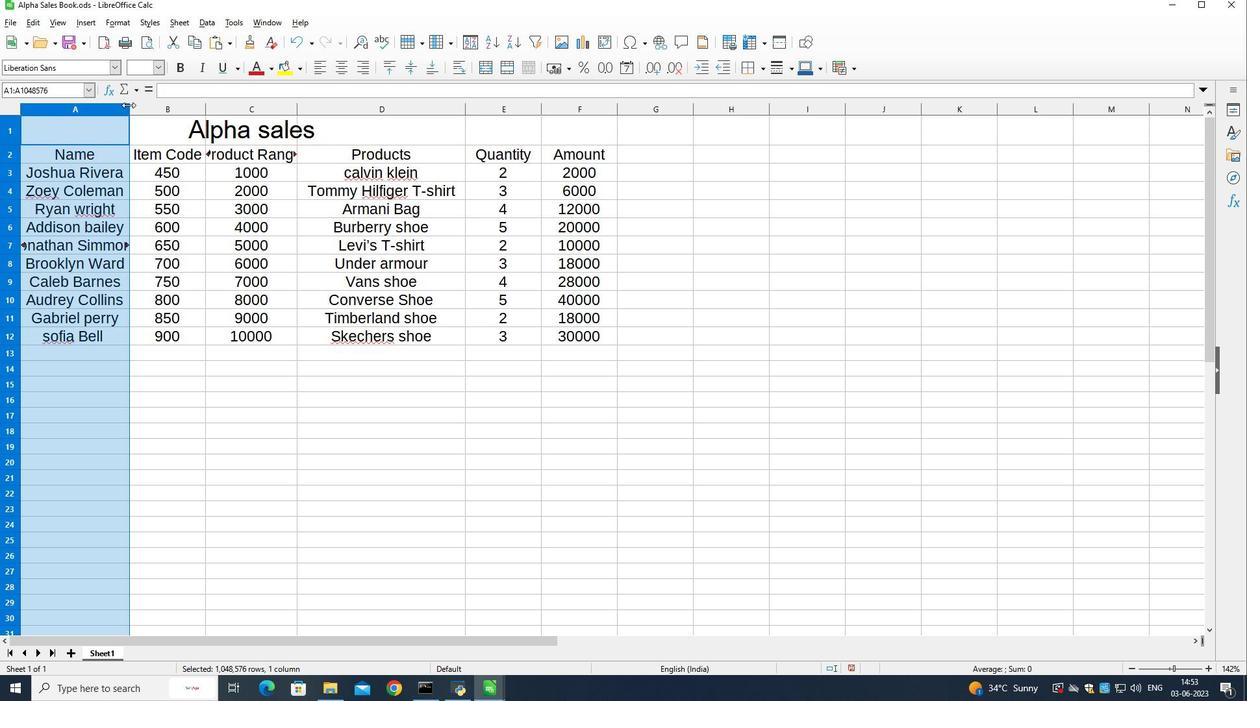 
Action: Mouse moved to (713, 467)
Screenshot: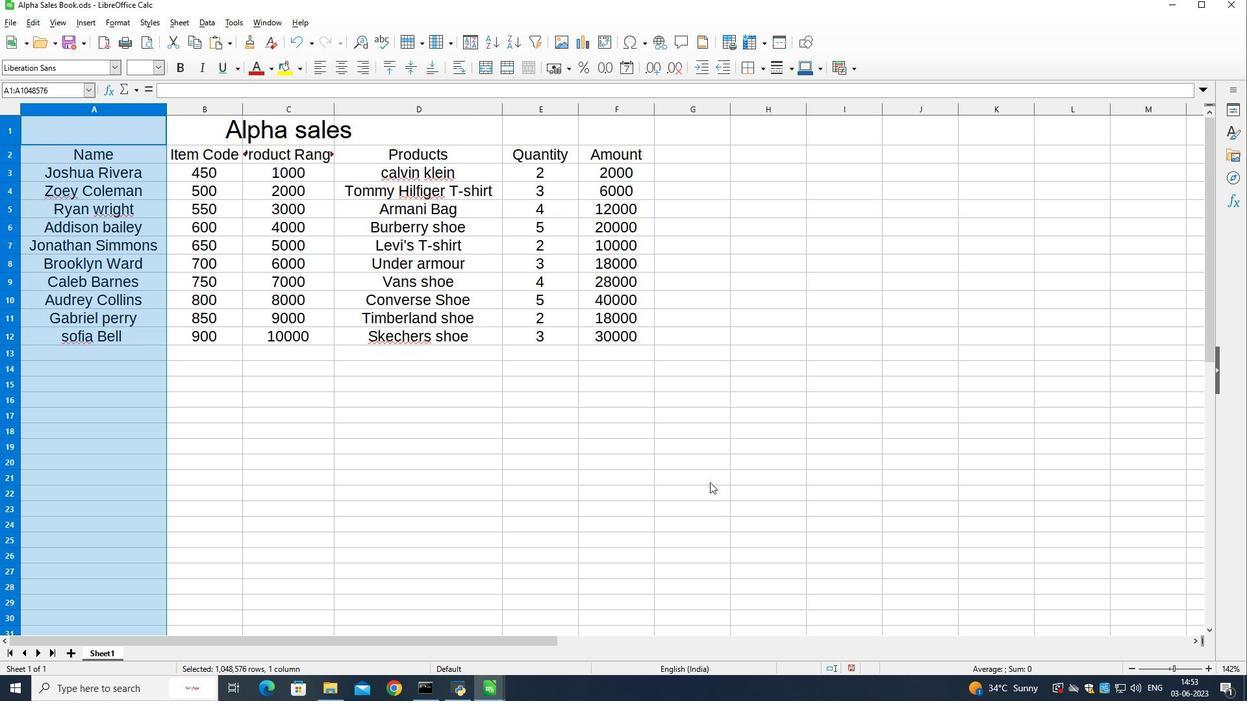
Action: Mouse pressed left at (713, 467)
Screenshot: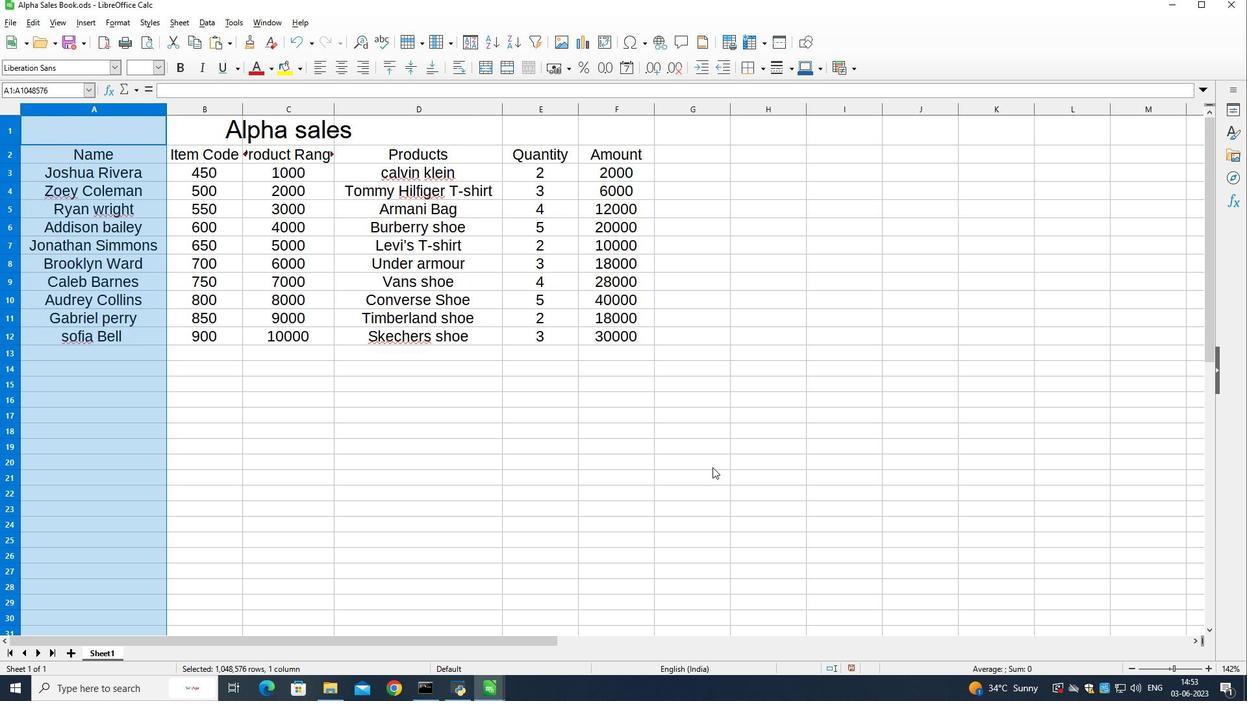 
Action: Mouse moved to (663, 441)
Screenshot: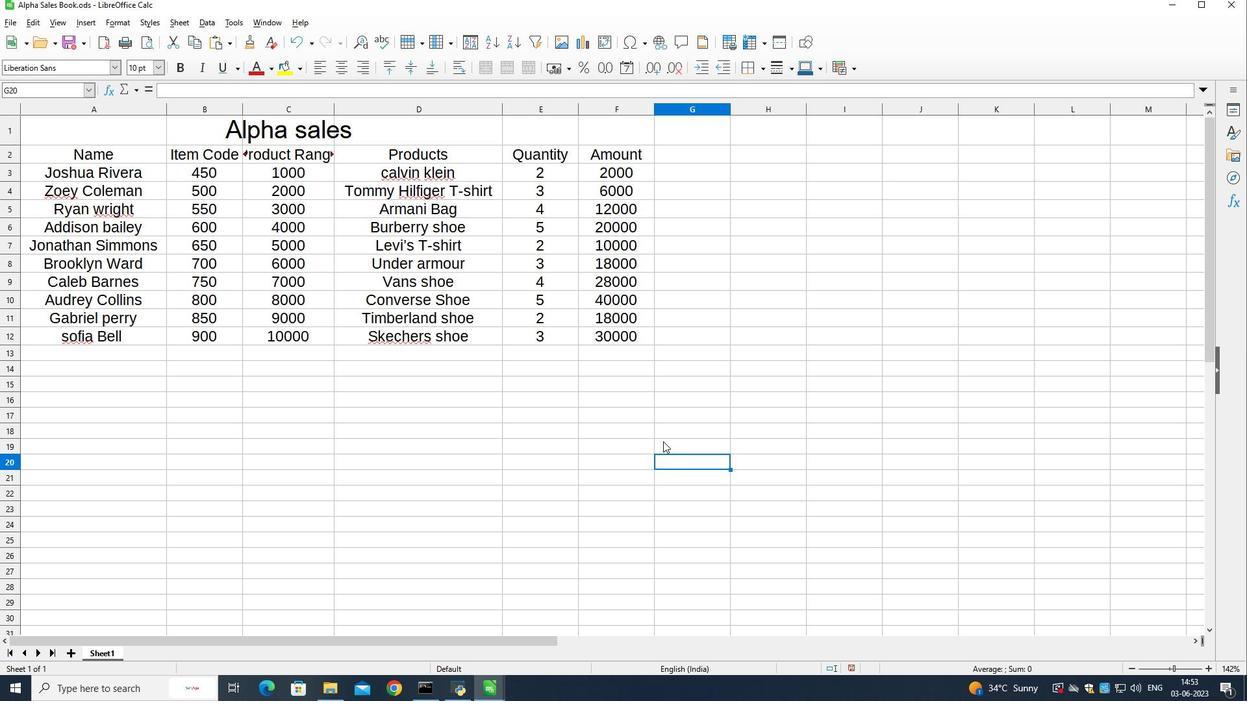 
